 Task: Add Attachment from computer to Card Card0000000037 in Board Board0000000010 in Workspace WS0000000004 in Trello. Add Cover Green to Card Card0000000037 in Board Board0000000010 in Workspace WS0000000004 in Trello. Add "Move Card To …" Button titled Button0000000037 to "top" of the list "To Do" to Card Card0000000037 in Board Board0000000010 in Workspace WS0000000004 in Trello. Add Description DS0000000037 to Card Card0000000038 in Board Board0000000010 in Workspace WS0000000004 in Trello. Add Comment CM0000000037 to Card Card0000000038 in Board Board0000000010 in Workspace WS0000000004 in Trello
Action: Mouse moved to (529, 525)
Screenshot: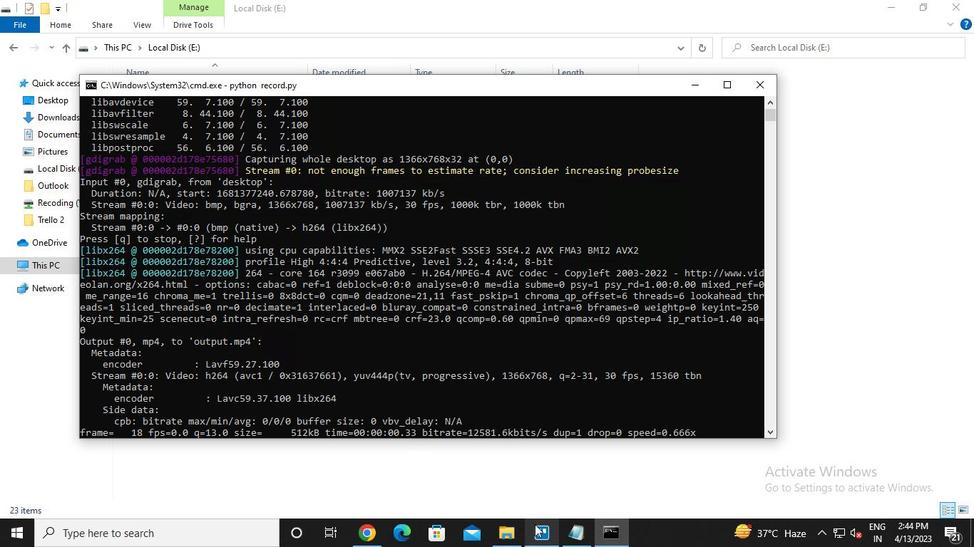 
Action: Mouse pressed left at (529, 525)
Screenshot: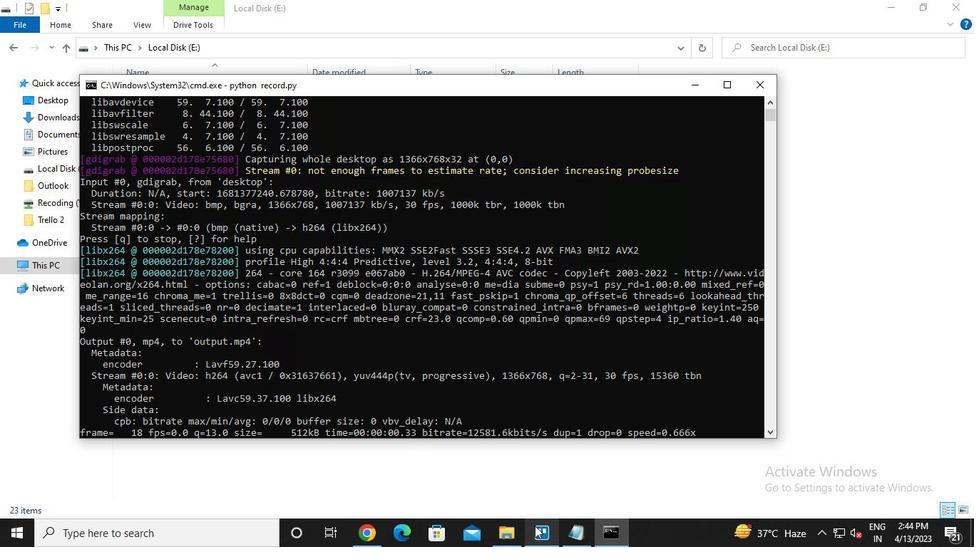 
Action: Mouse moved to (300, 139)
Screenshot: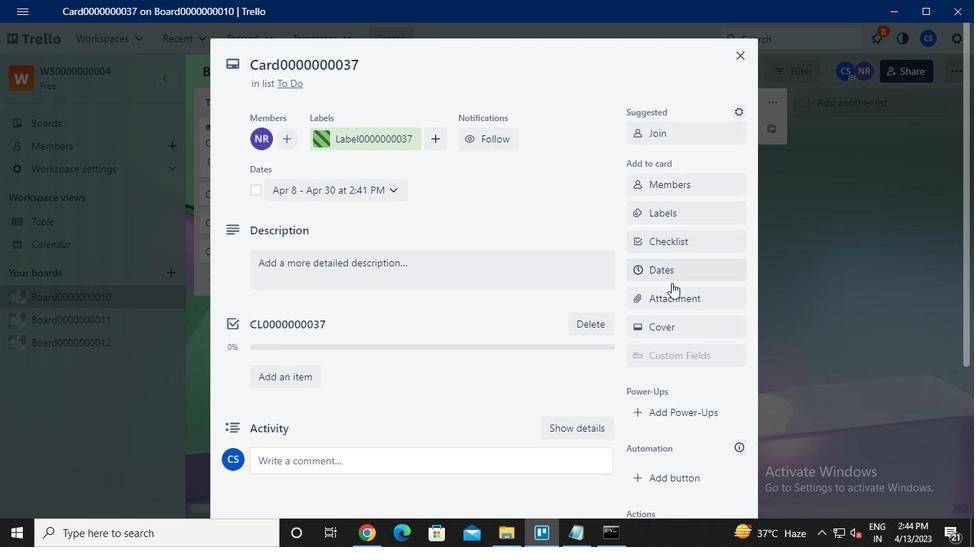 
Action: Mouse pressed left at (300, 139)
Screenshot: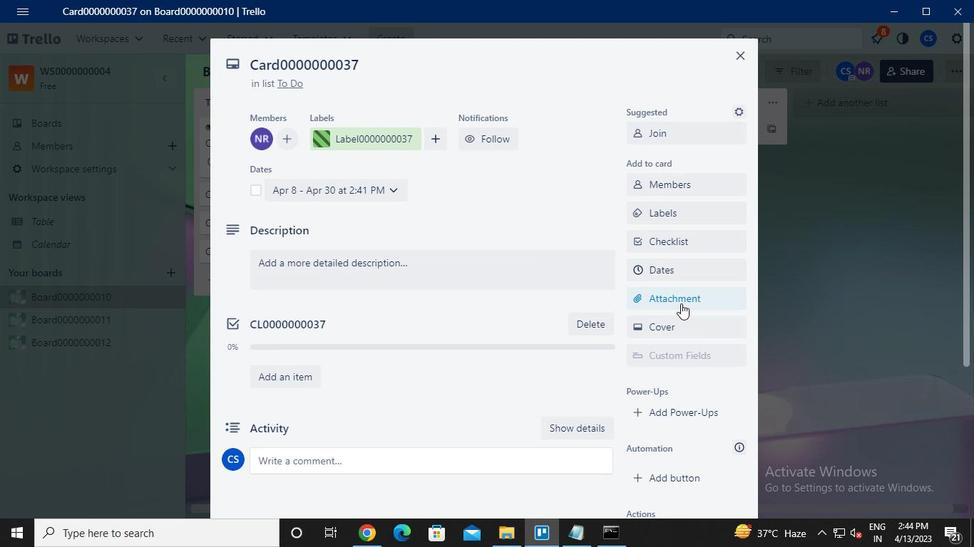 
Action: Mouse moved to (682, 231)
Screenshot: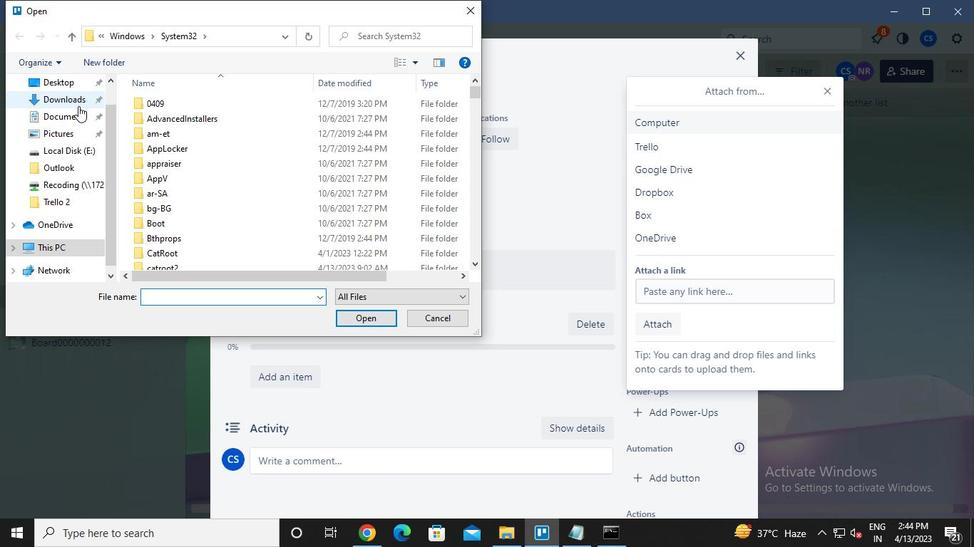 
Action: Mouse pressed left at (682, 231)
Screenshot: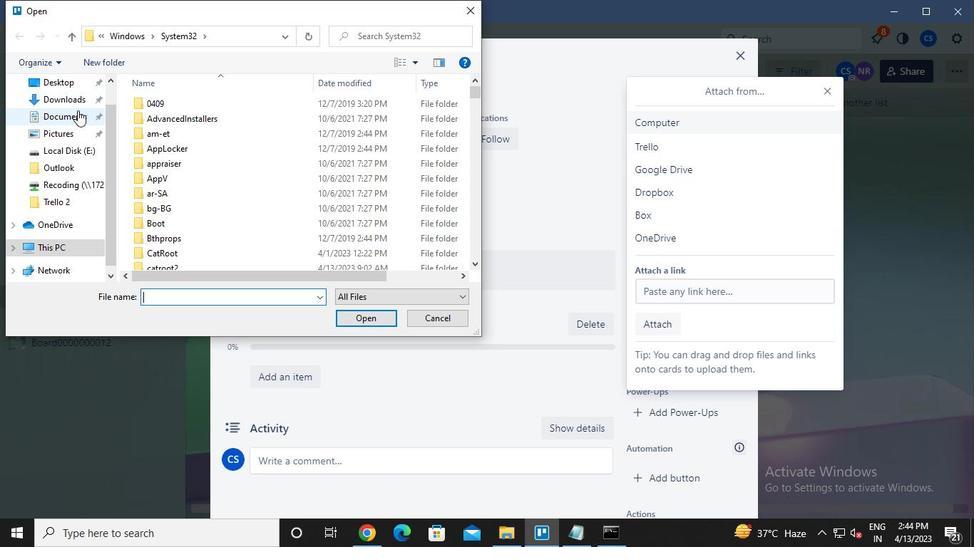 
Action: Mouse moved to (681, 170)
Screenshot: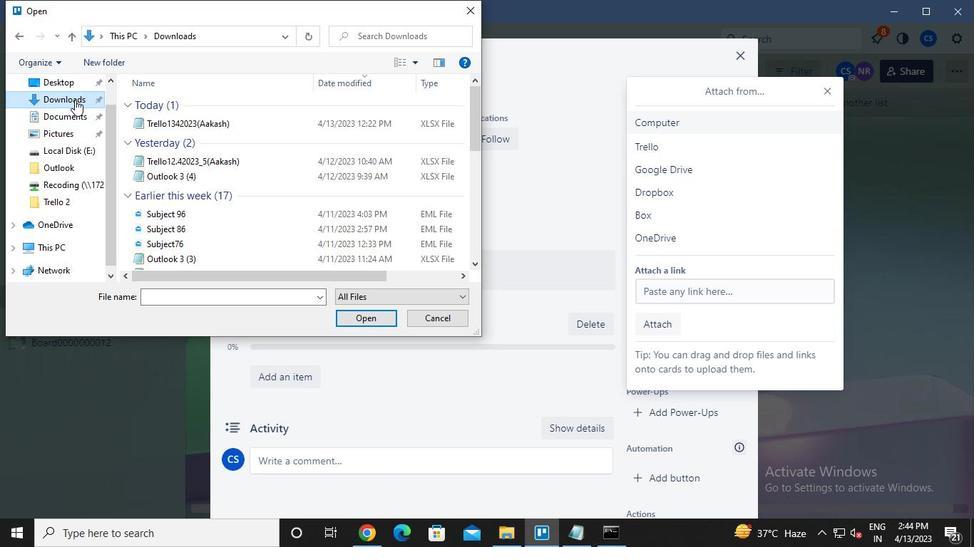 
Action: Mouse pressed left at (681, 170)
Screenshot: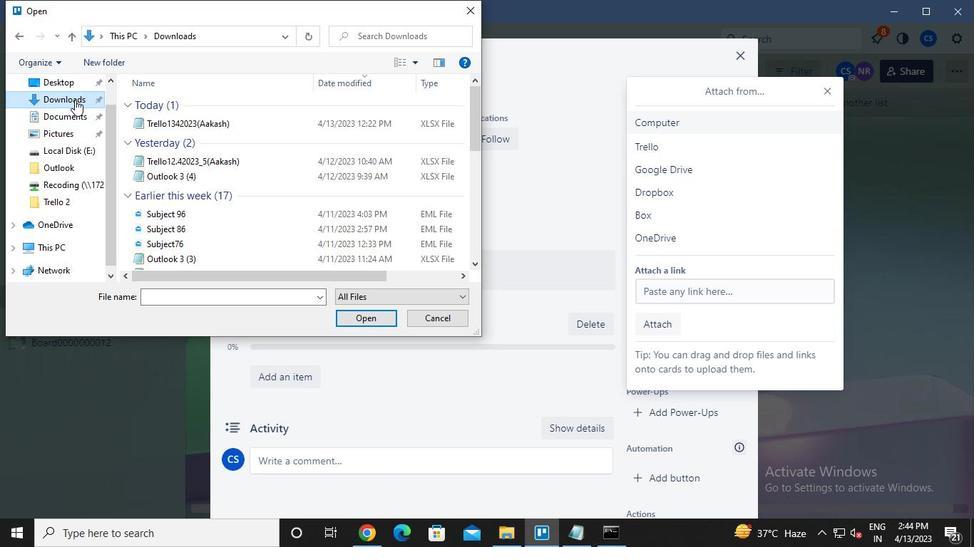 
Action: Mouse moved to (827, 55)
Screenshot: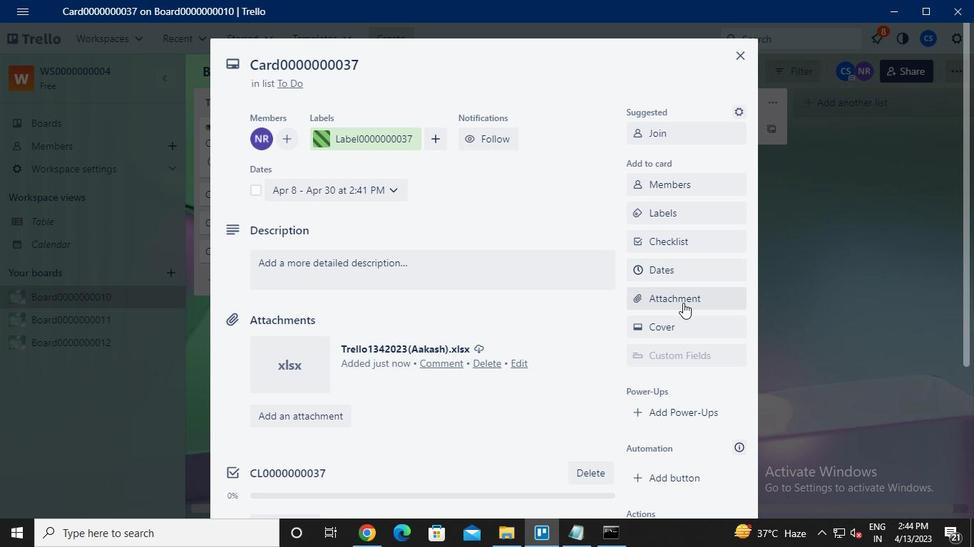 
Action: Mouse pressed left at (827, 55)
Screenshot: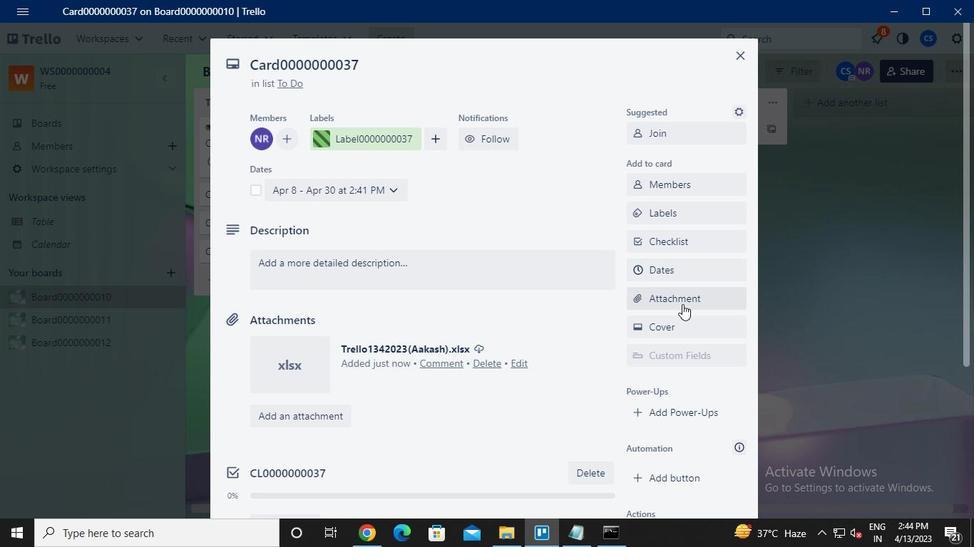 
Action: Mouse moved to (828, 90)
Screenshot: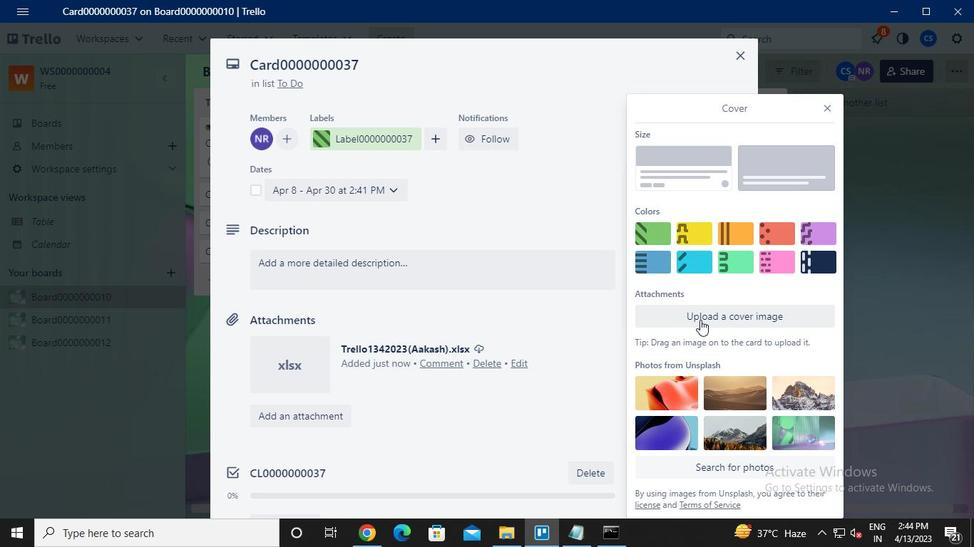 
Action: Mouse pressed left at (828, 90)
Screenshot: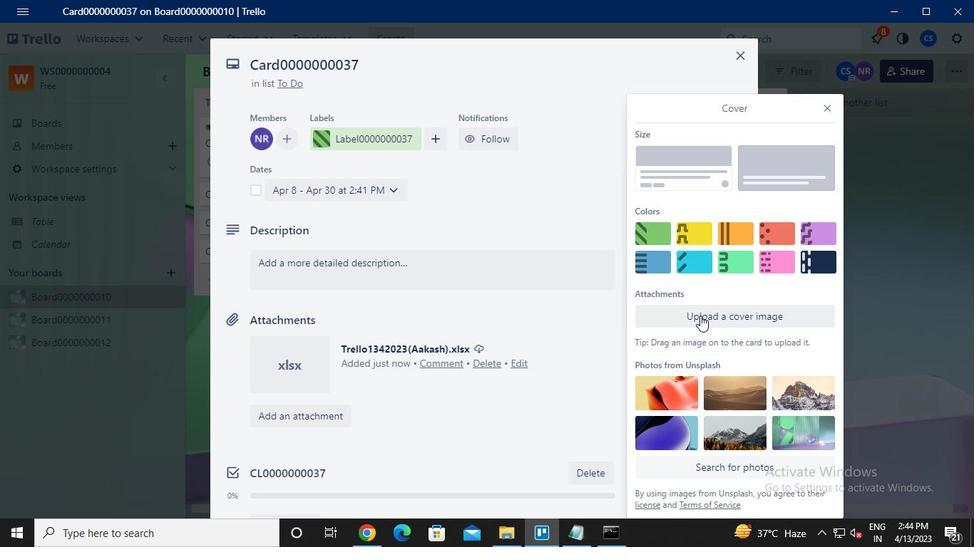
Action: Mouse moved to (741, 55)
Screenshot: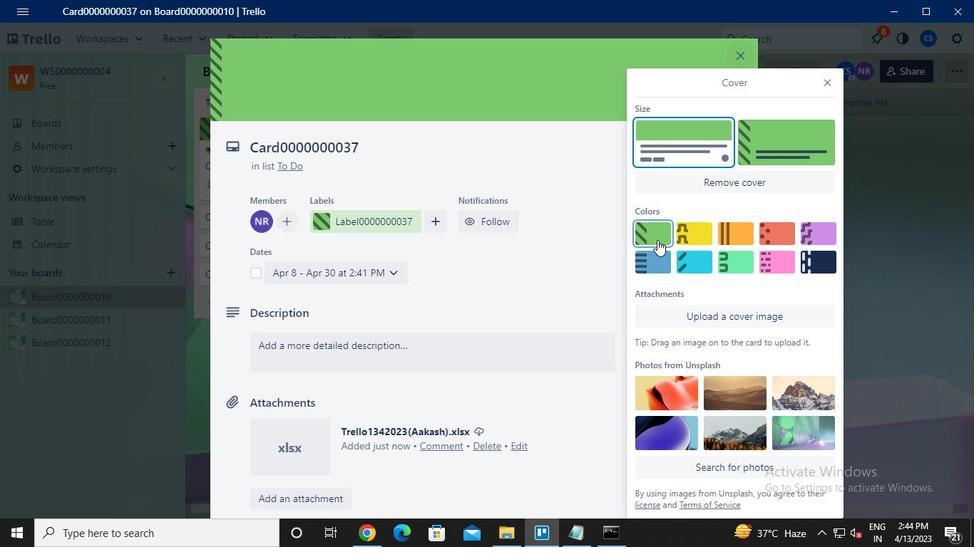 
Action: Mouse pressed left at (741, 55)
Screenshot: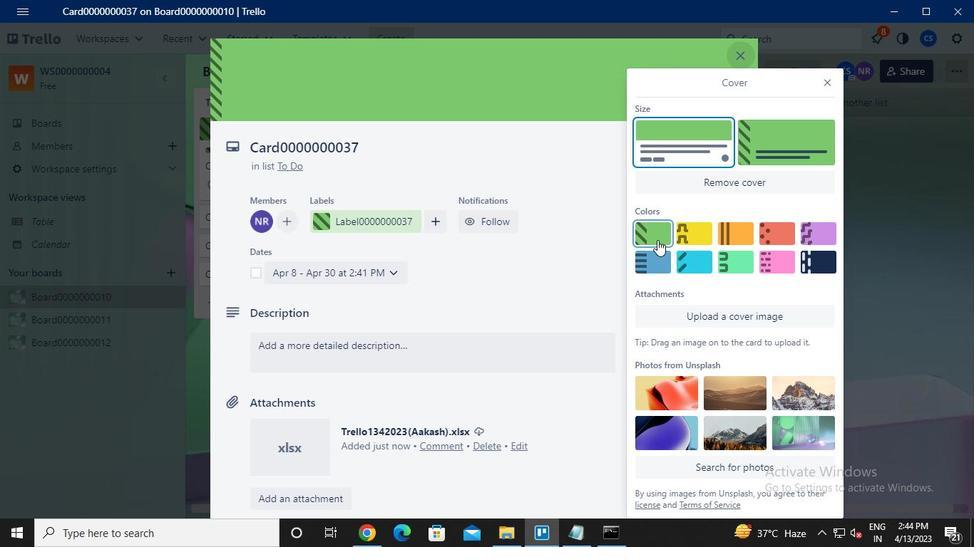 
Action: Mouse moved to (504, 529)
Screenshot: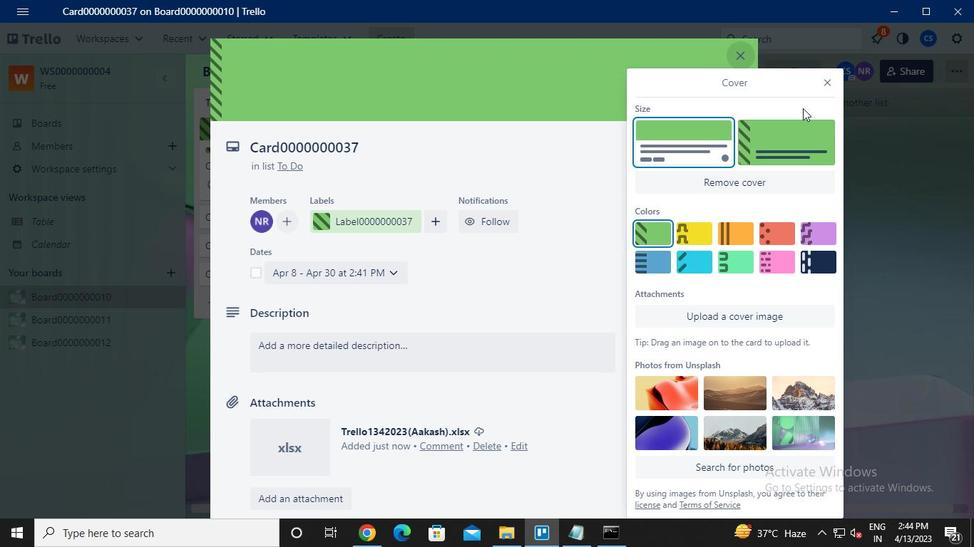
Action: Mouse pressed left at (504, 529)
Screenshot: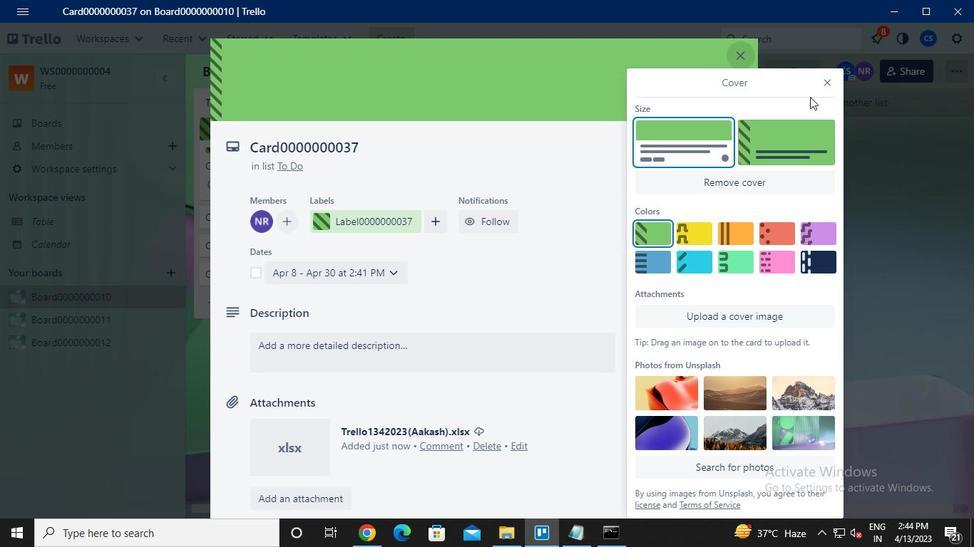 
Action: Mouse moved to (338, 49)
Screenshot: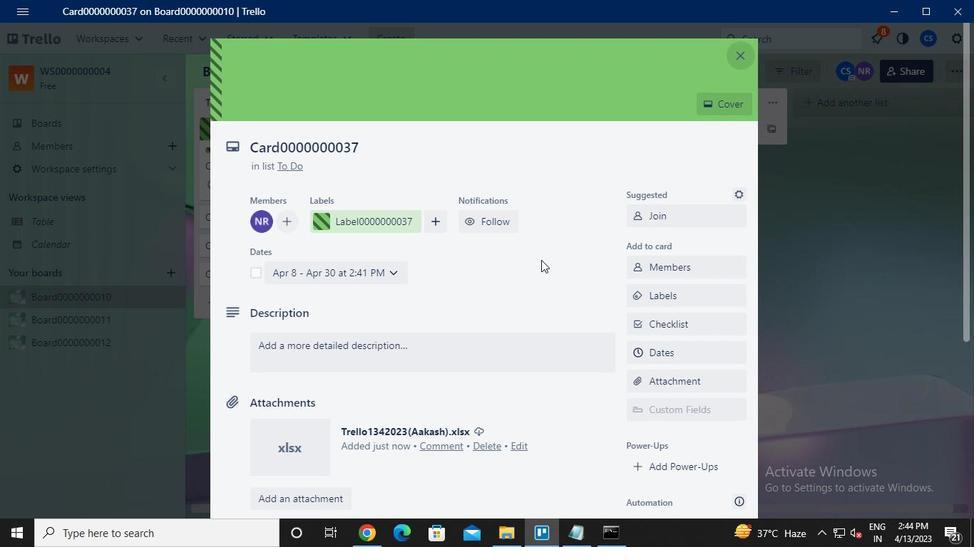 
Action: Mouse pressed left at (338, 49)
Screenshot: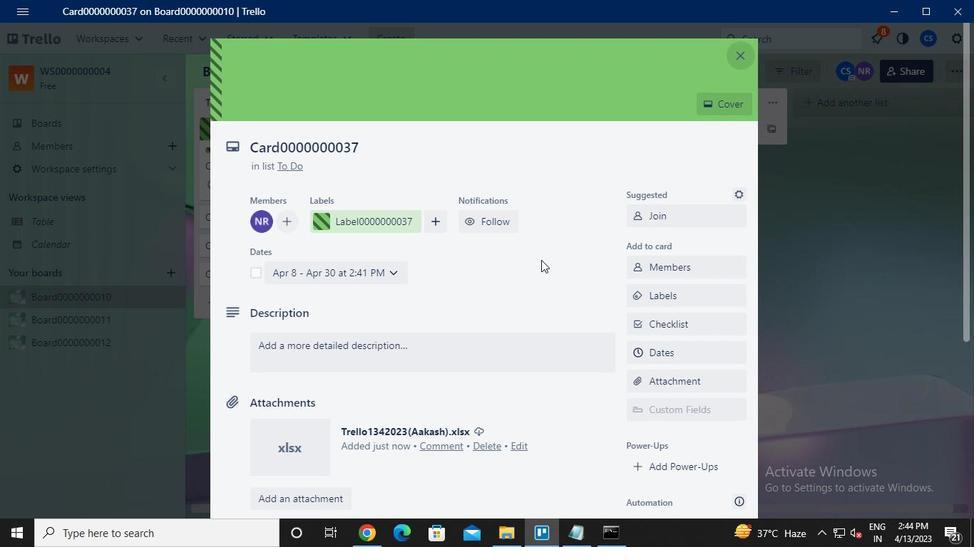 
Action: Keyboard v
Screenshot: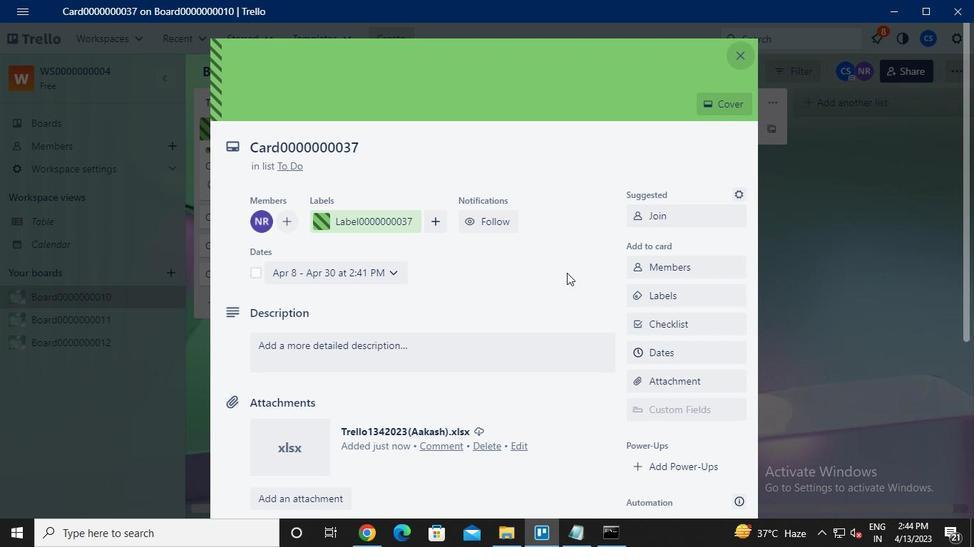 
Action: Keyboard Key.backspace
Screenshot: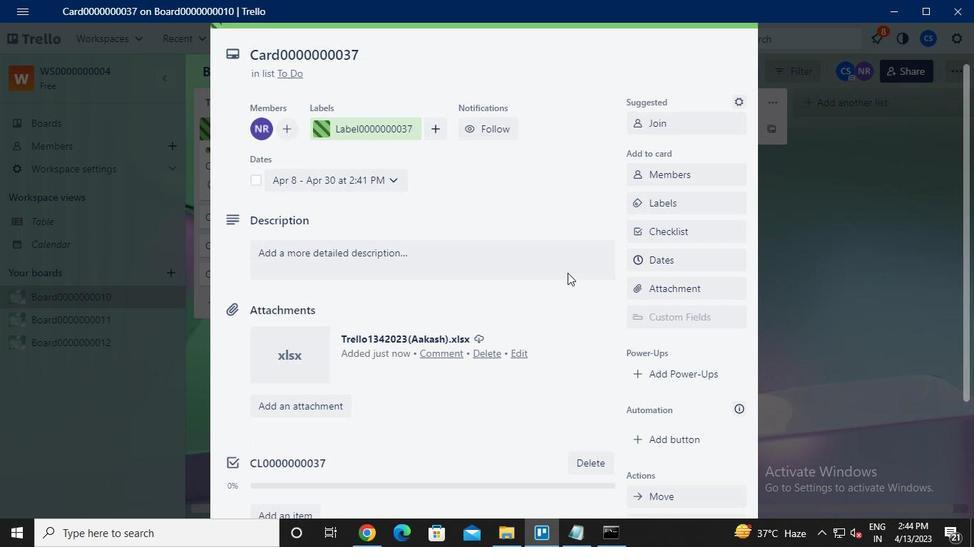 
Action: Keyboard c
Screenshot: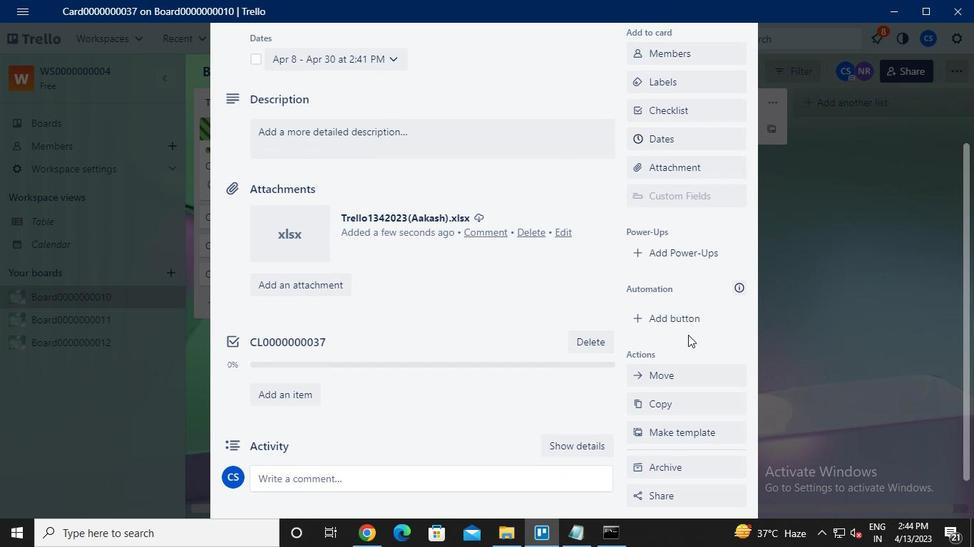 
Action: Keyboard m
Screenshot: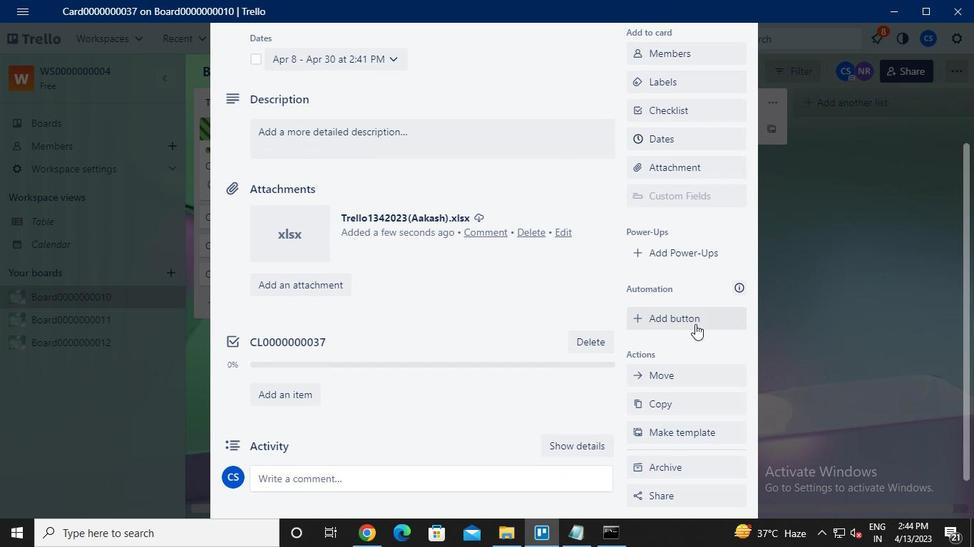 
Action: Keyboard d
Screenshot: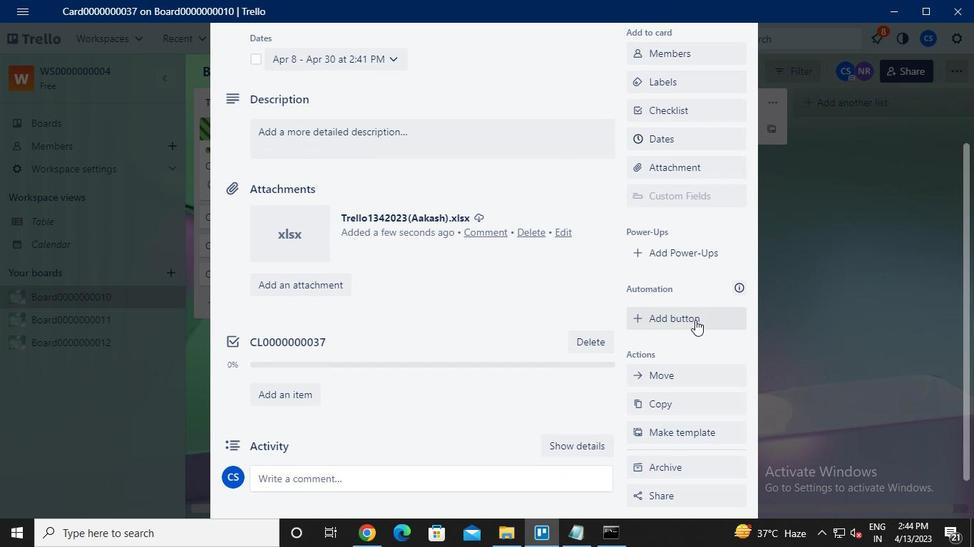 
Action: Keyboard Key.enter
Screenshot: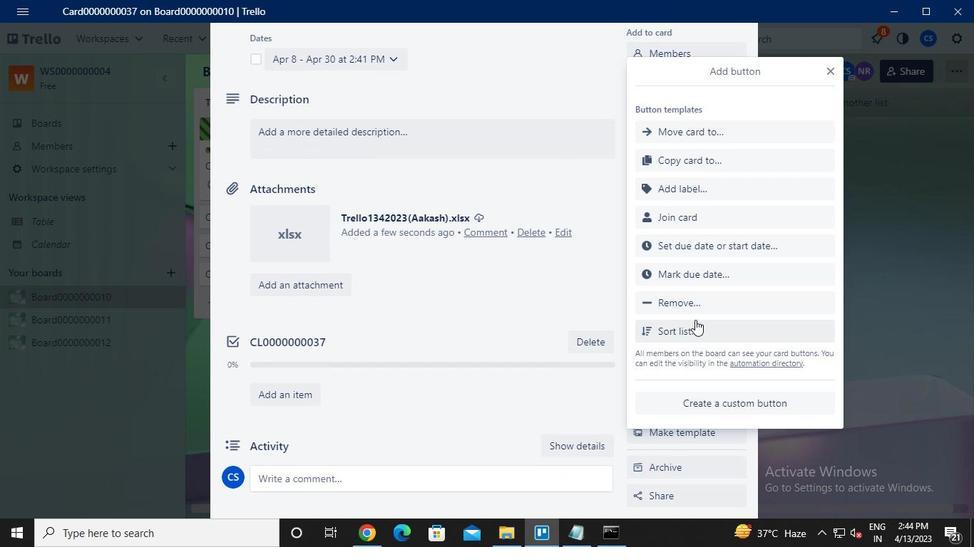 
Action: Keyboard Key.ctrl_l
Screenshot: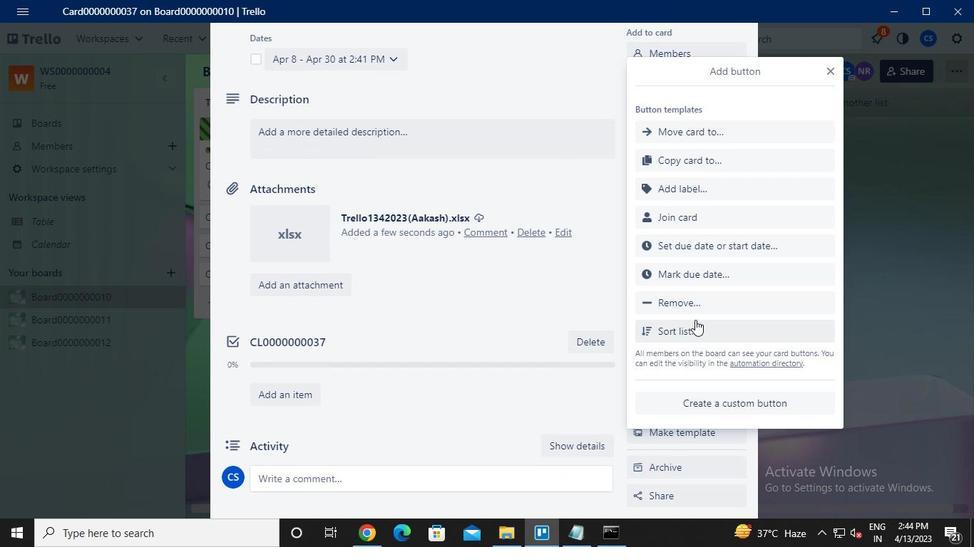 
Action: Keyboard Key.ctrl_l
Screenshot: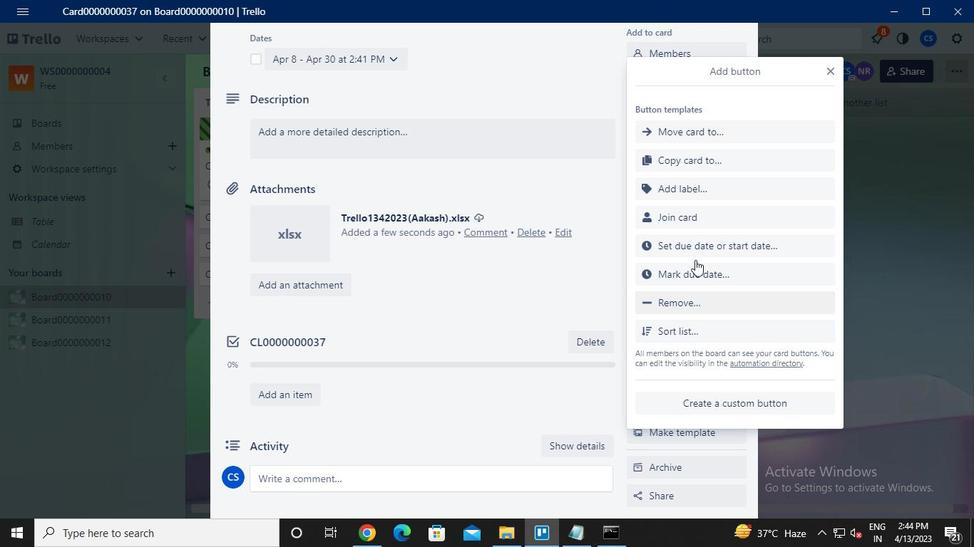 
Action: Keyboard Key.ctrl_l
Screenshot: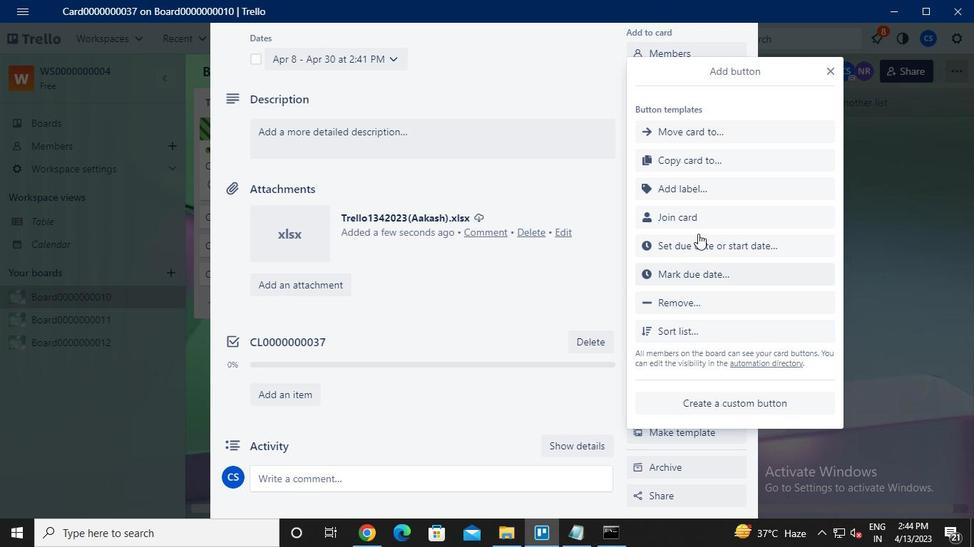 
Action: Keyboard Key.ctrl_l
Screenshot: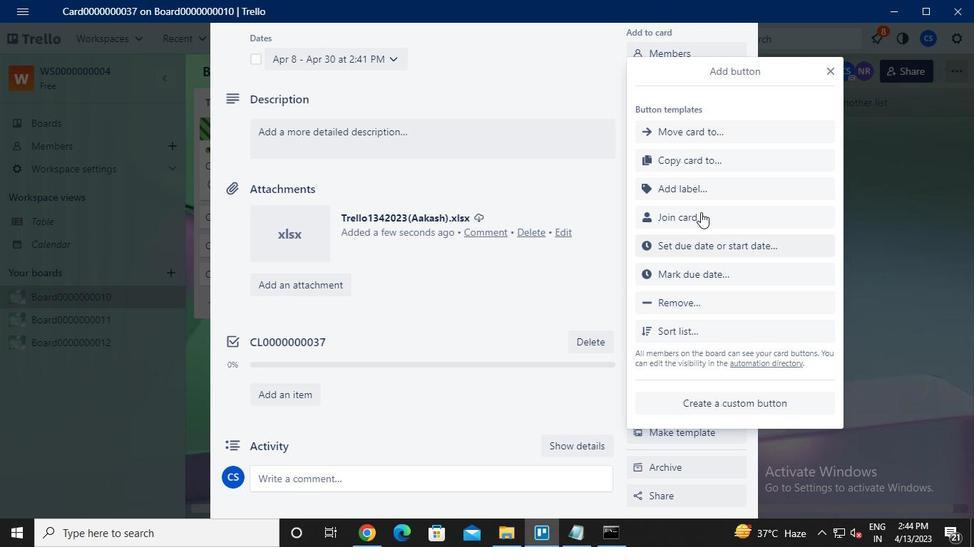 
Action: Keyboard Key.ctrl_l
Screenshot: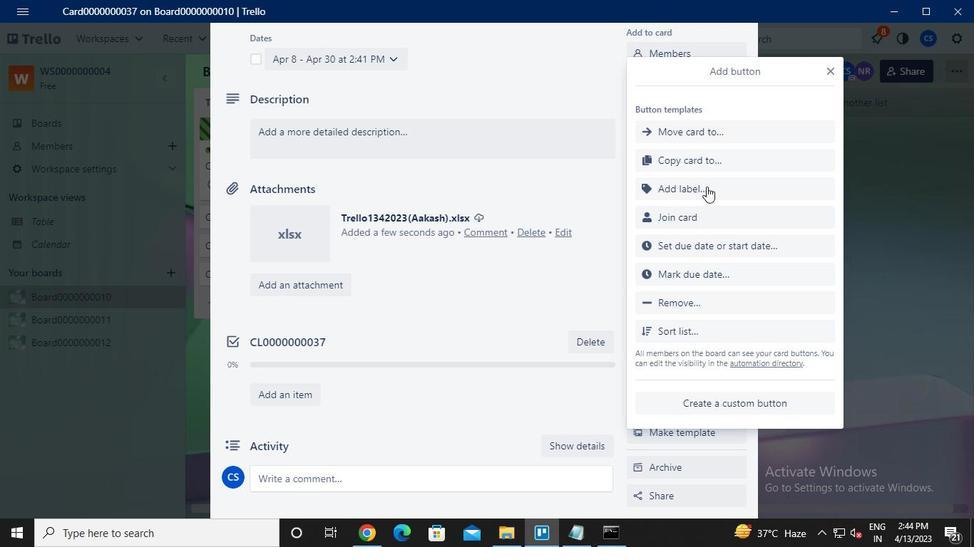 
Action: Keyboard Key.ctrl_l
Screenshot: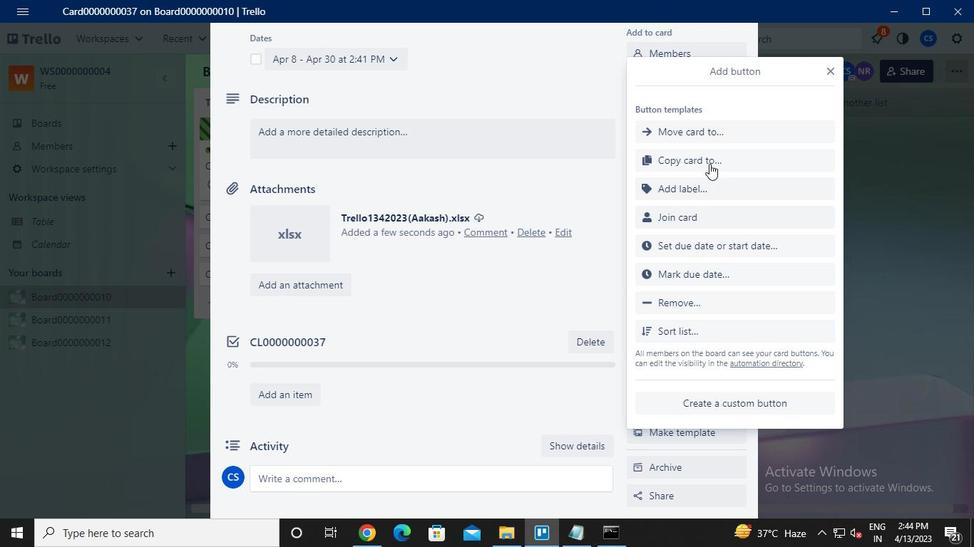 
Action: Keyboard Key.ctrl_l
Screenshot: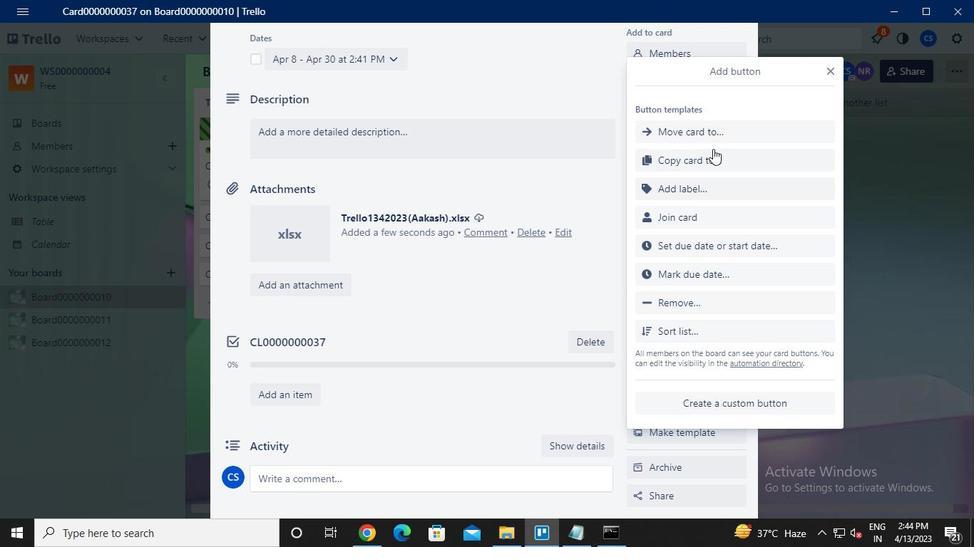 
Action: Keyboard Key.ctrl_l
Screenshot: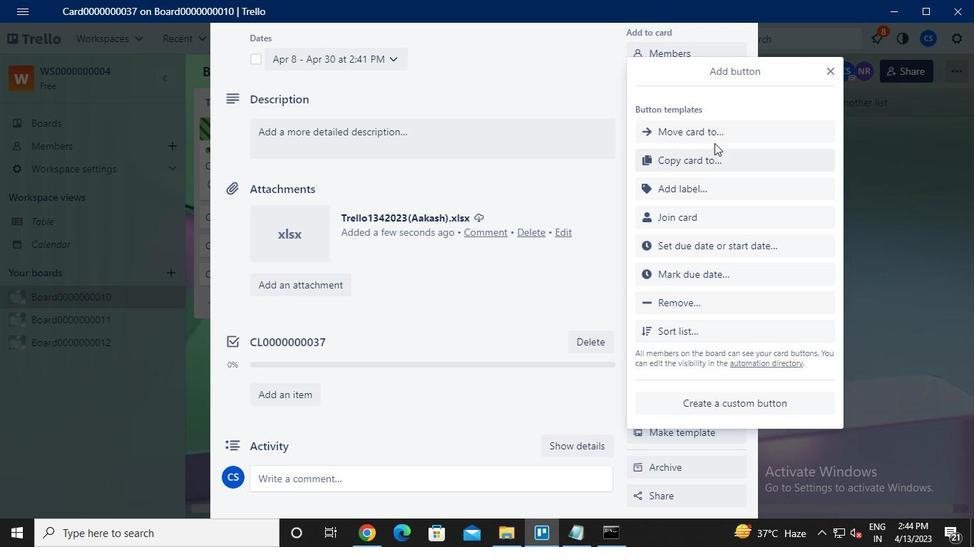 
Action: Keyboard Key.ctrl_l
Screenshot: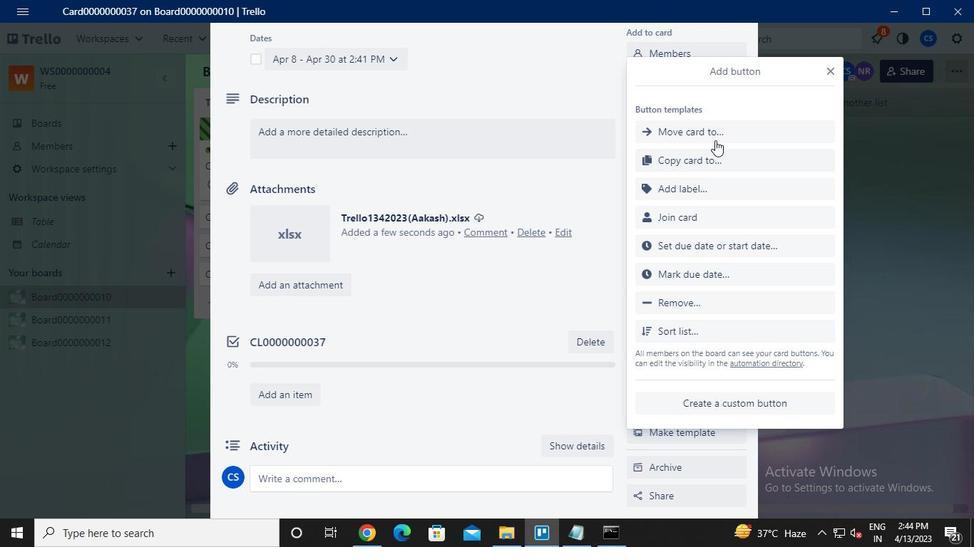 
Action: Keyboard Key.ctrl_l
Screenshot: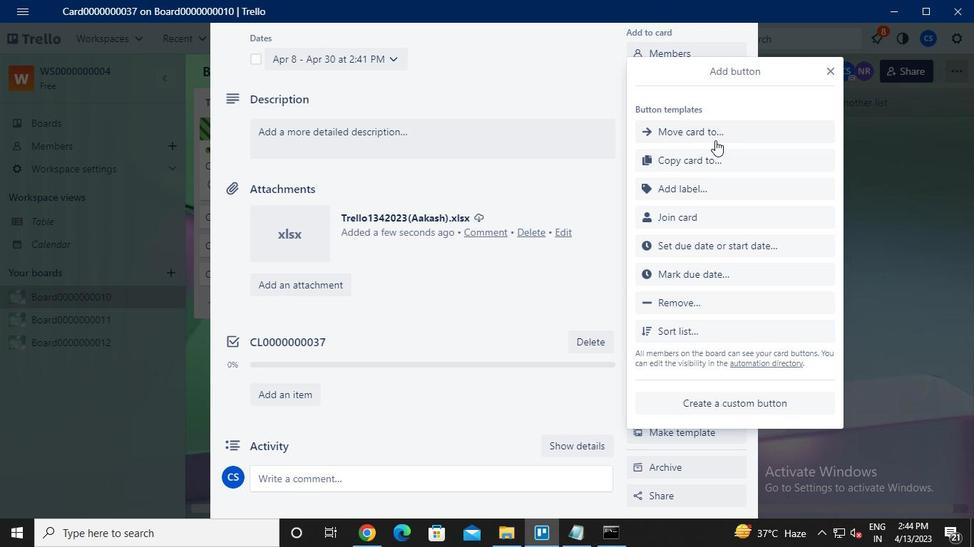 
Action: Keyboard Key.ctrl_l
Screenshot: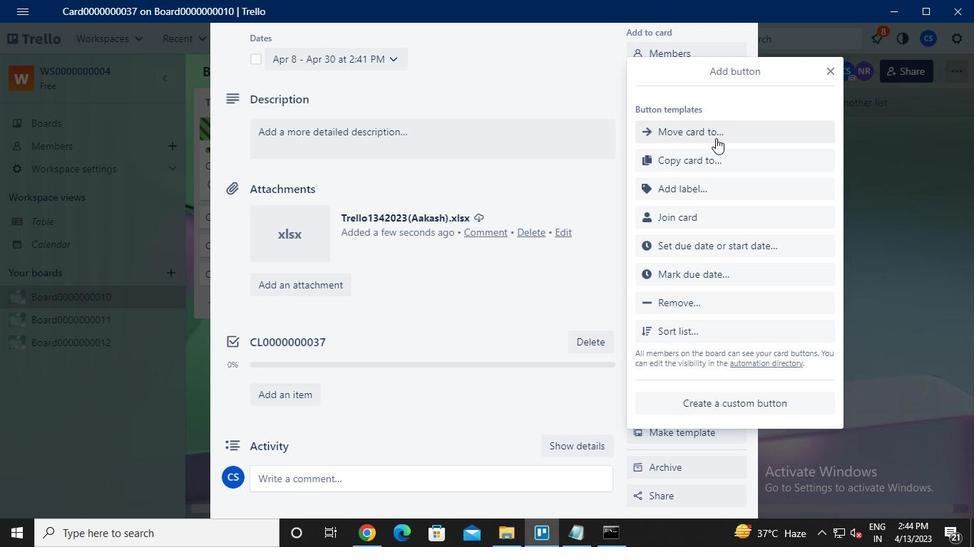 
Action: Keyboard Key.ctrl_l
Screenshot: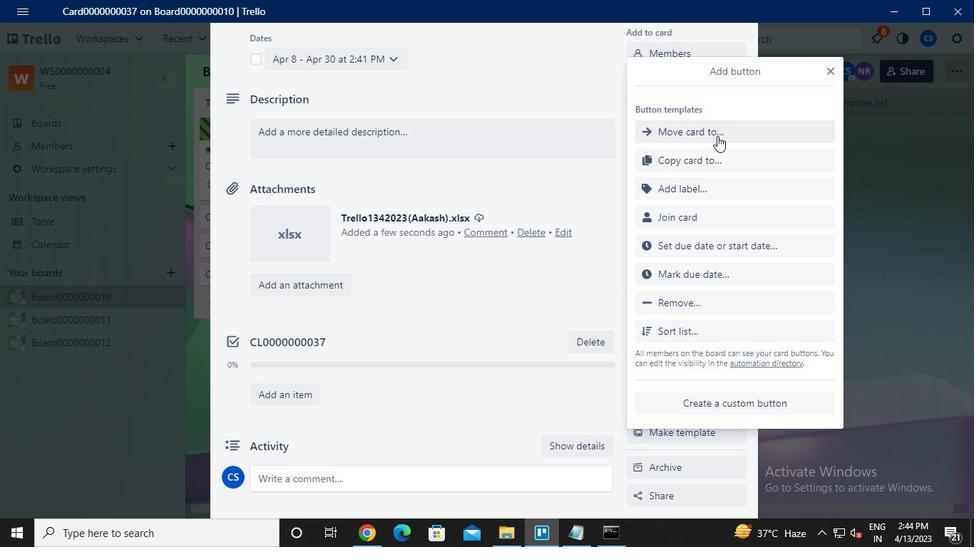 
Action: Keyboard Key.ctrl_l
Screenshot: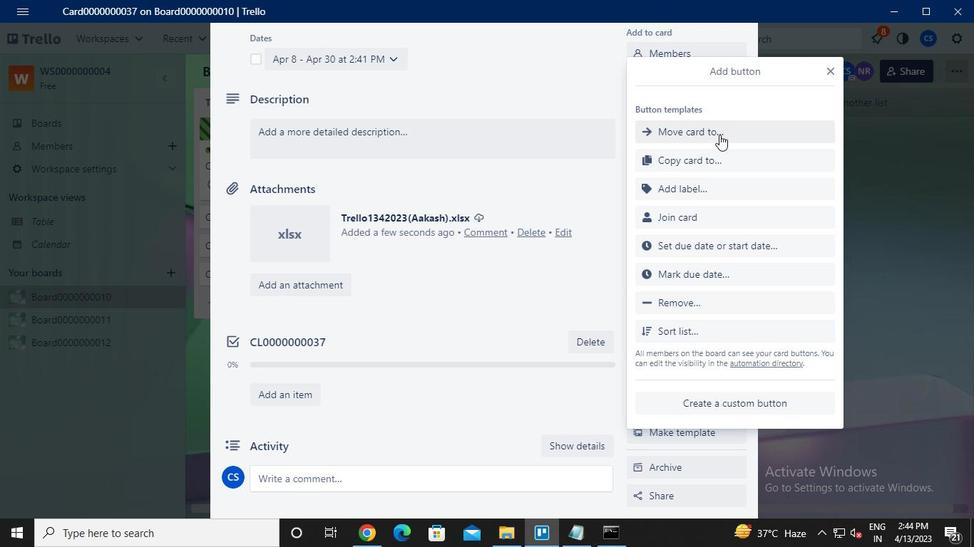 
Action: Keyboard Key.ctrl_l
Screenshot: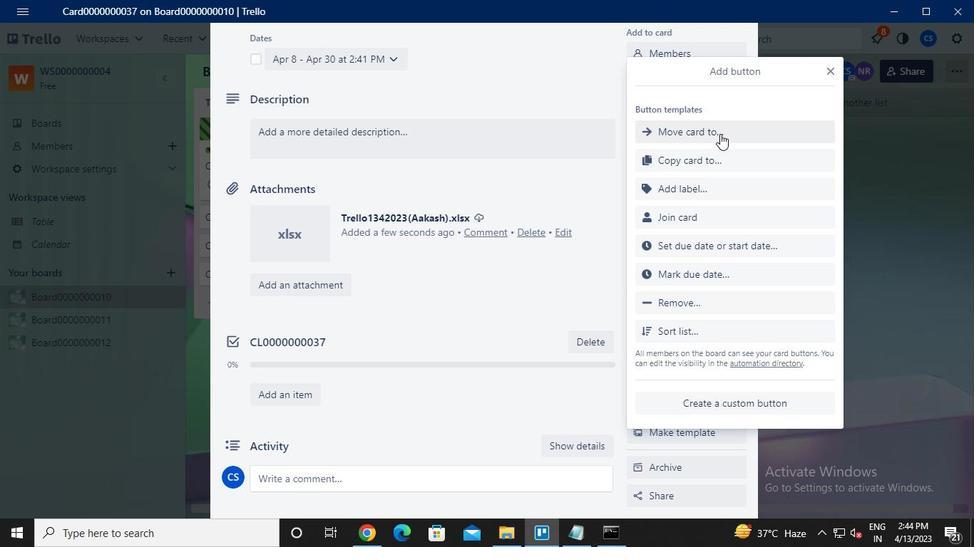 
Action: Keyboard Key.ctrl_l
Screenshot: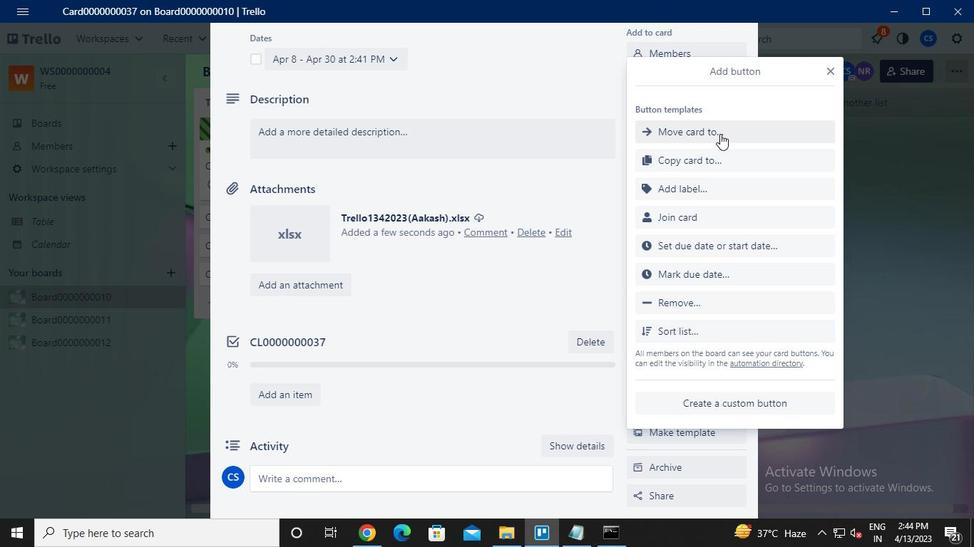 
Action: Keyboard Key.ctrl_l
Screenshot: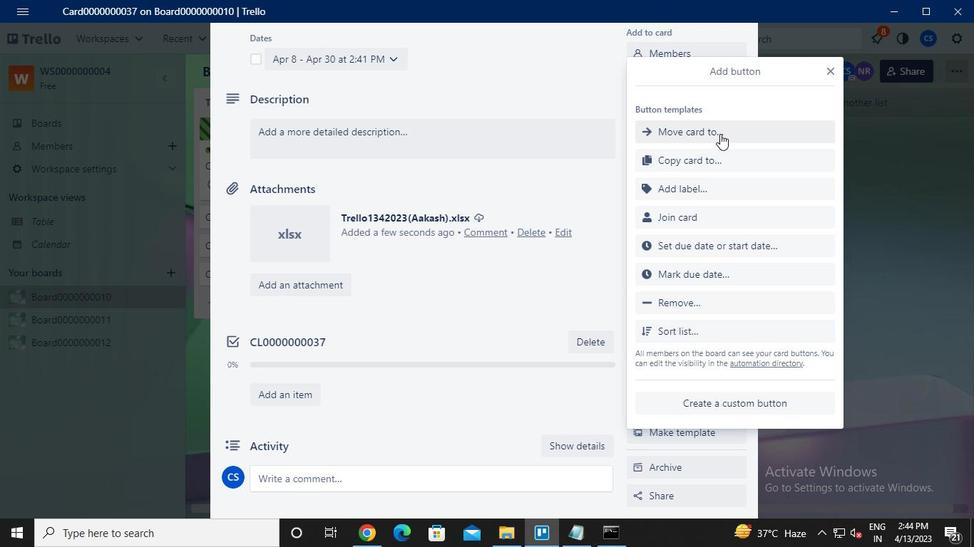 
Action: Keyboard Key.ctrl_l
Screenshot: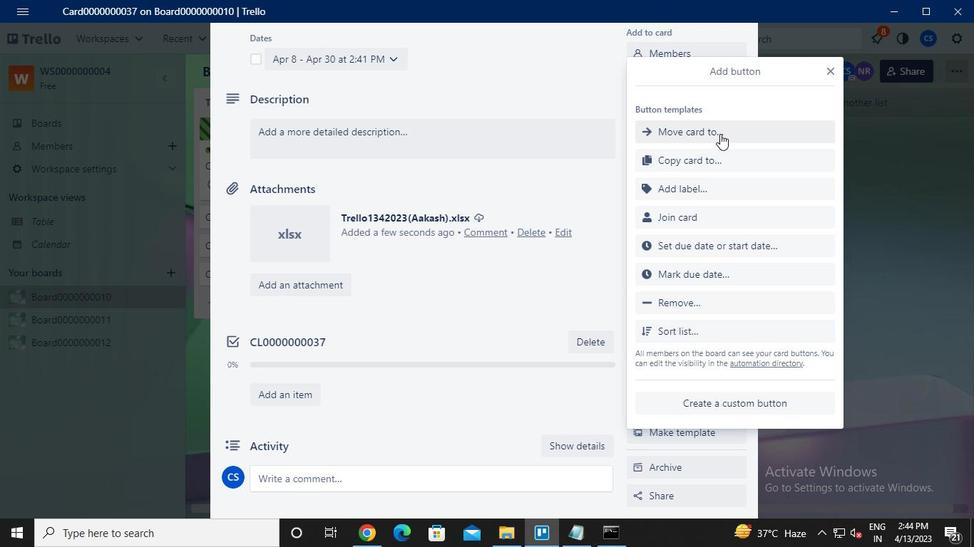 
Action: Keyboard Key.ctrl_l
Screenshot: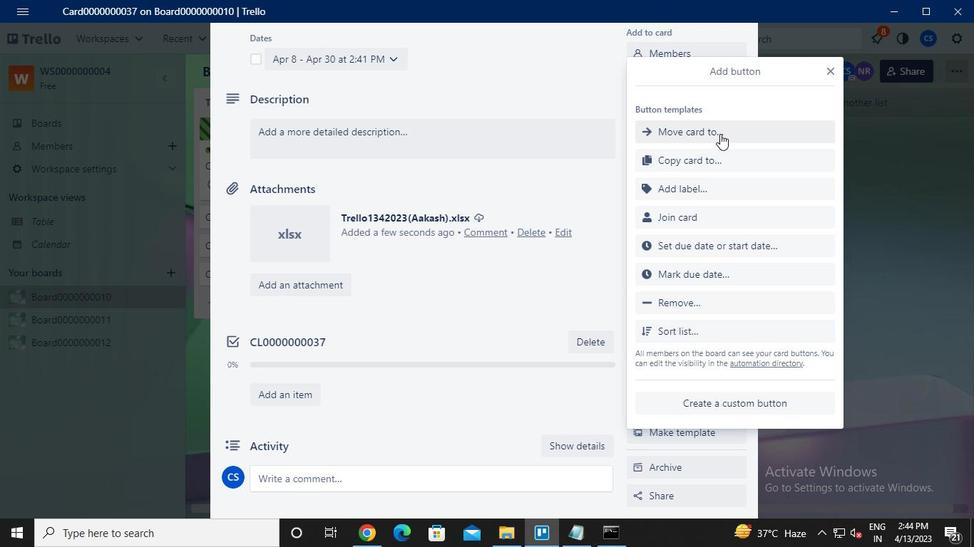 
Action: Keyboard Key.ctrl_l
Screenshot: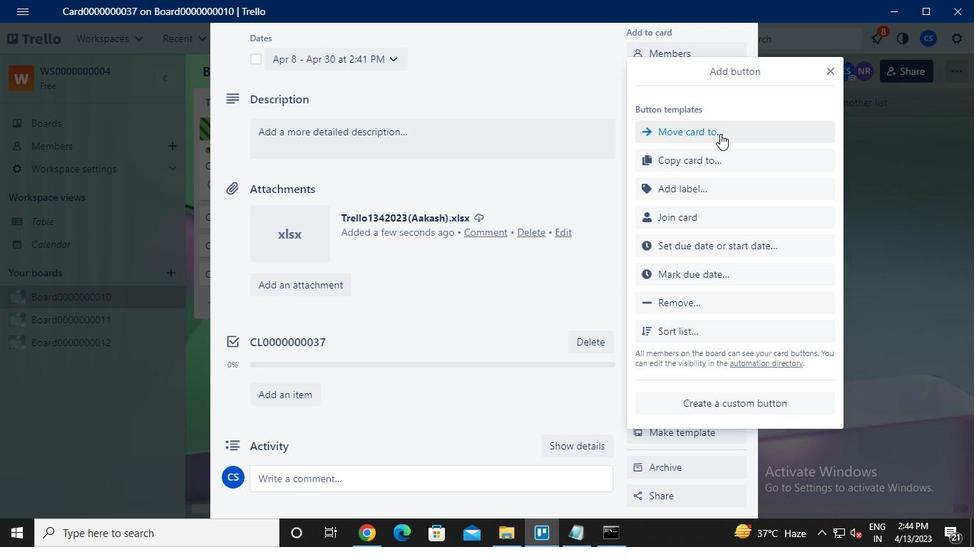 
Action: Keyboard Key.ctrl_l
Screenshot: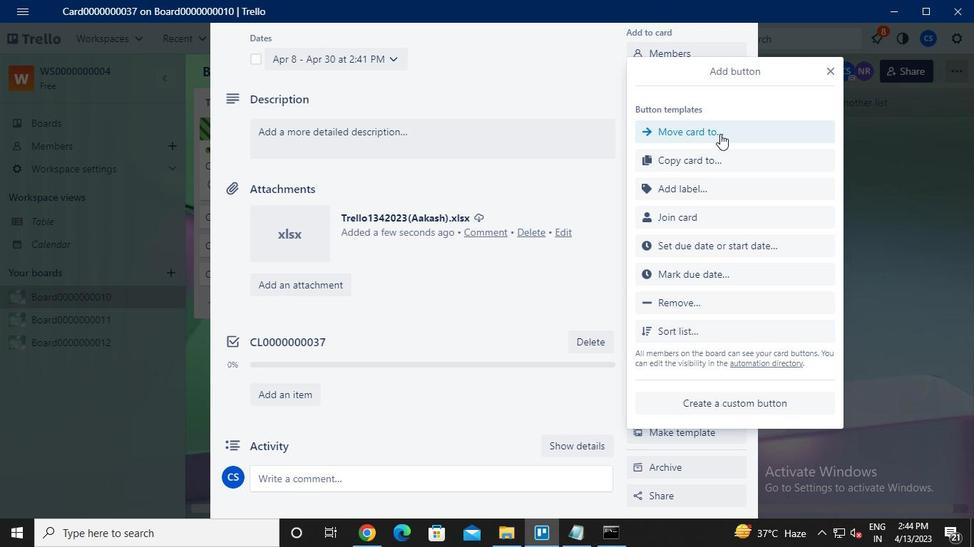 
Action: Keyboard Key.ctrl_l
Screenshot: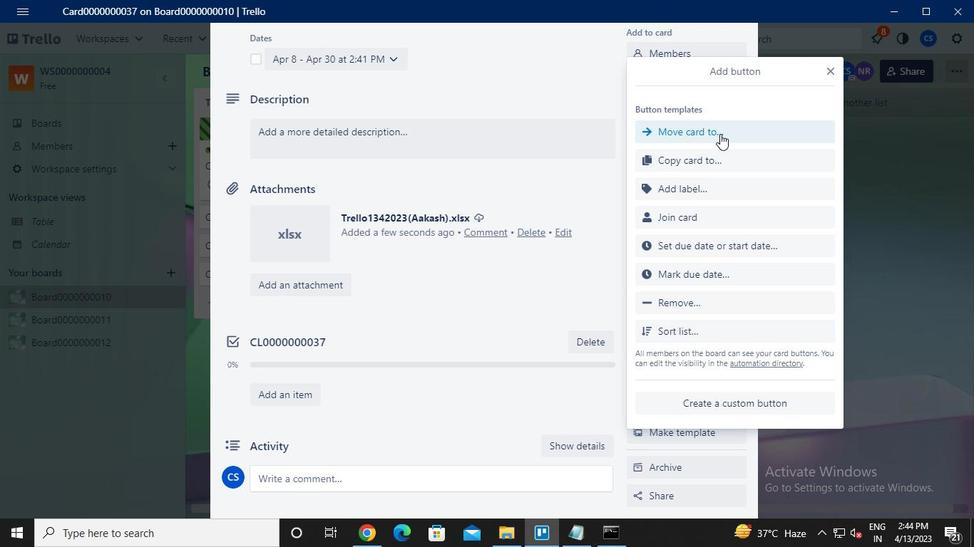 
Action: Keyboard Key.ctrl_l
Screenshot: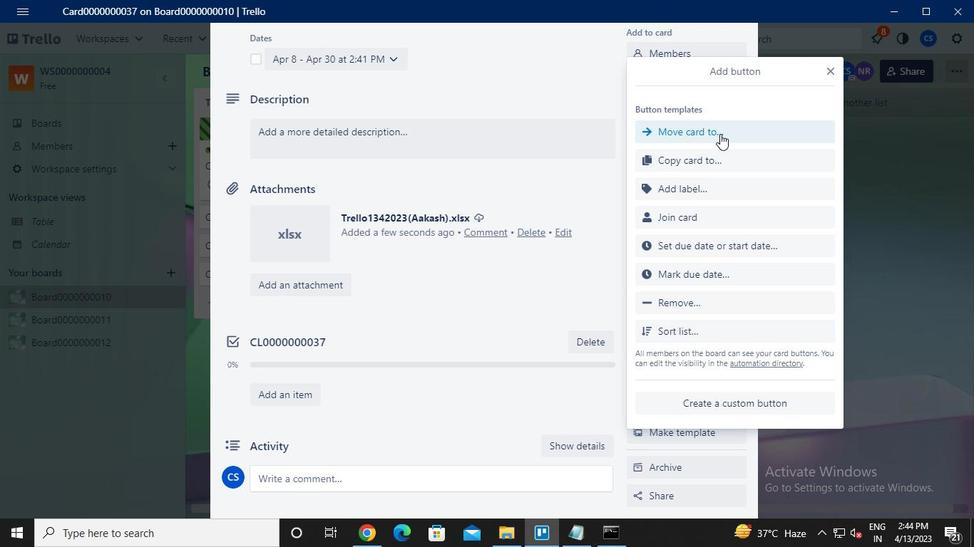 
Action: Keyboard \x16
Screenshot: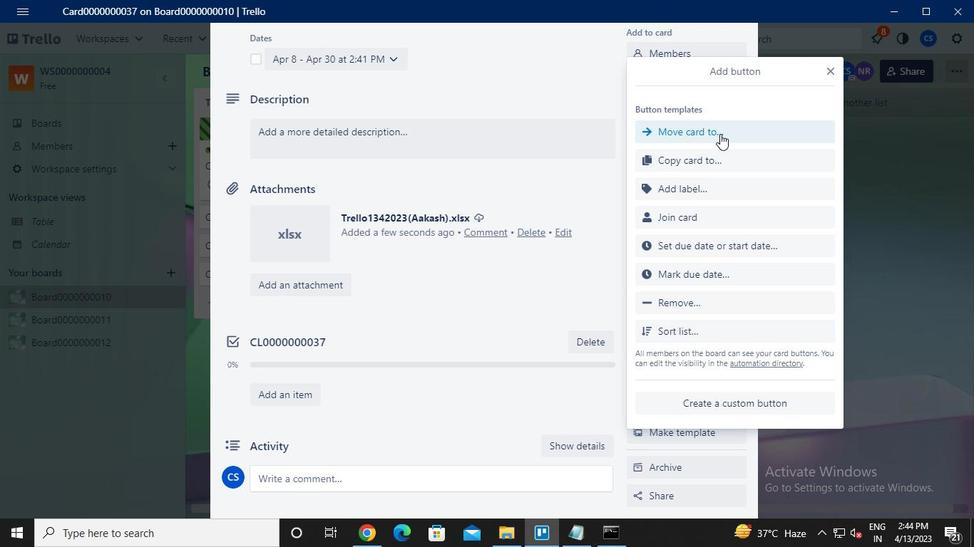 
Action: Keyboard Key.enter
Screenshot: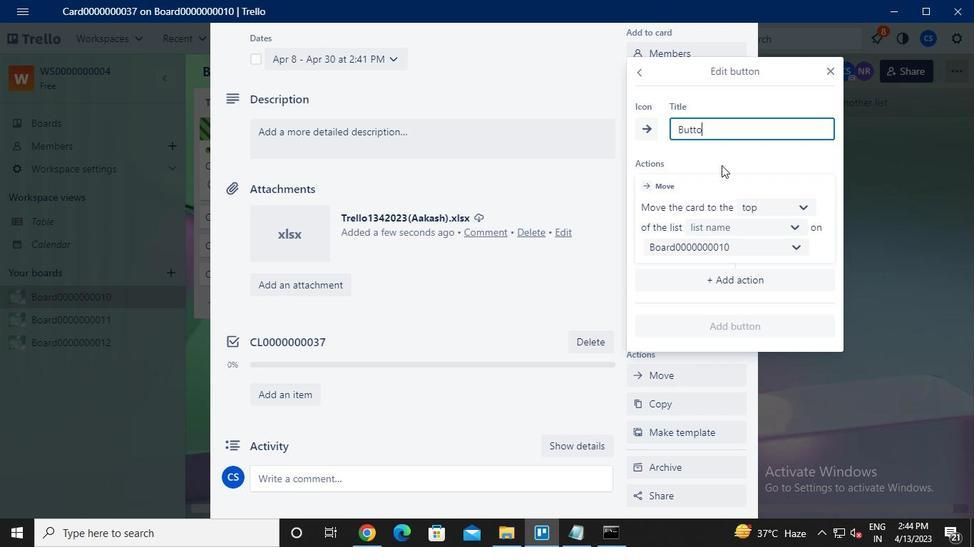 
Action: Mouse moved to (613, 536)
Screenshot: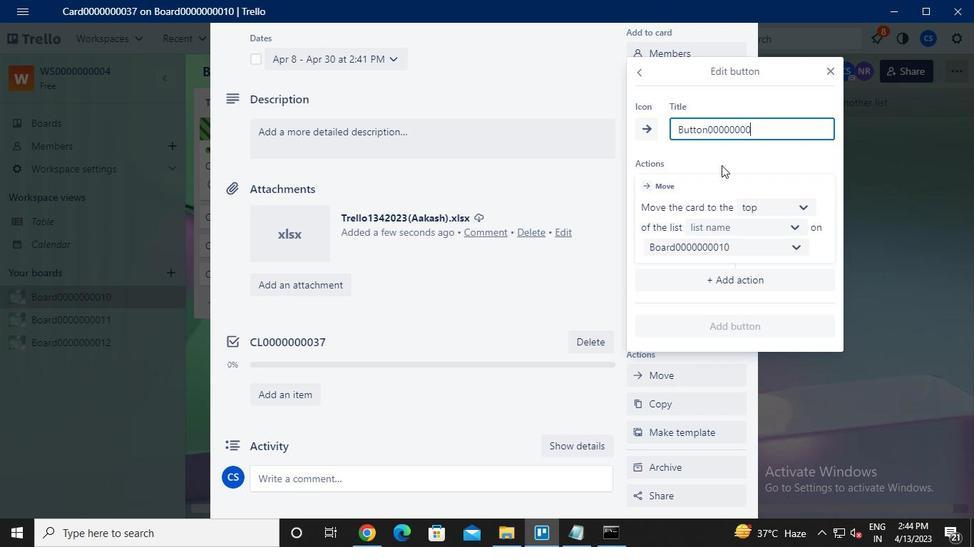 
Action: Mouse pressed left at (613, 536)
Screenshot: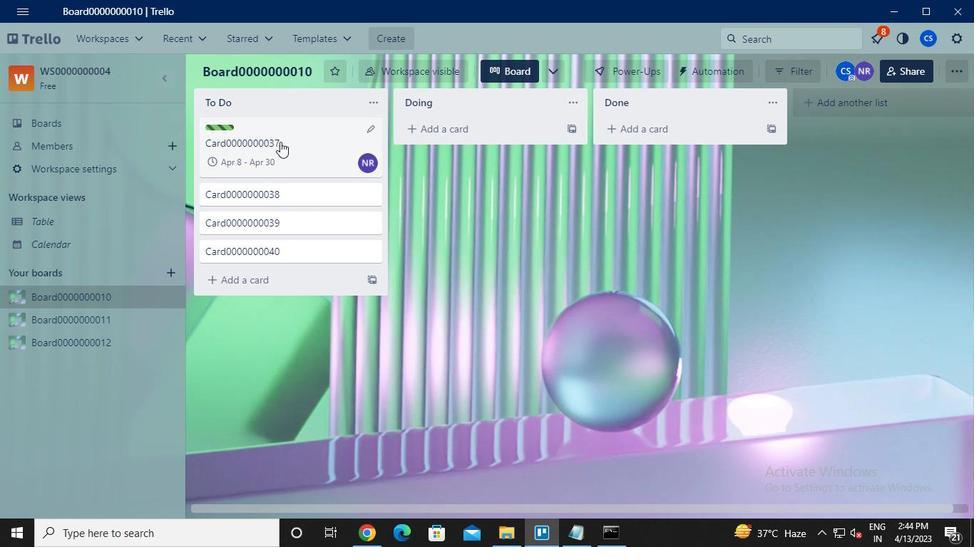 
Action: Mouse pressed left at (613, 536)
Screenshot: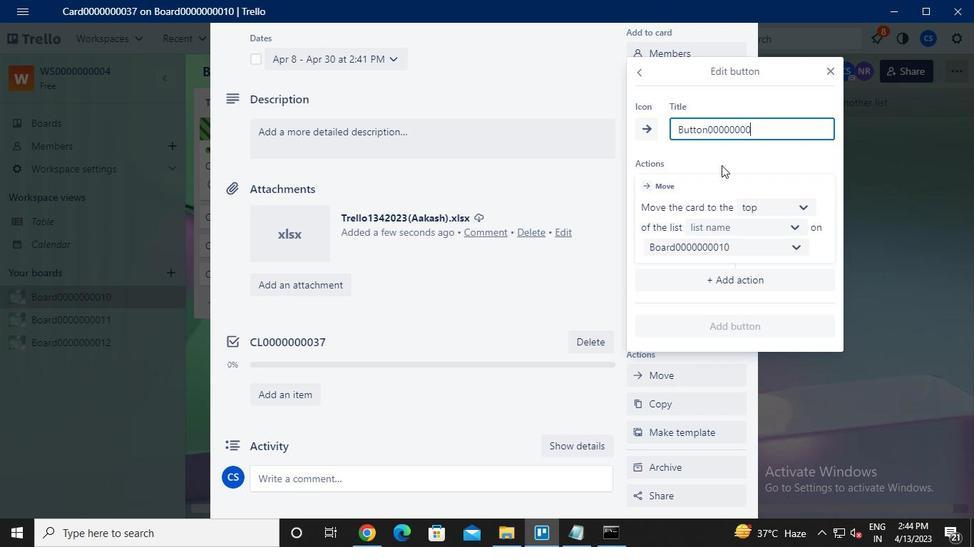 
Action: Mouse moved to (601, 430)
Screenshot: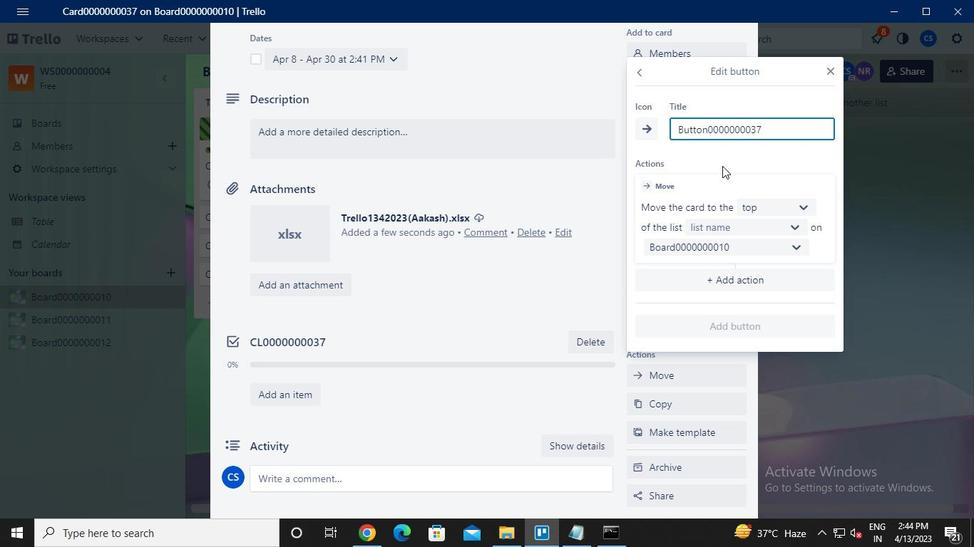 
Action: Mouse pressed left at (601, 430)
Screenshot: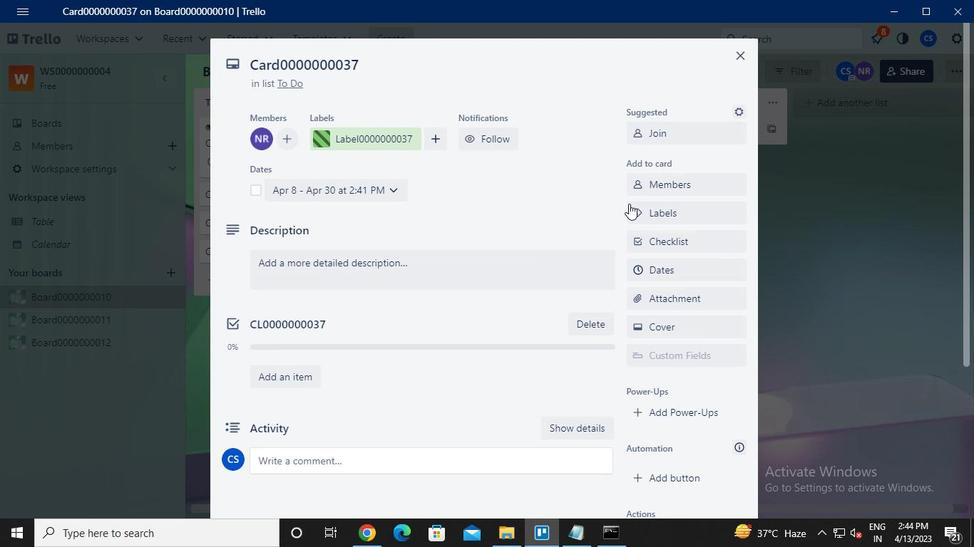 
Action: Mouse pressed left at (601, 430)
Screenshot: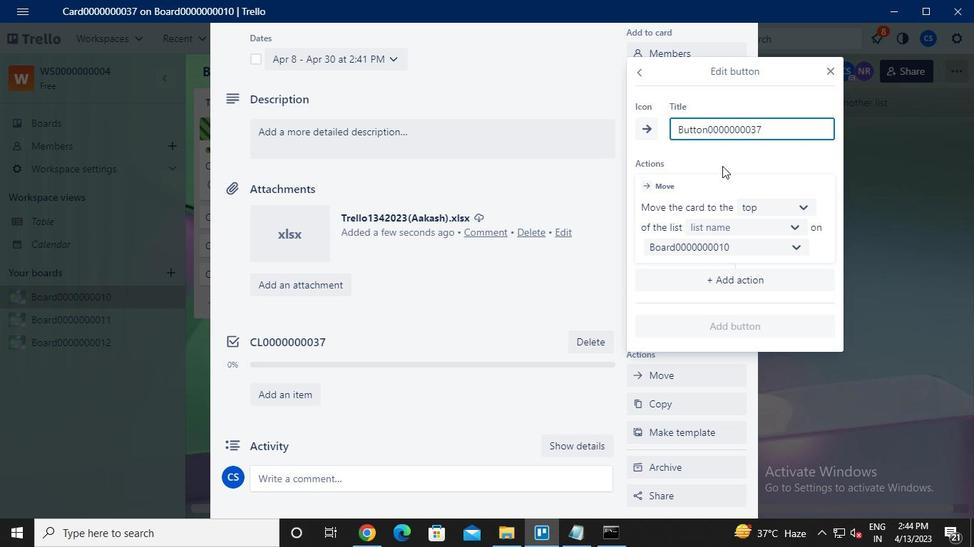 
Action: Mouse moved to (675, 430)
Screenshot: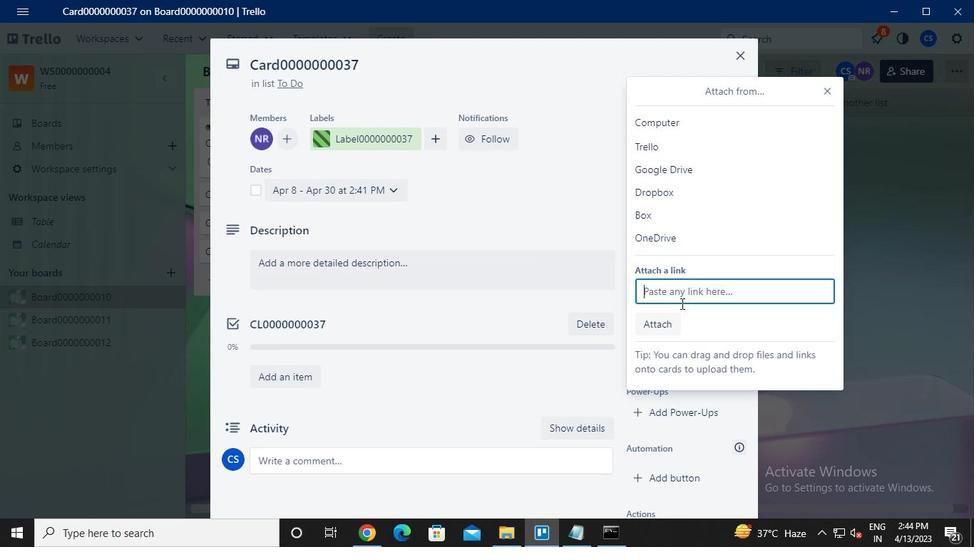 
Action: Mouse pressed left at (675, 430)
Screenshot: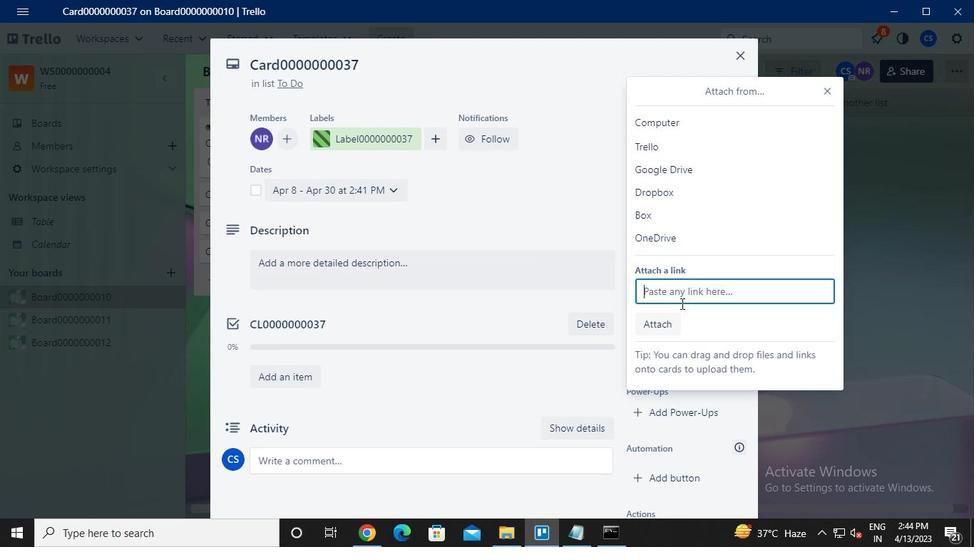 
Action: Mouse moved to (534, 531)
Screenshot: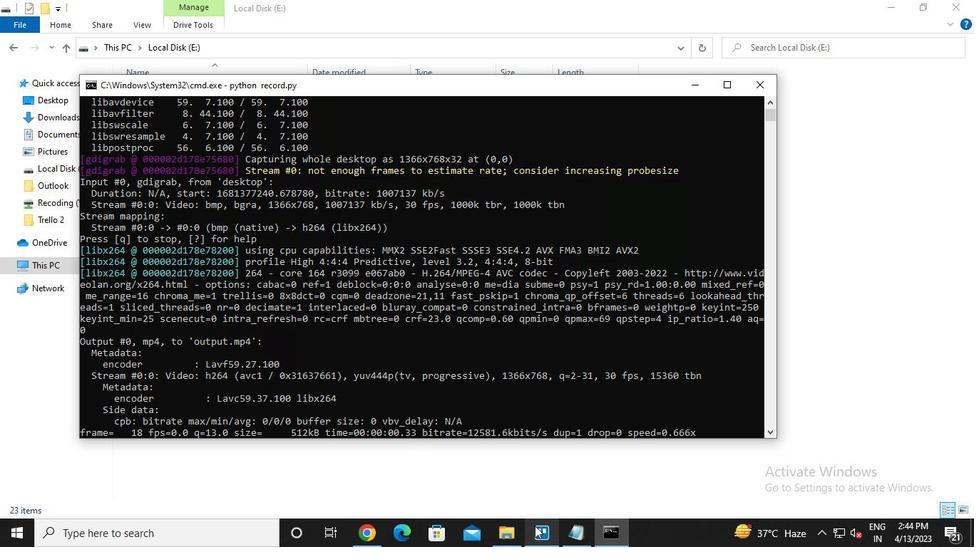 
Action: Mouse pressed left at (534, 531)
Screenshot: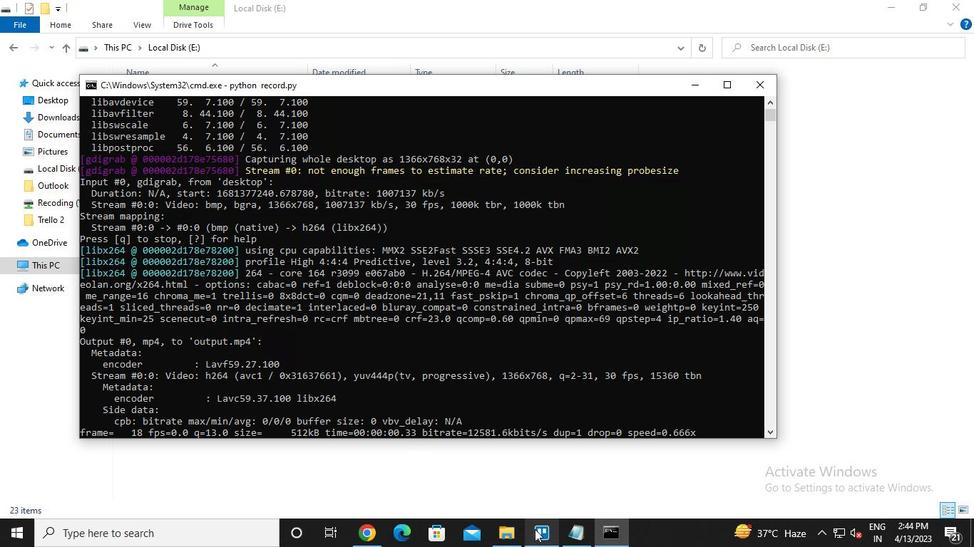 
Action: Mouse moved to (280, 141)
Screenshot: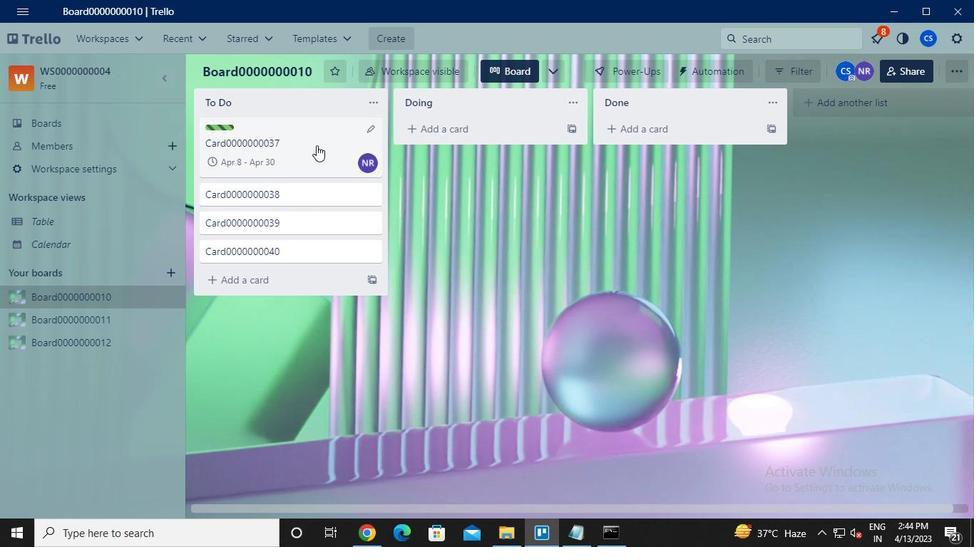 
Action: Mouse pressed left at (280, 141)
Screenshot: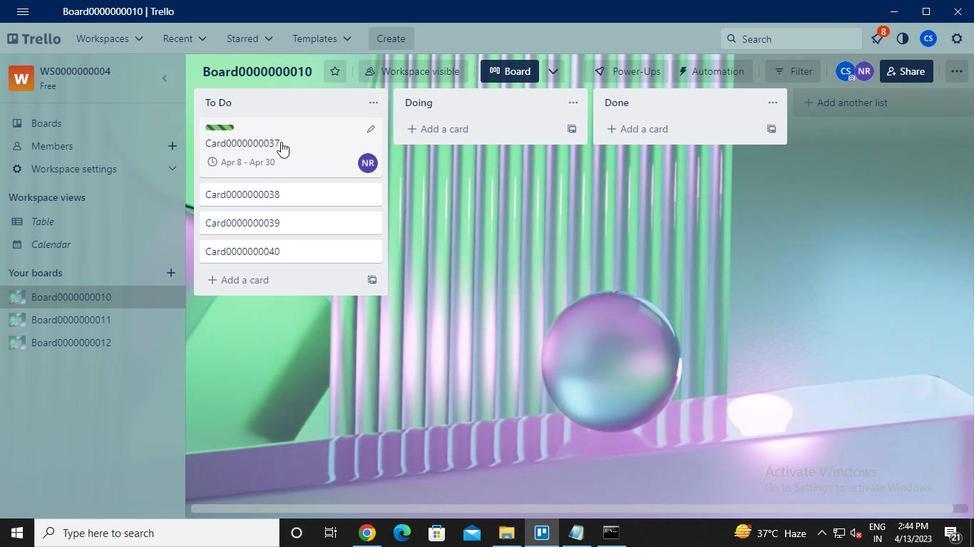 
Action: Mouse moved to (681, 303)
Screenshot: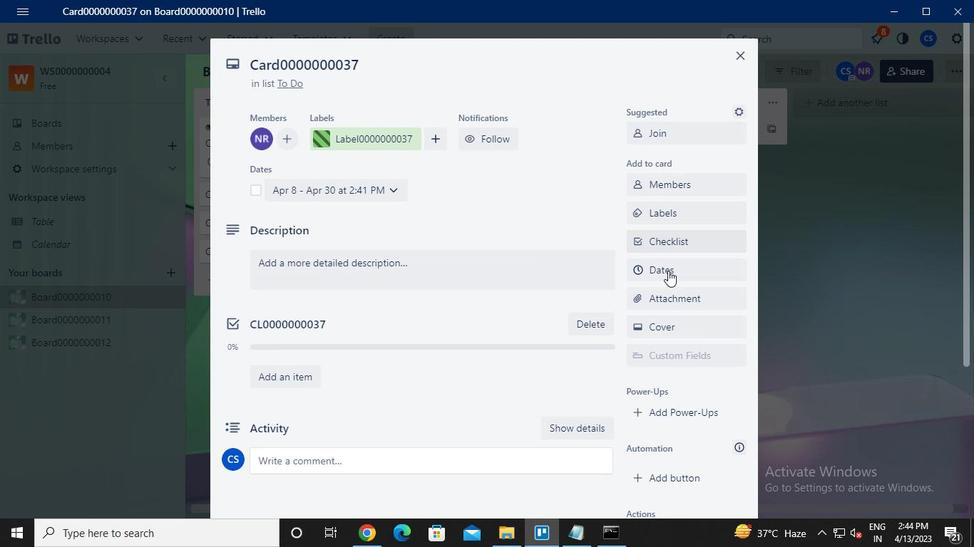 
Action: Mouse pressed left at (681, 303)
Screenshot: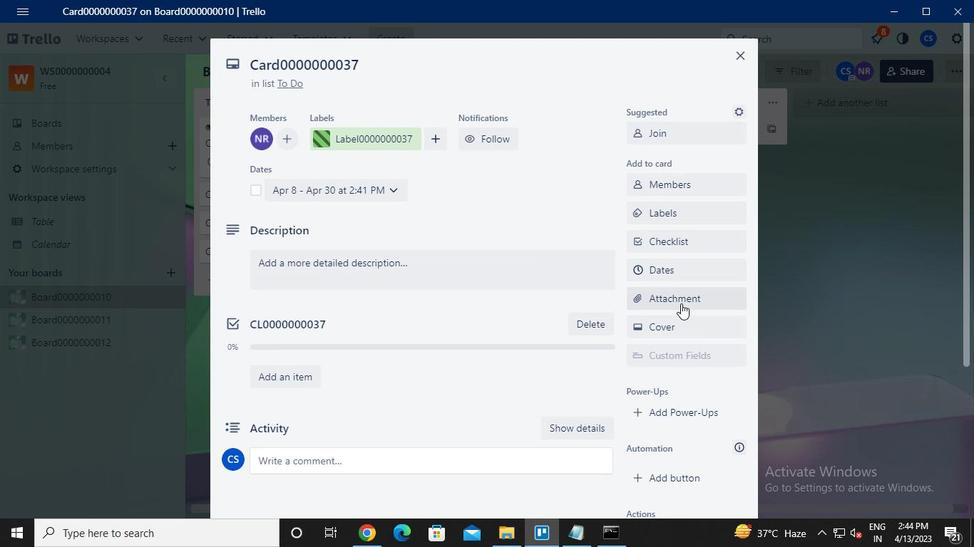 
Action: Mouse moved to (666, 121)
Screenshot: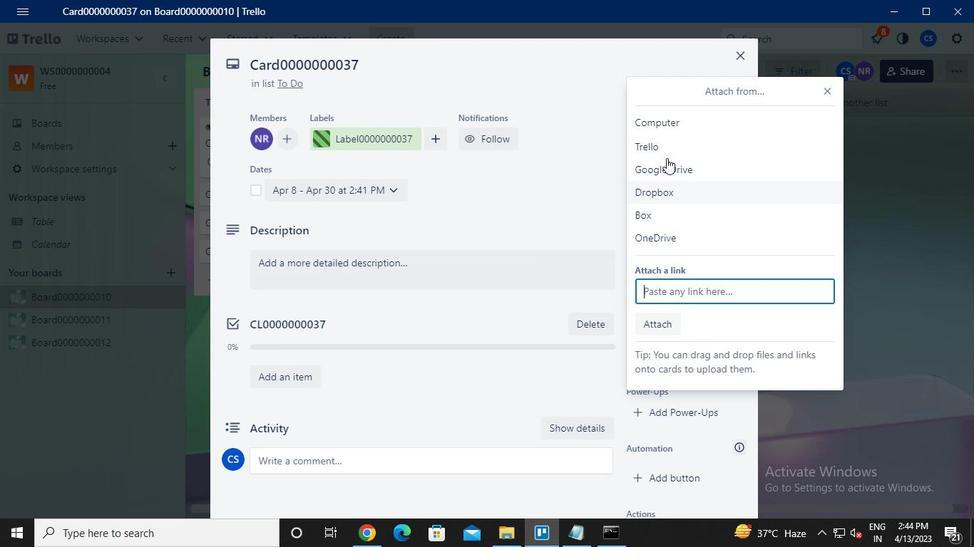 
Action: Mouse pressed left at (666, 121)
Screenshot: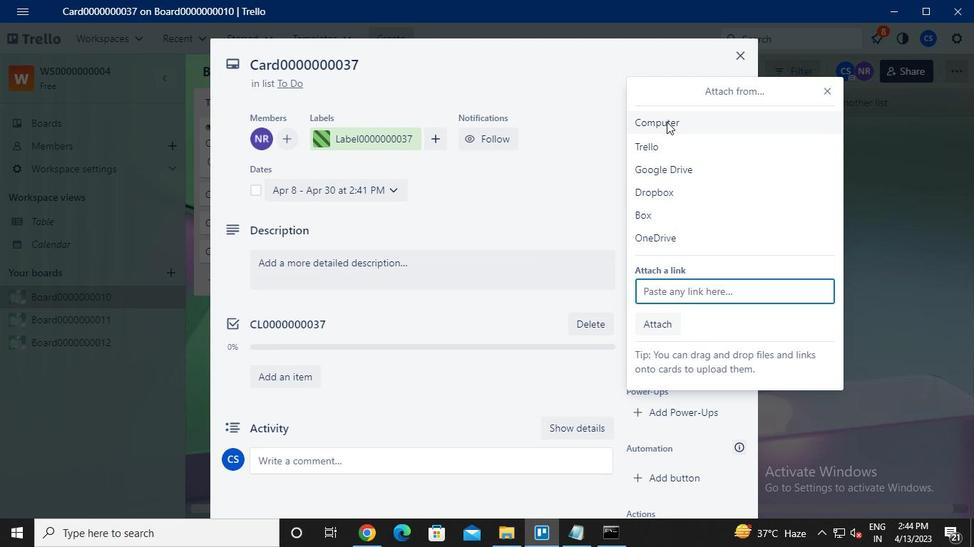 
Action: Mouse moved to (77, 117)
Screenshot: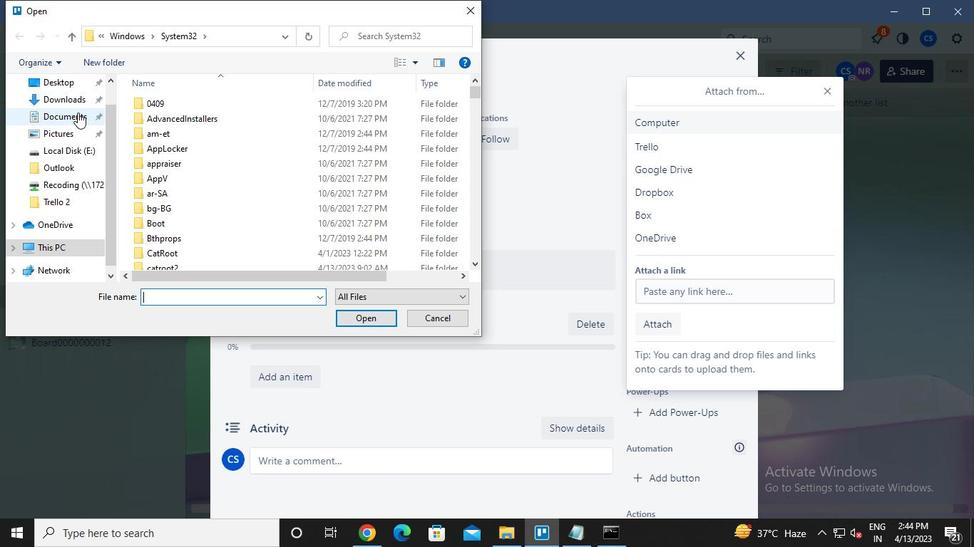 
Action: Mouse pressed left at (77, 117)
Screenshot: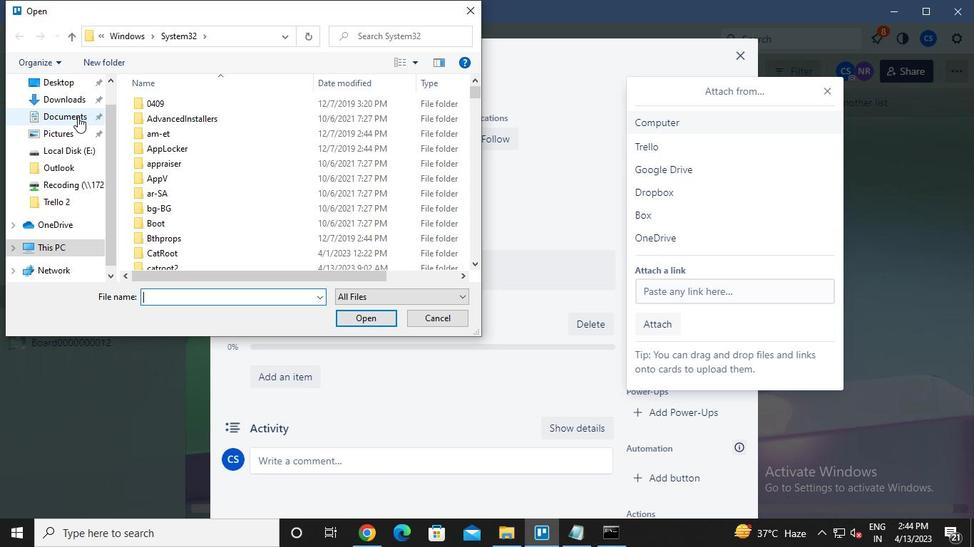 
Action: Mouse moved to (74, 99)
Screenshot: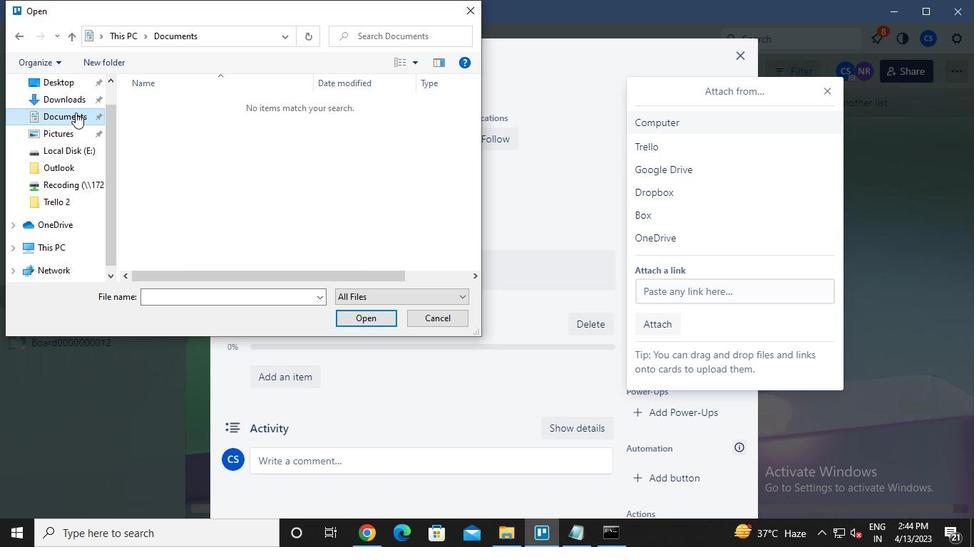 
Action: Mouse pressed left at (74, 99)
Screenshot: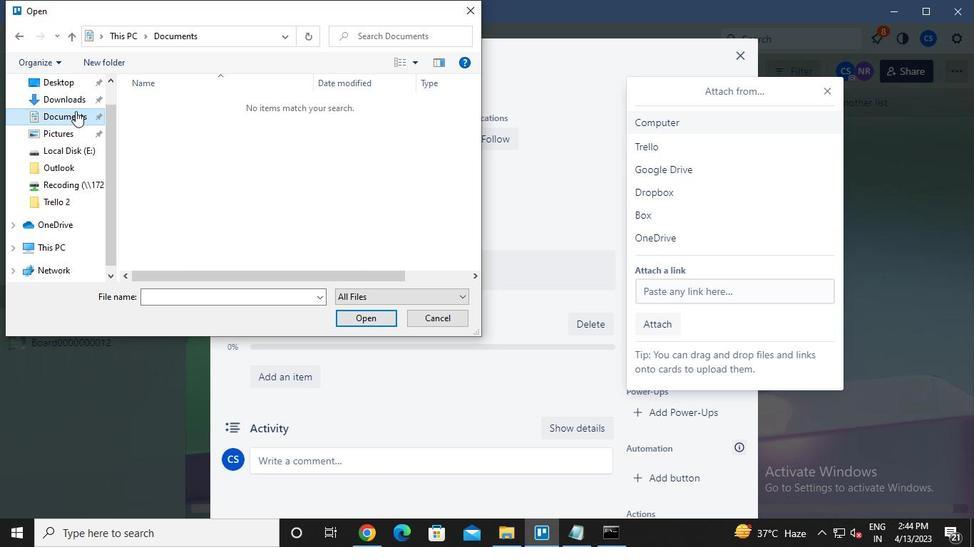 
Action: Mouse moved to (171, 121)
Screenshot: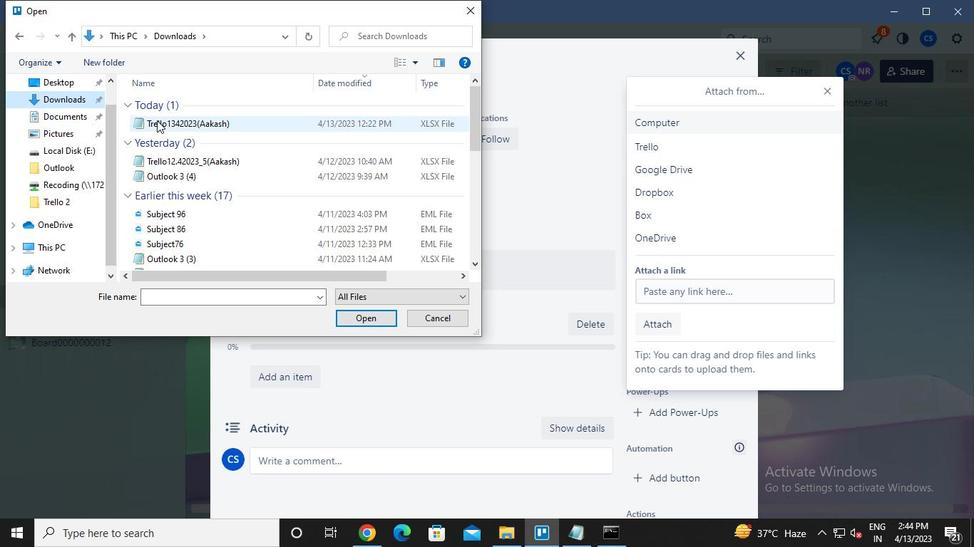 
Action: Mouse pressed left at (171, 121)
Screenshot: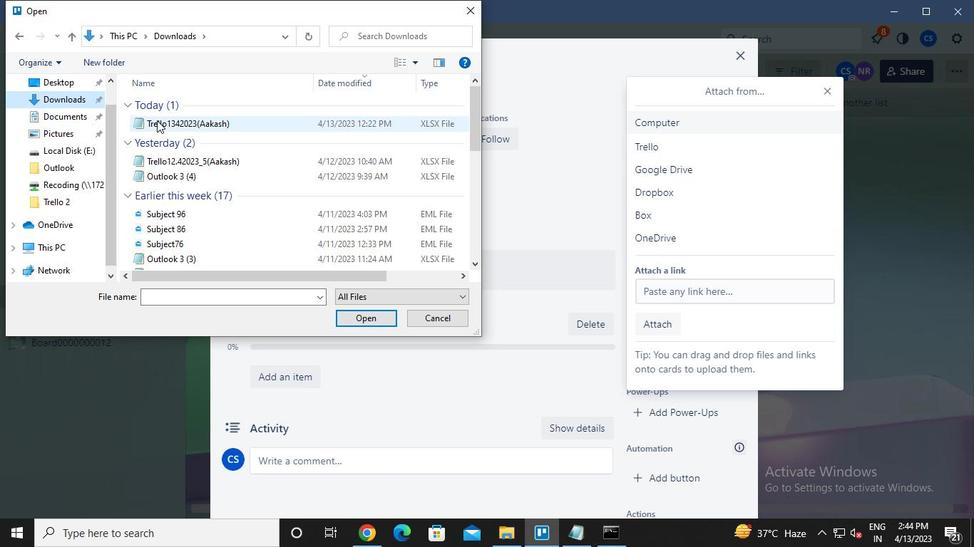 
Action: Mouse pressed left at (171, 121)
Screenshot: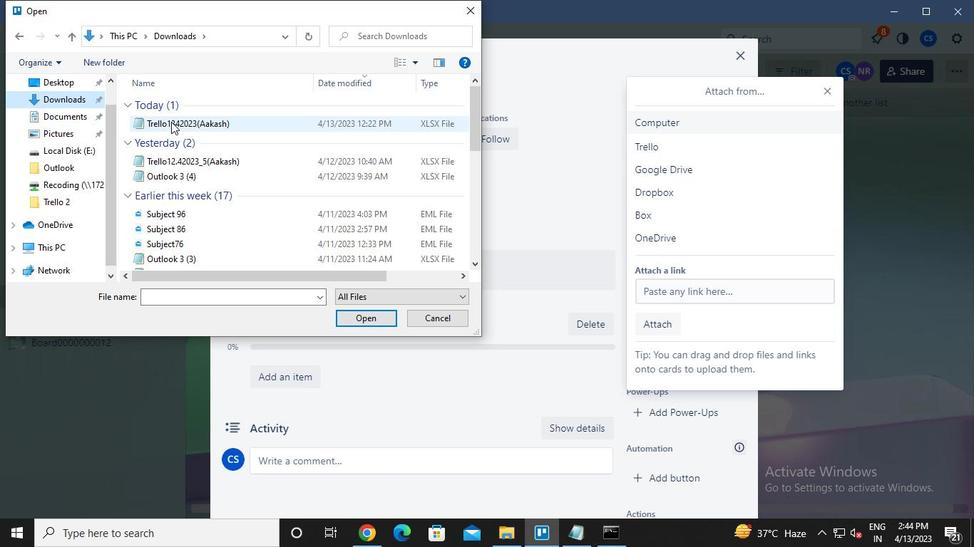 
Action: Mouse moved to (678, 322)
Screenshot: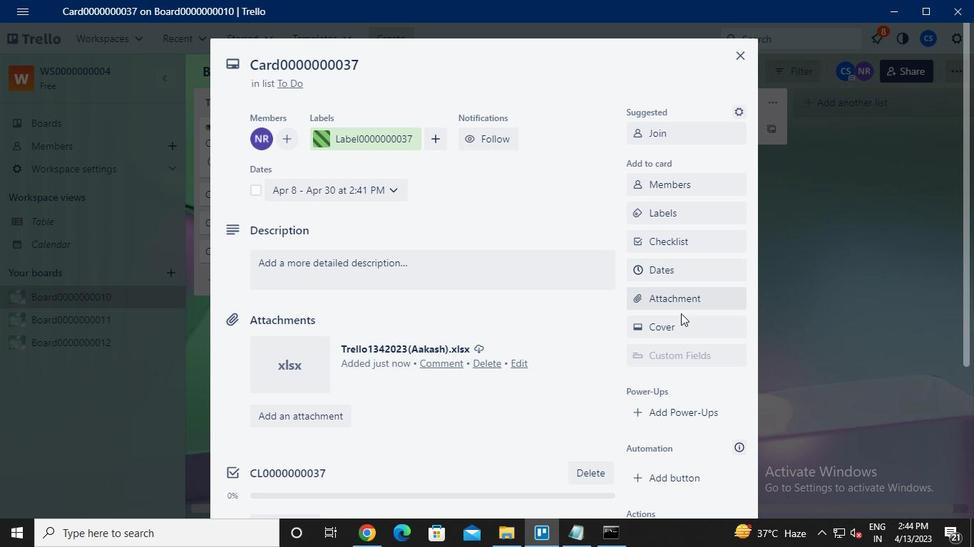 
Action: Mouse pressed left at (678, 322)
Screenshot: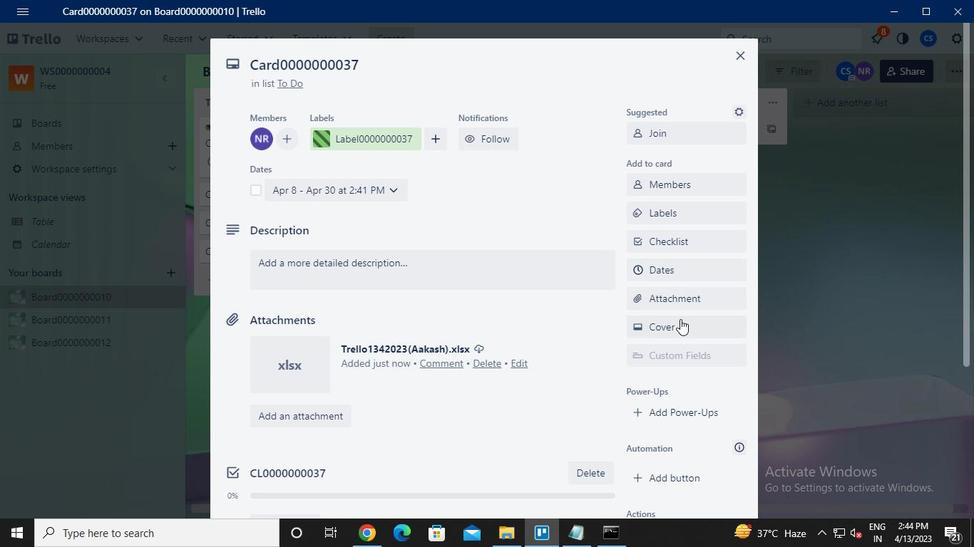 
Action: Mouse moved to (657, 240)
Screenshot: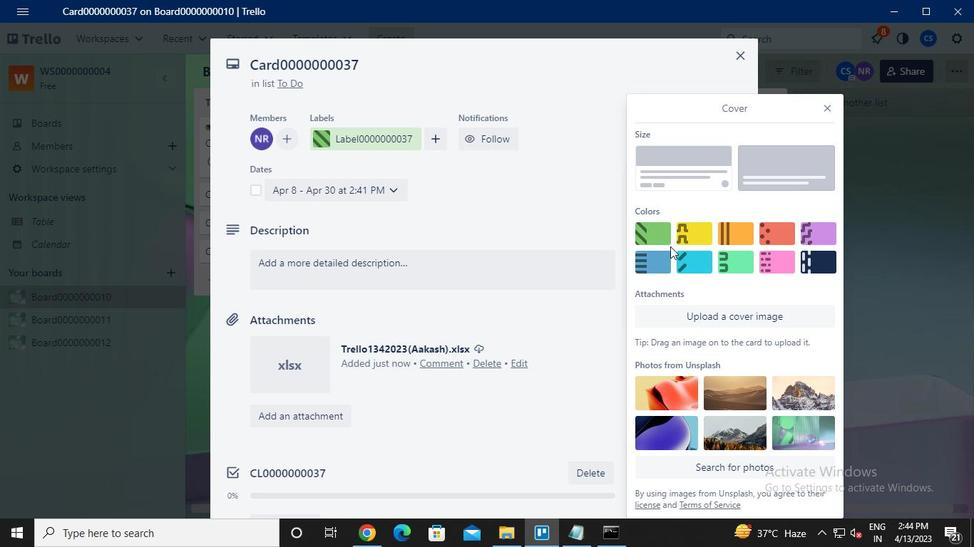 
Action: Mouse pressed left at (657, 240)
Screenshot: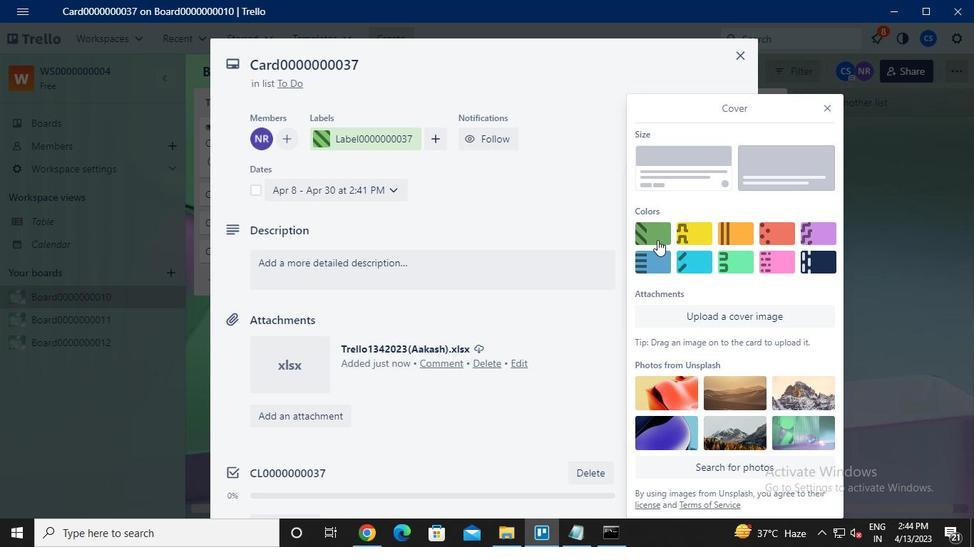
Action: Mouse moved to (828, 83)
Screenshot: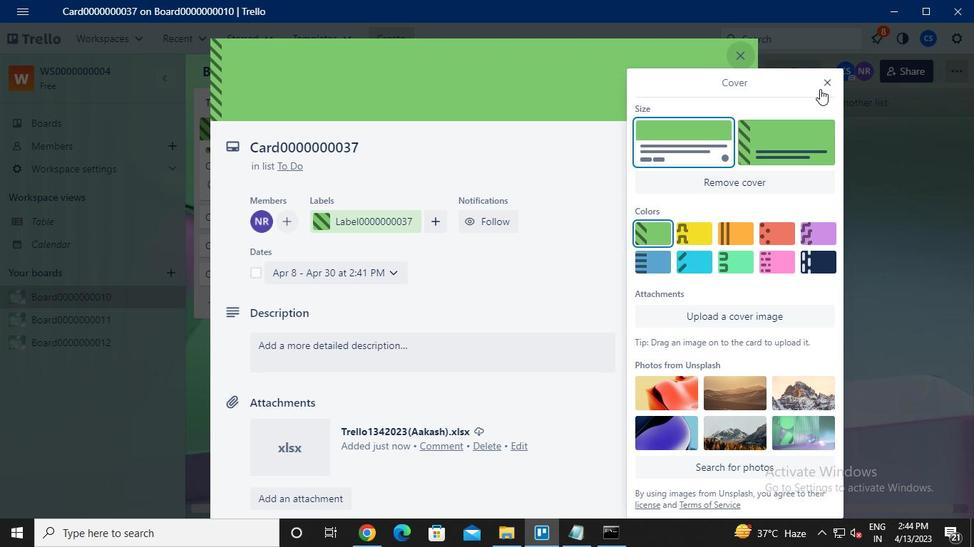 
Action: Mouse pressed left at (828, 83)
Screenshot: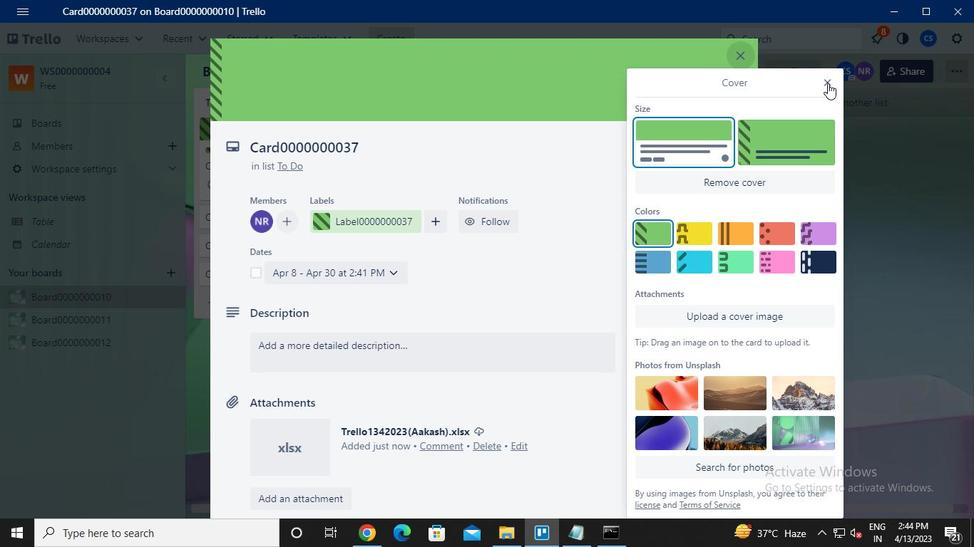 
Action: Mouse moved to (695, 320)
Screenshot: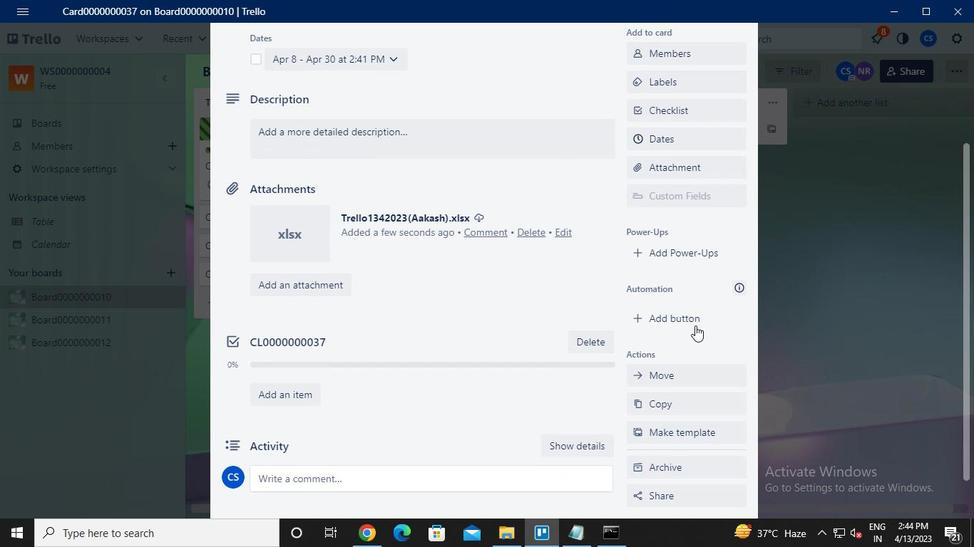 
Action: Mouse pressed left at (695, 320)
Screenshot: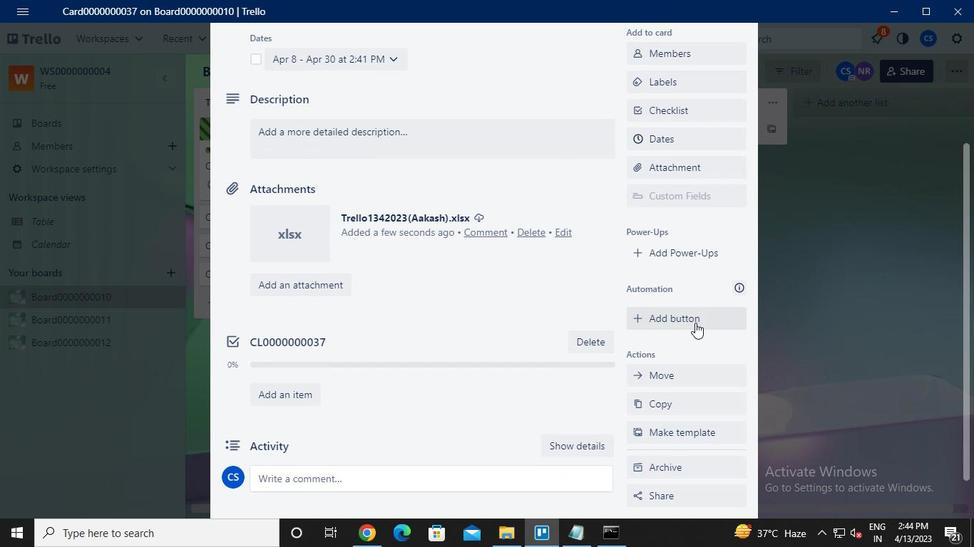 
Action: Mouse moved to (720, 134)
Screenshot: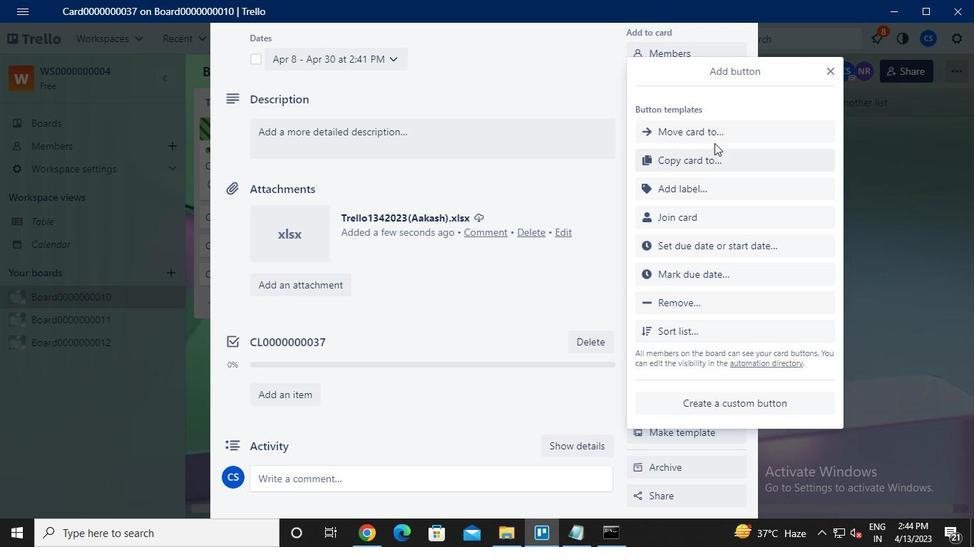 
Action: Mouse pressed left at (720, 134)
Screenshot: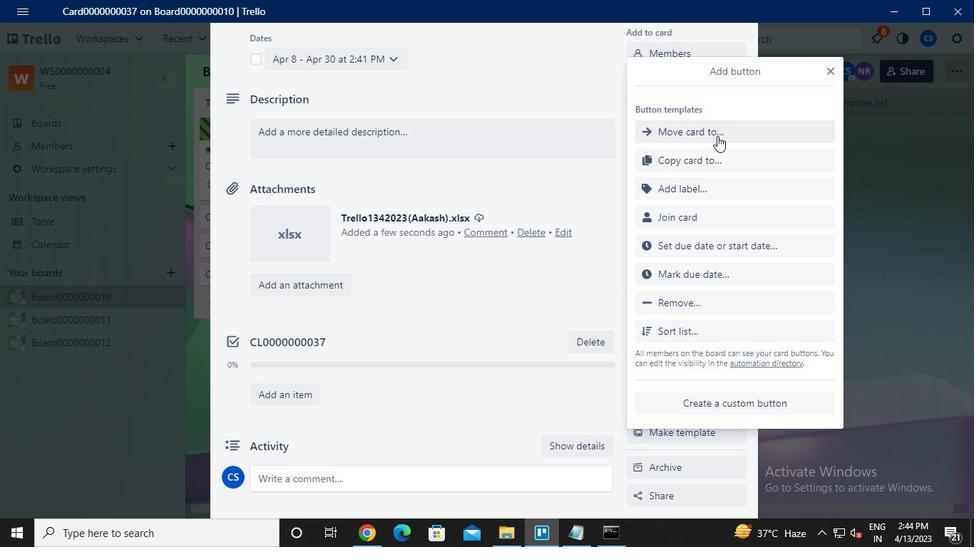 
Action: Mouse moved to (721, 165)
Screenshot: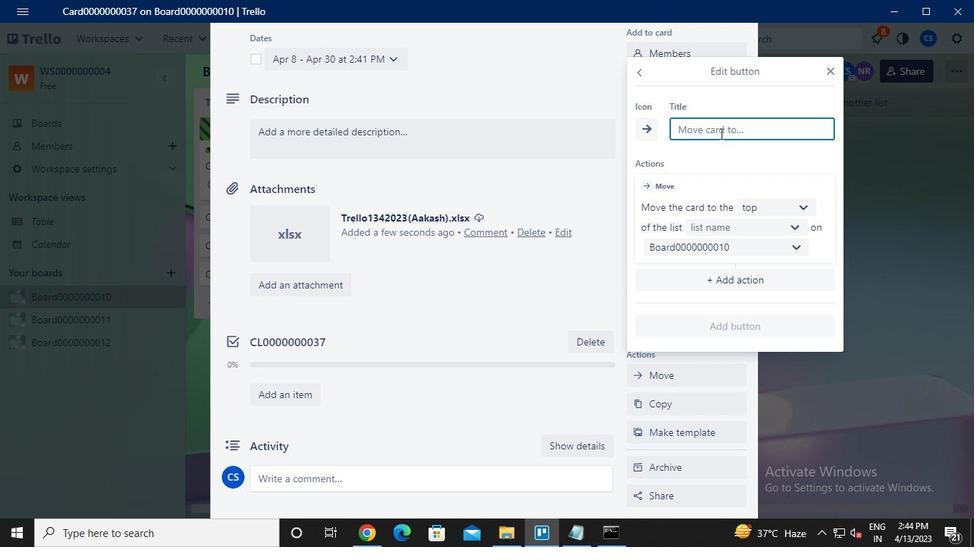 
Action: Keyboard Key.caps_lock
Screenshot: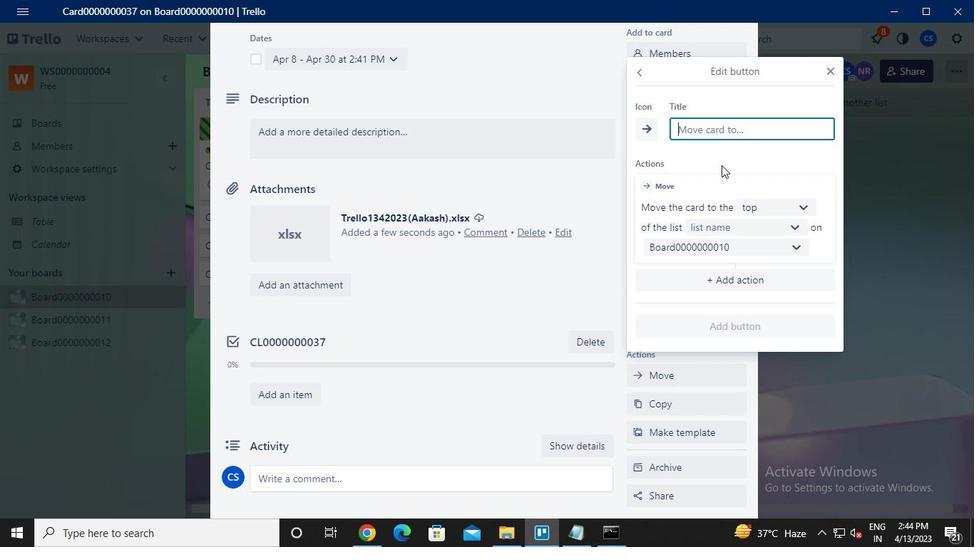 
Action: Keyboard b
Screenshot: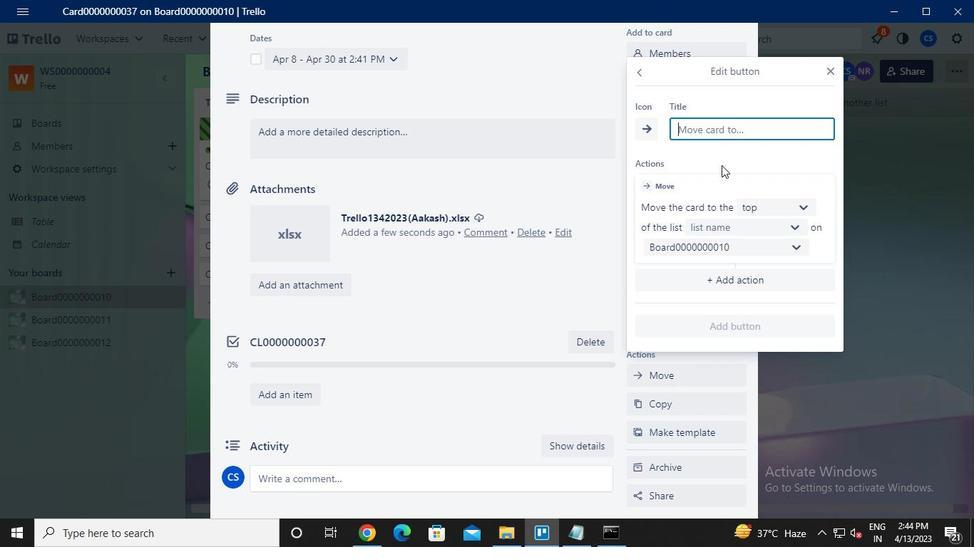 
Action: Keyboard Key.caps_lock
Screenshot: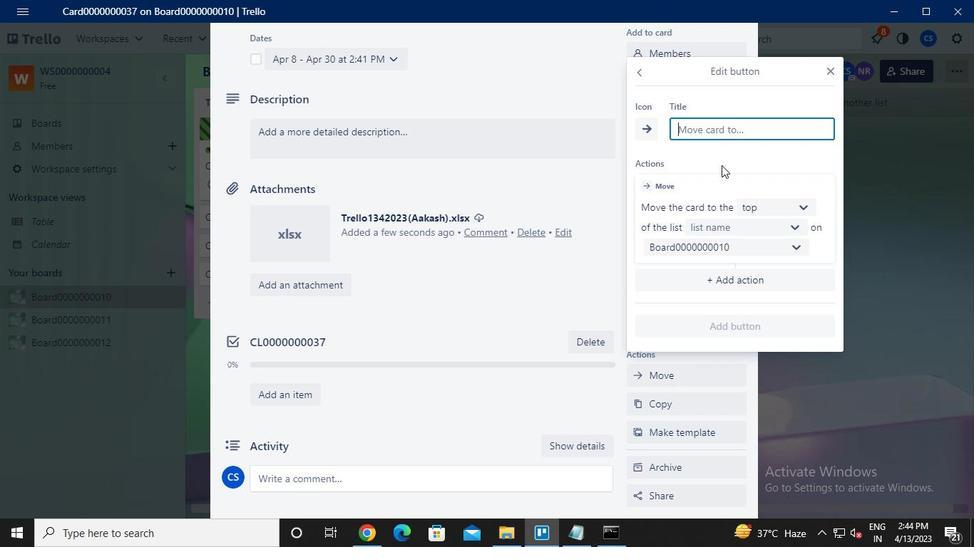 
Action: Keyboard u
Screenshot: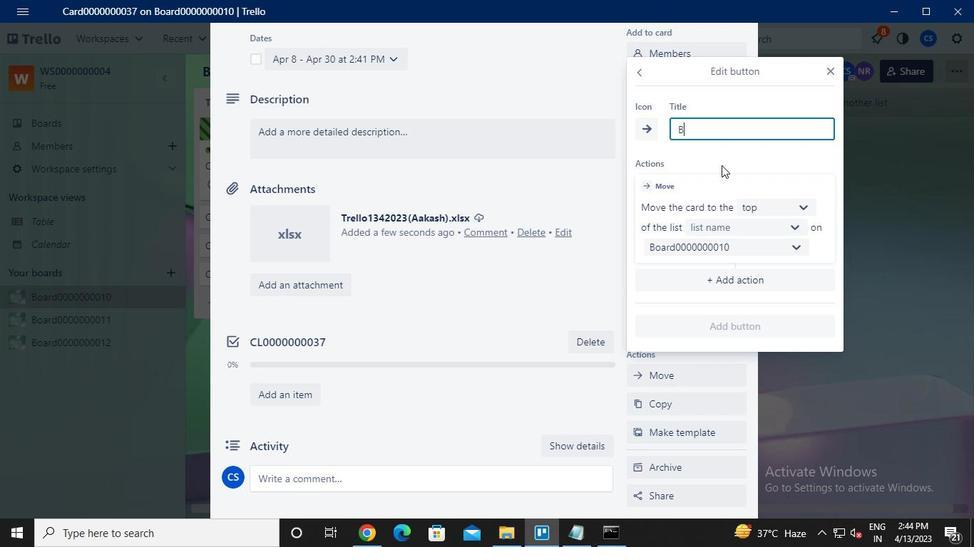 
Action: Keyboard t
Screenshot: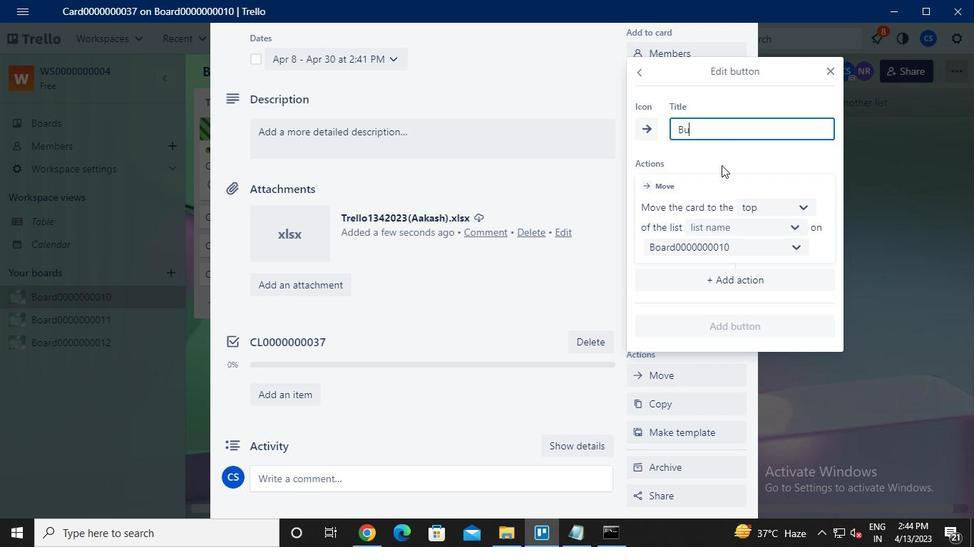 
Action: Keyboard t
Screenshot: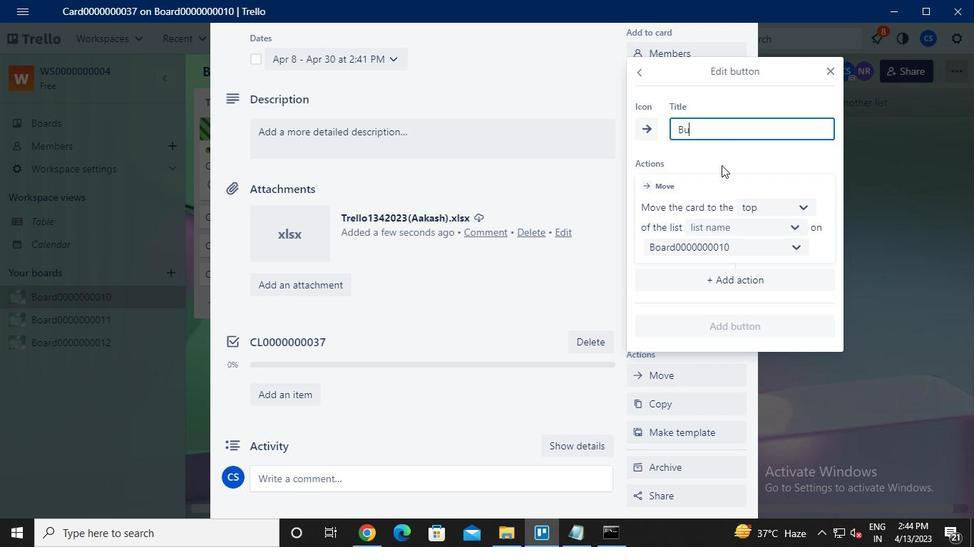 
Action: Keyboard o
Screenshot: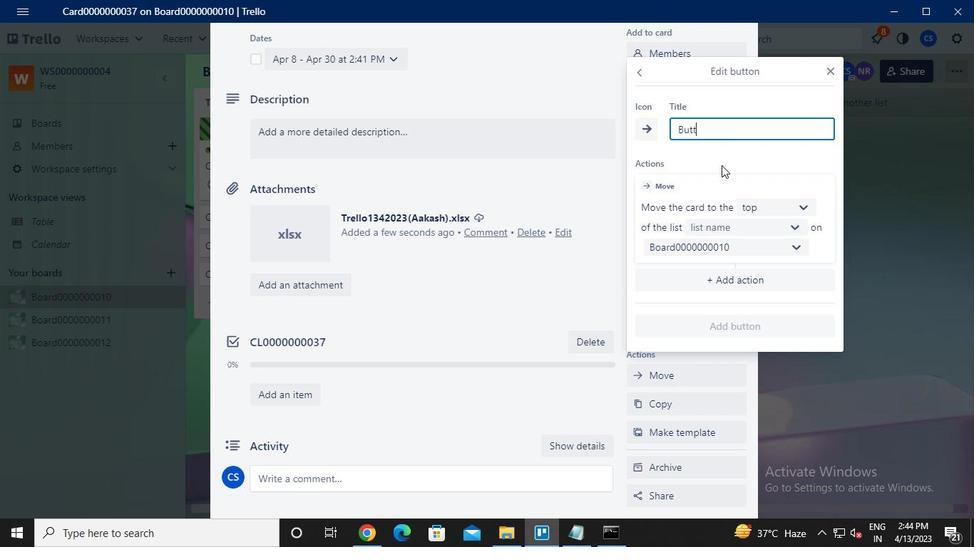 
Action: Keyboard n
Screenshot: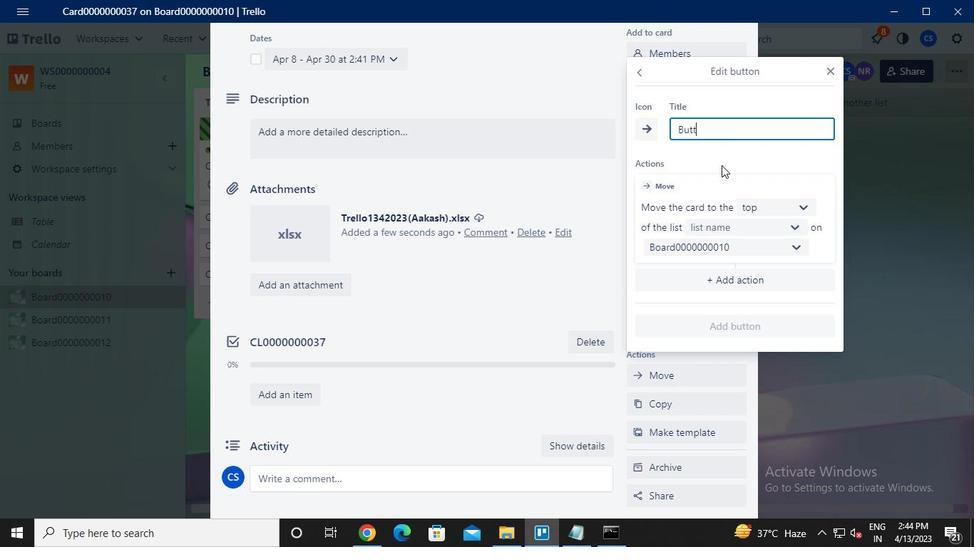 
Action: Keyboard <96>
Screenshot: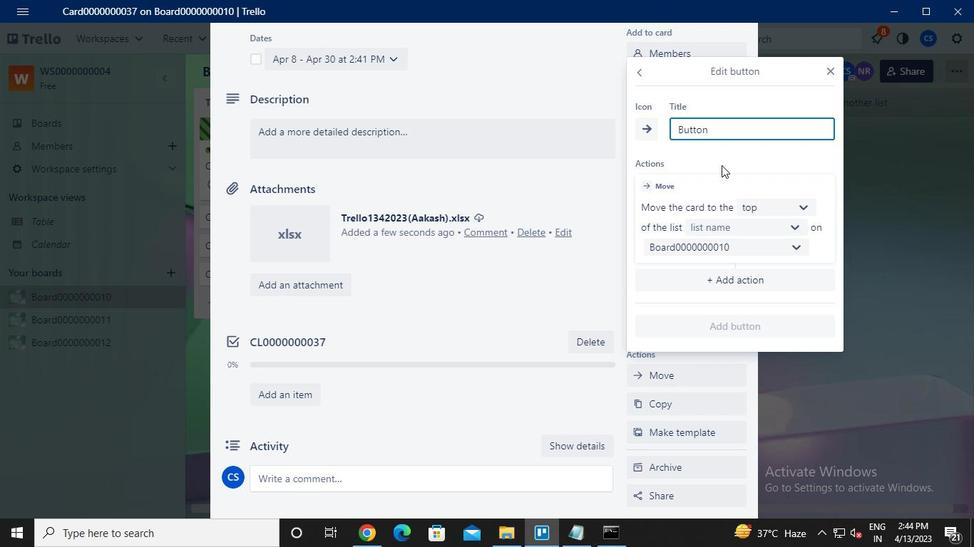 
Action: Keyboard <96>
Screenshot: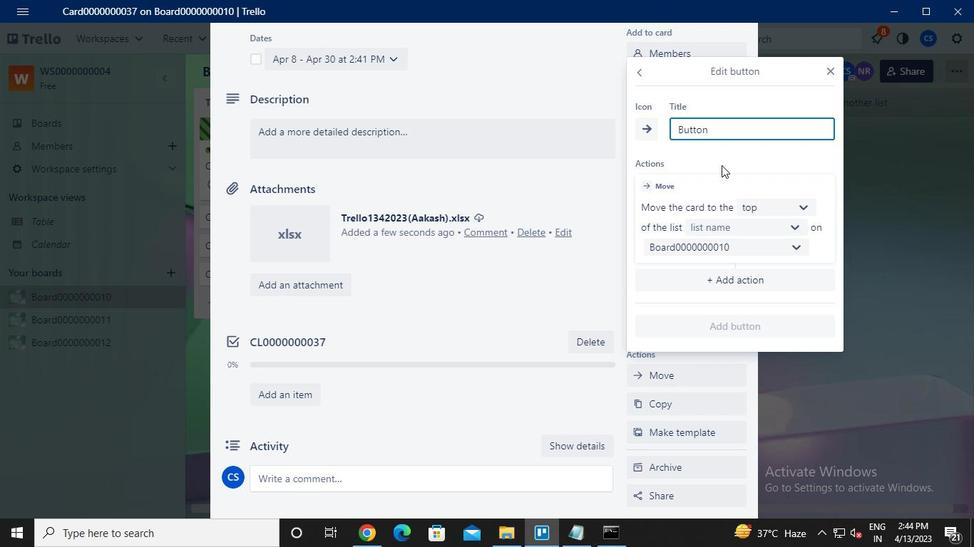 
Action: Keyboard <96>
Screenshot: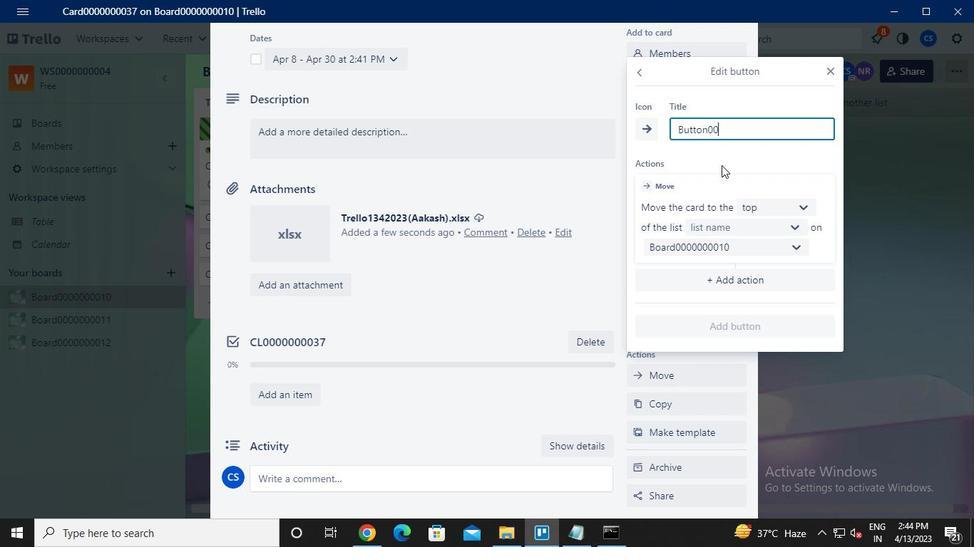 
Action: Keyboard <96>
Screenshot: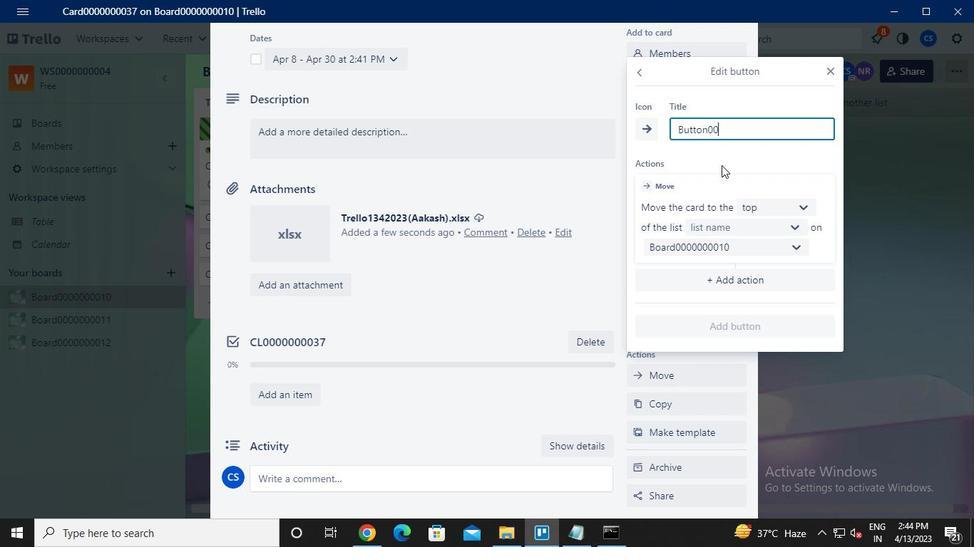 
Action: Keyboard <96>
Screenshot: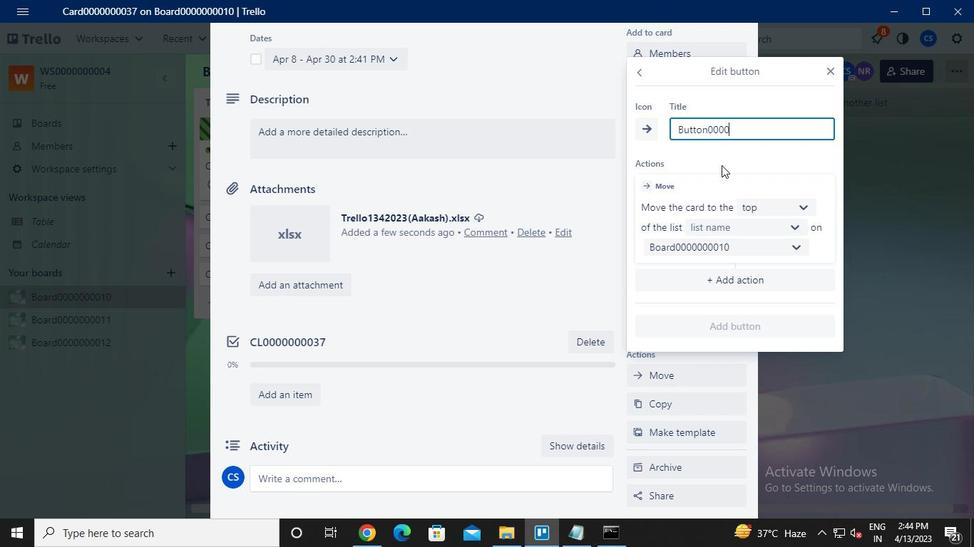 
Action: Keyboard <96>
Screenshot: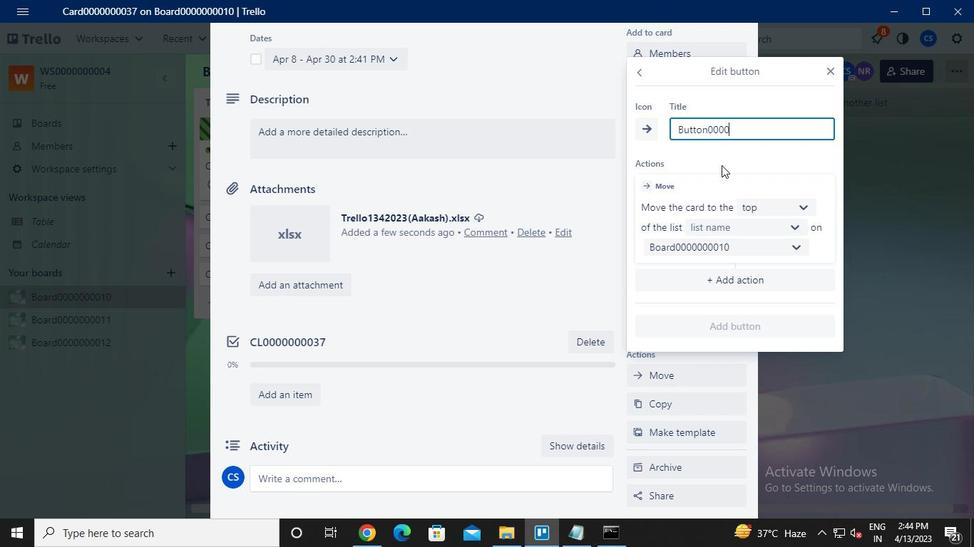 
Action: Keyboard <96>
Screenshot: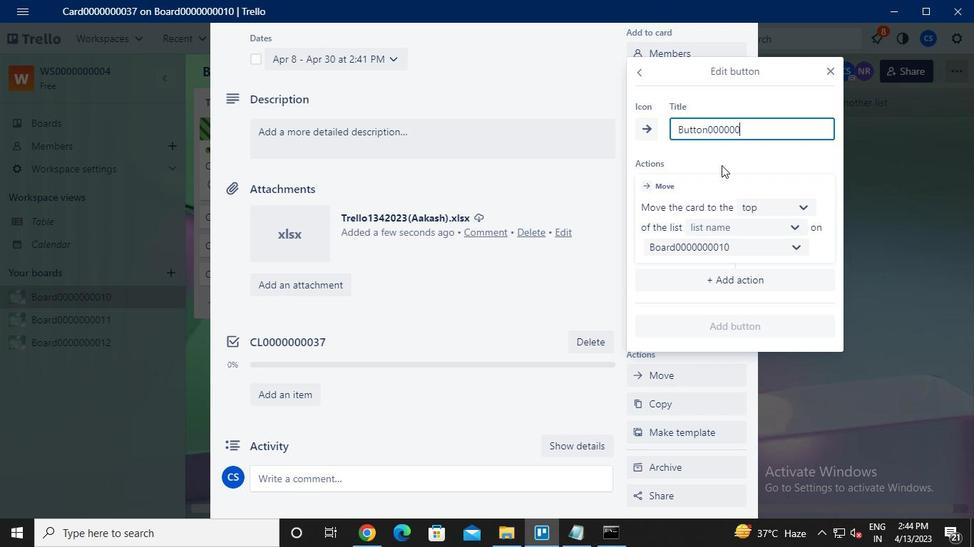 
Action: Keyboard <96>
Screenshot: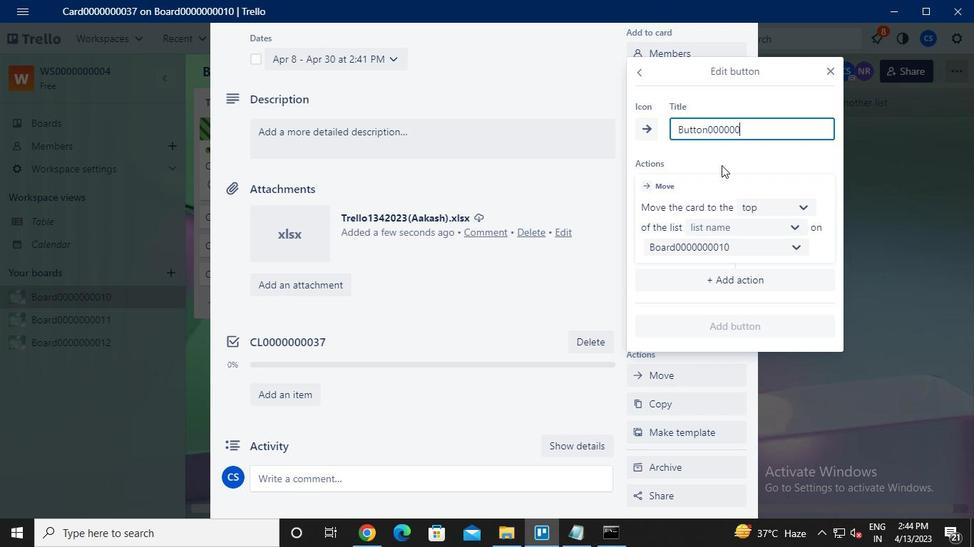 
Action: Keyboard <99>
Screenshot: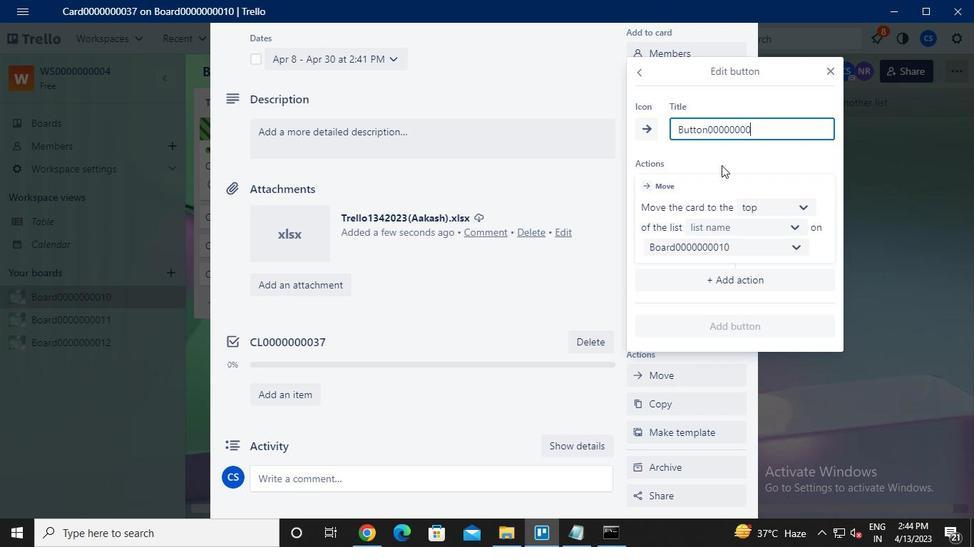 
Action: Keyboard <103>
Screenshot: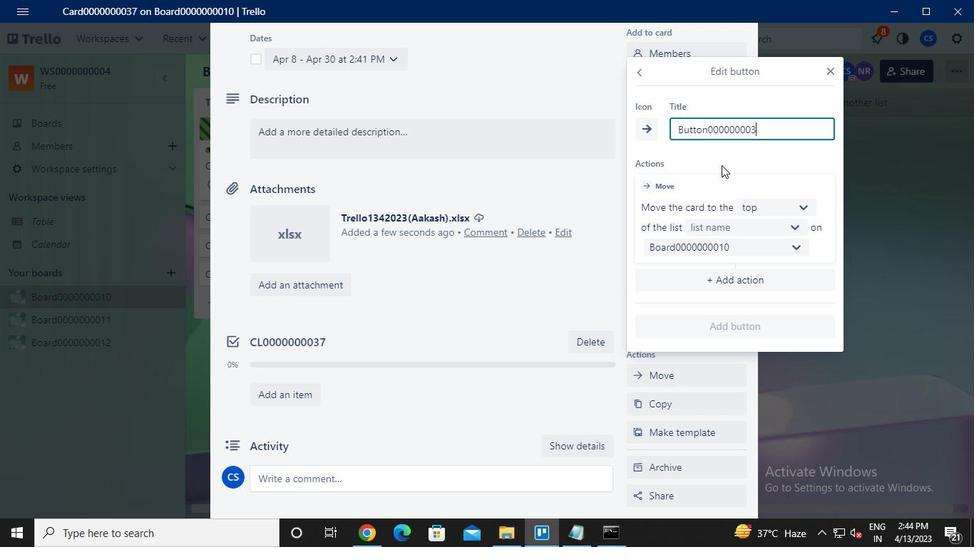 
Action: Mouse moved to (736, 223)
Screenshot: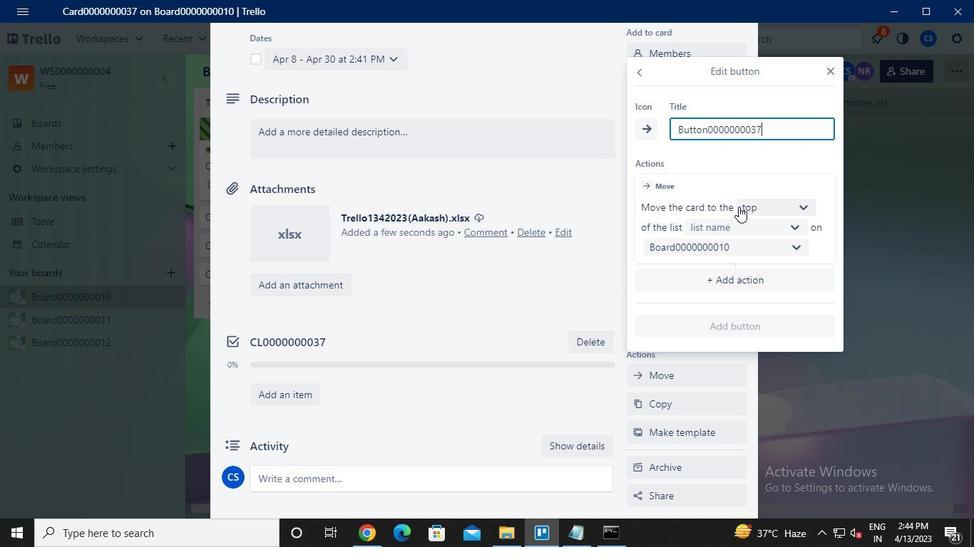 
Action: Mouse pressed left at (736, 223)
Screenshot: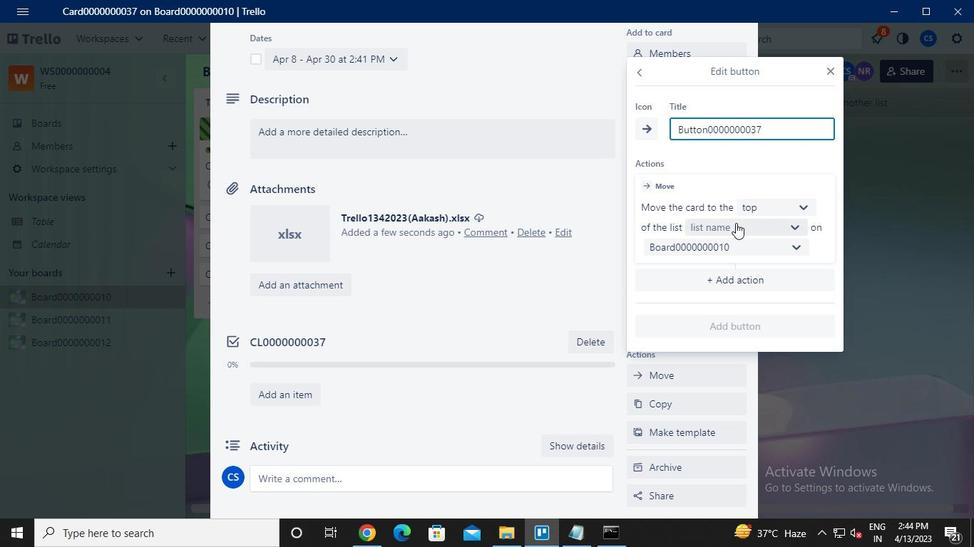 
Action: Mouse moved to (728, 251)
Screenshot: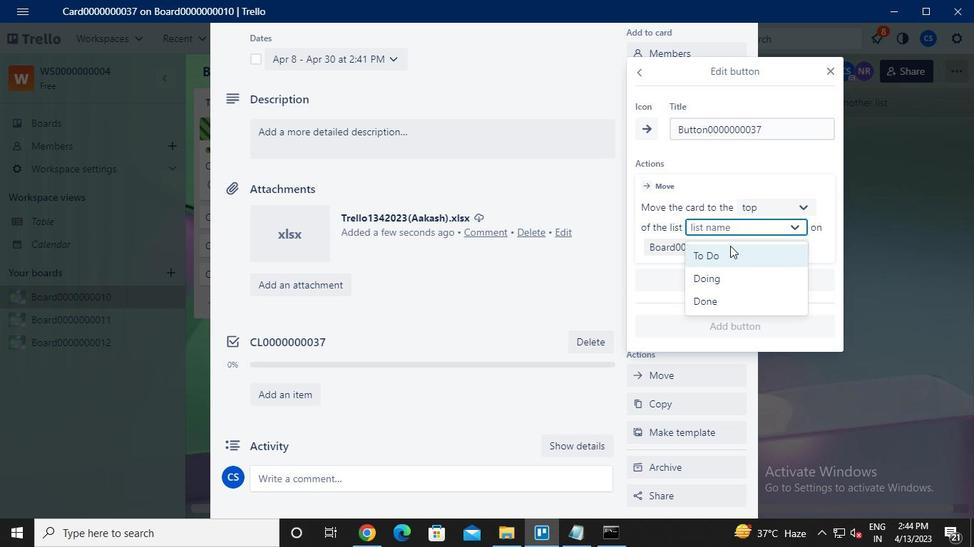 
Action: Mouse pressed left at (728, 251)
Screenshot: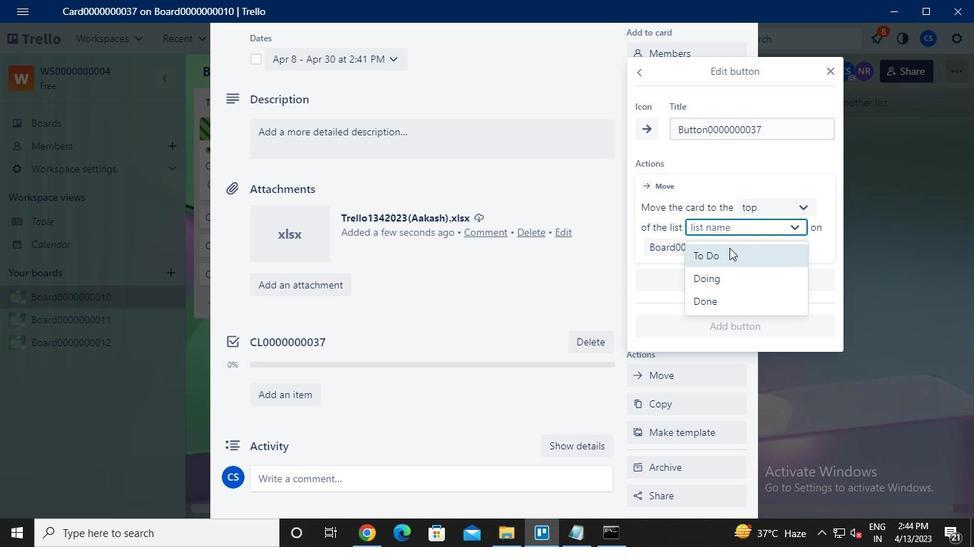 
Action: Mouse moved to (736, 327)
Screenshot: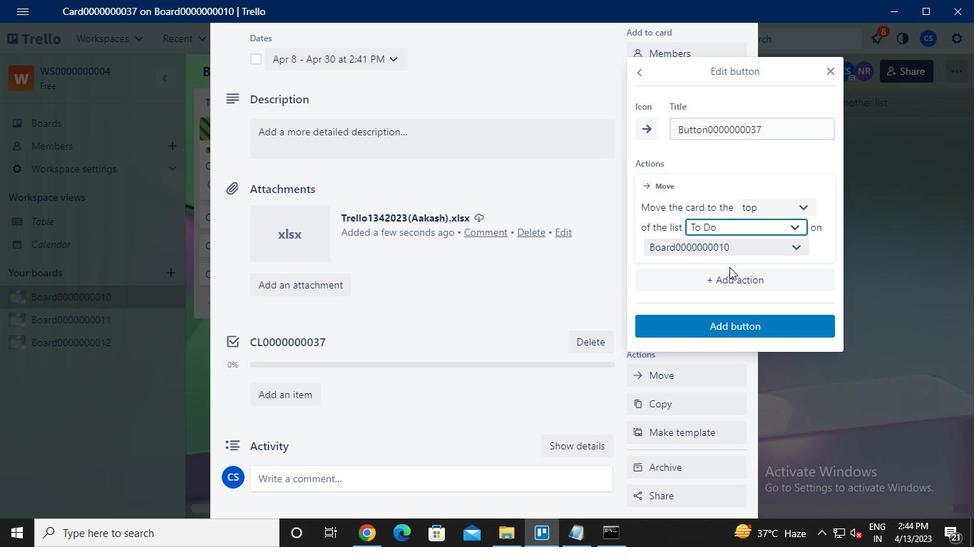 
Action: Mouse pressed left at (736, 327)
Screenshot: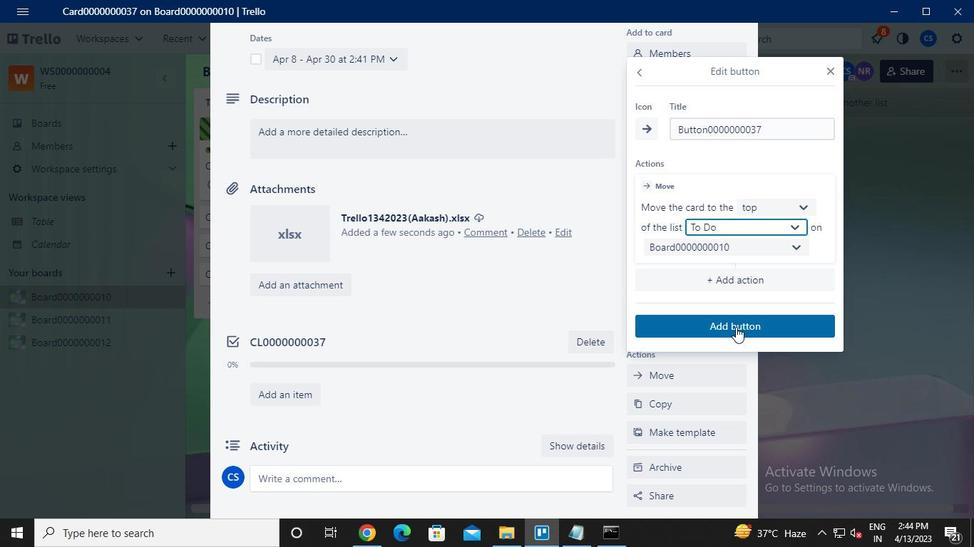 
Action: Mouse moved to (363, 279)
Screenshot: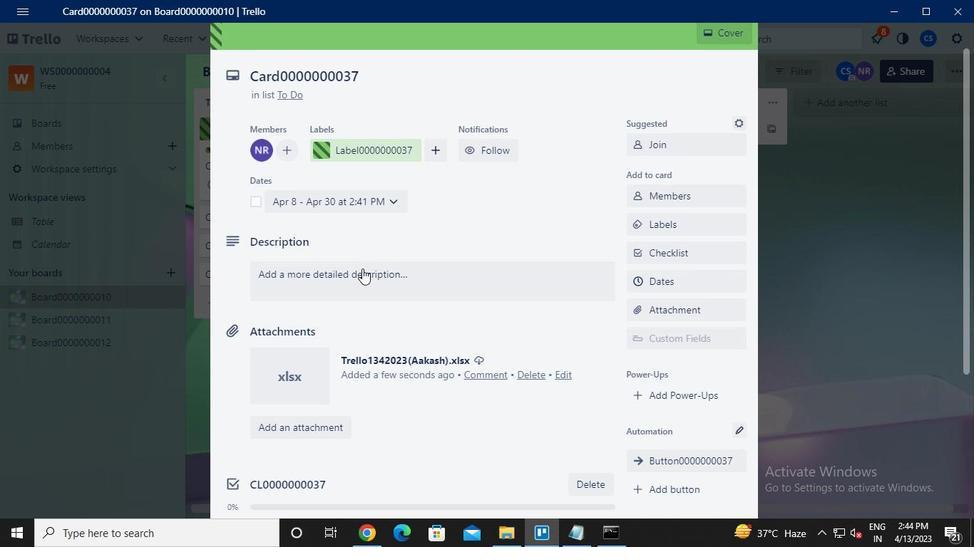 
Action: Mouse pressed left at (363, 279)
Screenshot: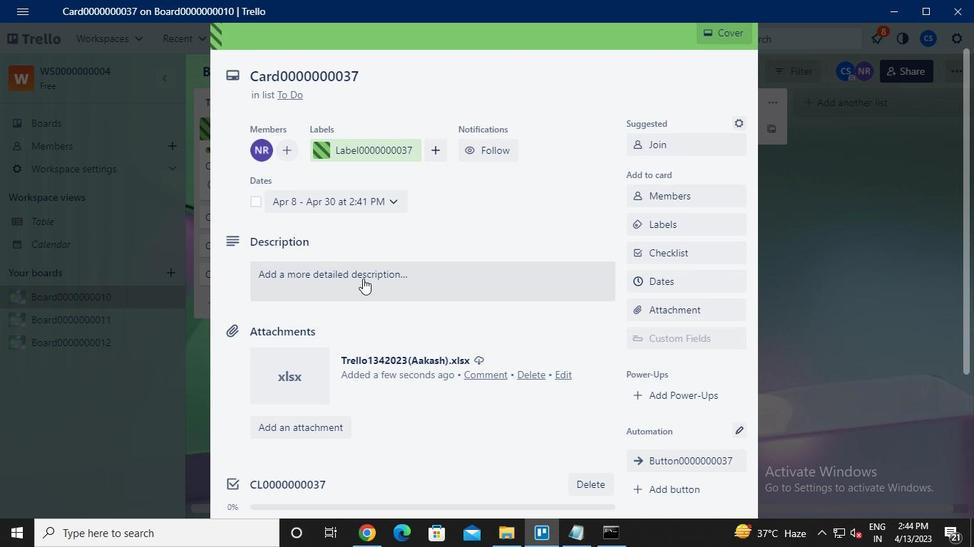 
Action: Keyboard Key.caps_lock
Screenshot: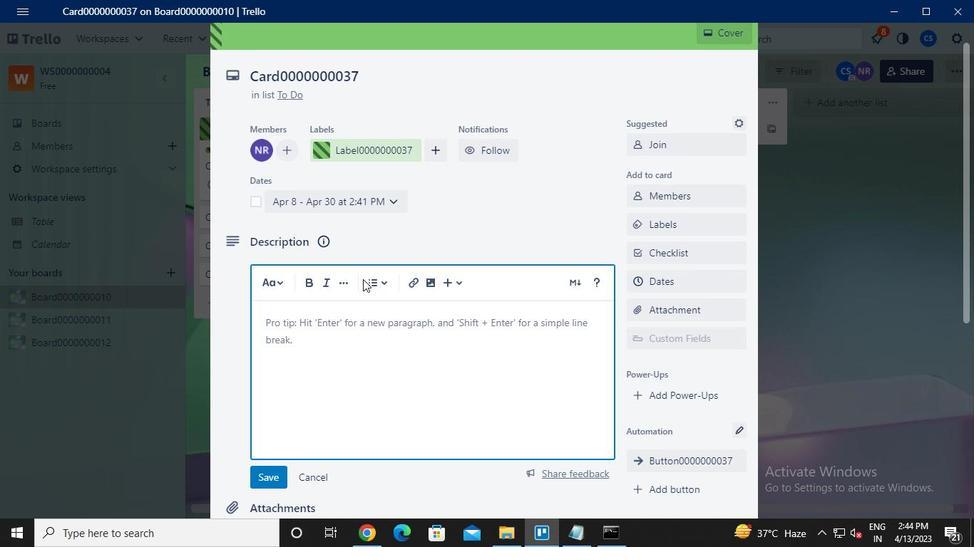 
Action: Keyboard d
Screenshot: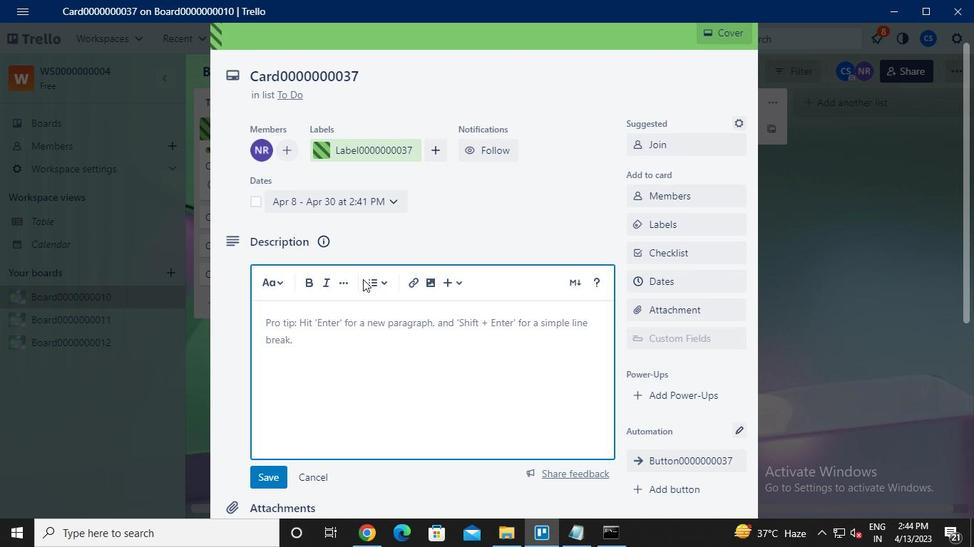 
Action: Keyboard s
Screenshot: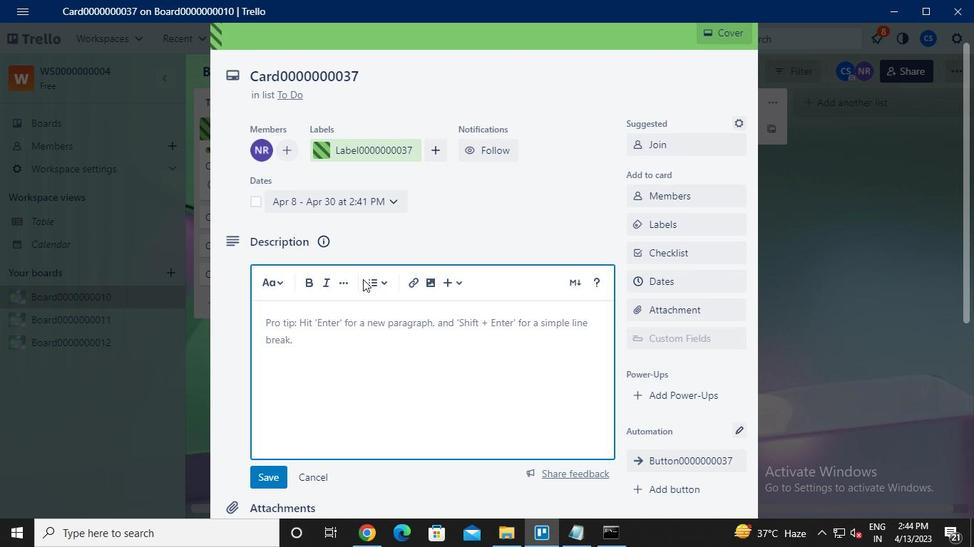 
Action: Keyboard <96>
Screenshot: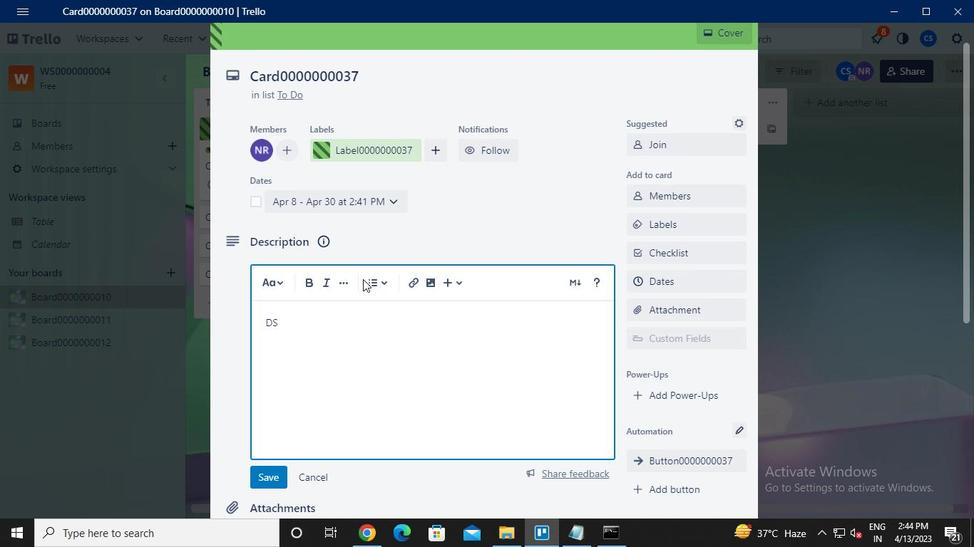 
Action: Keyboard <96>
Screenshot: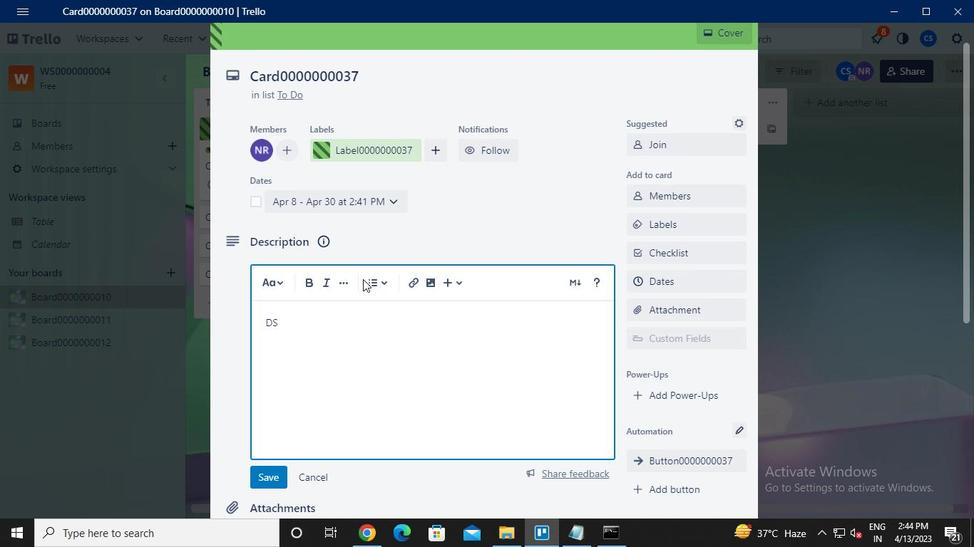 
Action: Keyboard <96>
Screenshot: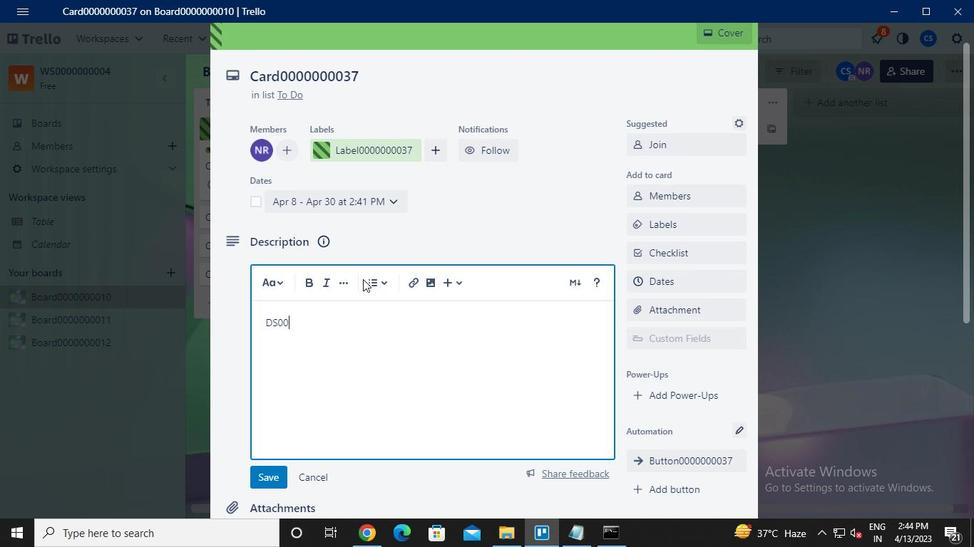 
Action: Keyboard <96>
Screenshot: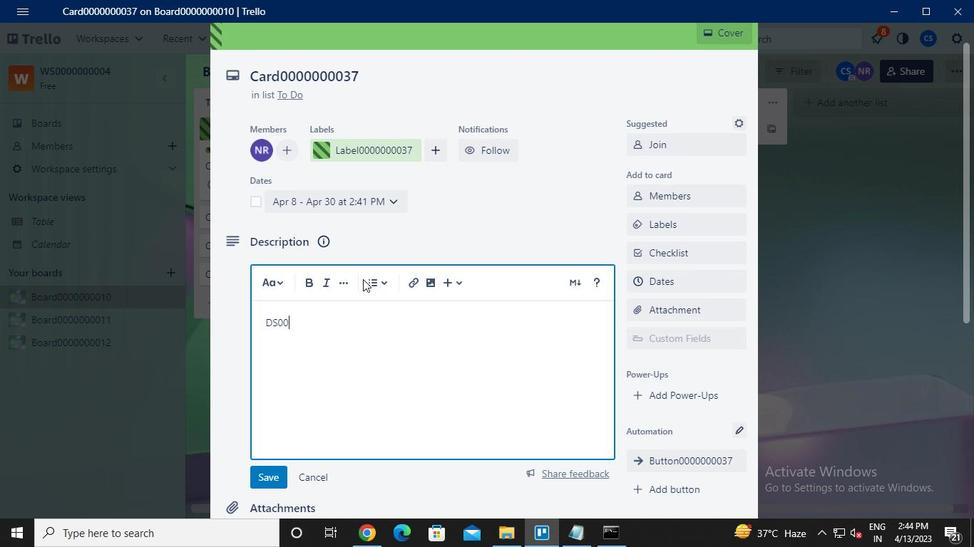 
Action: Keyboard <96>
Screenshot: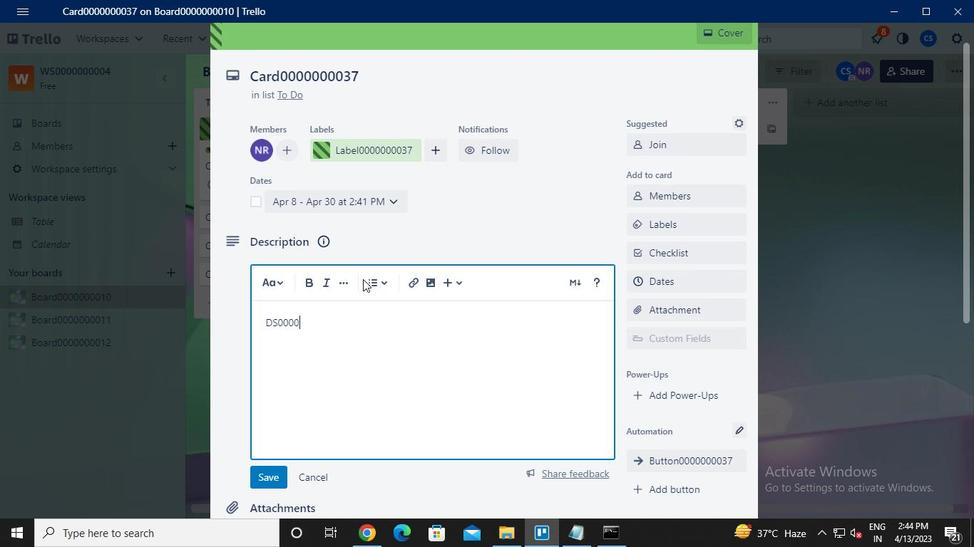 
Action: Keyboard <96>
Screenshot: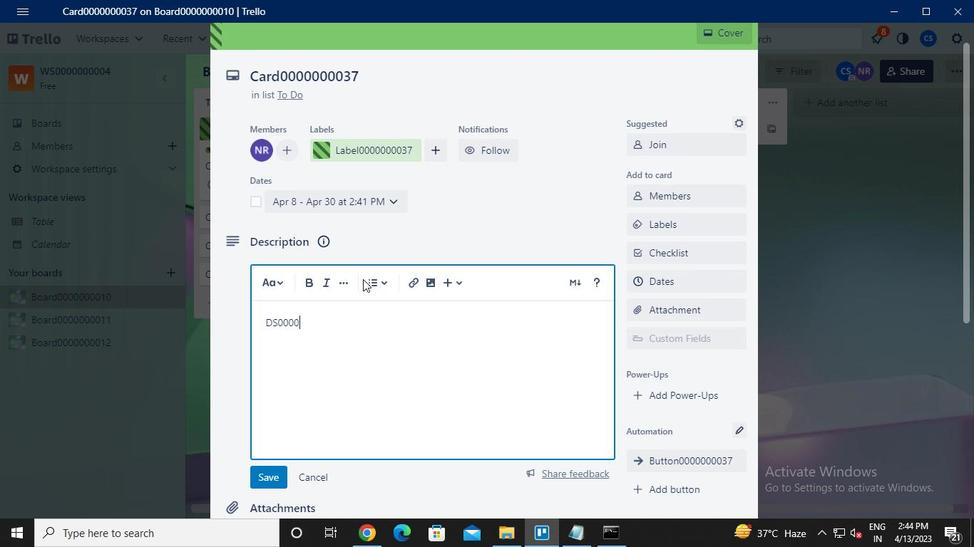 
Action: Keyboard <96>
Screenshot: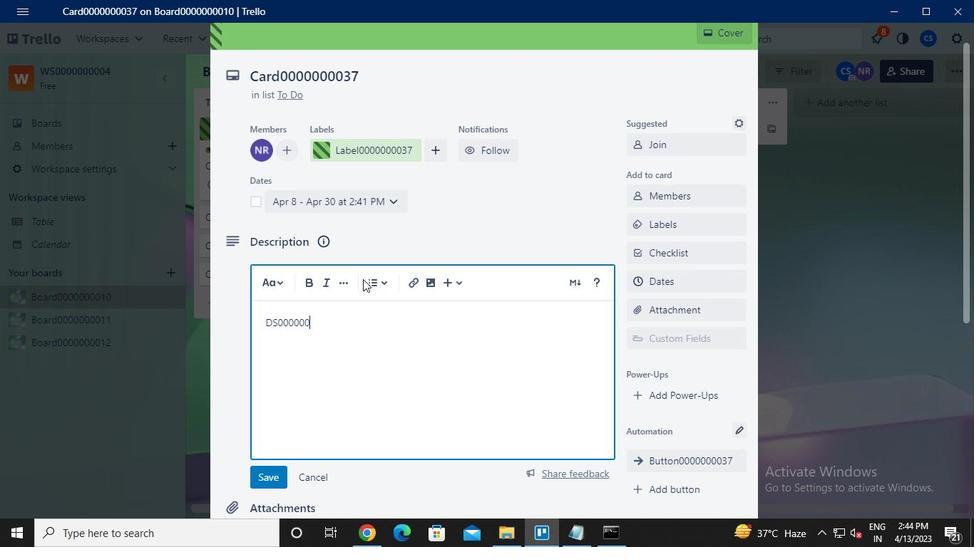 
Action: Keyboard <96>
Screenshot: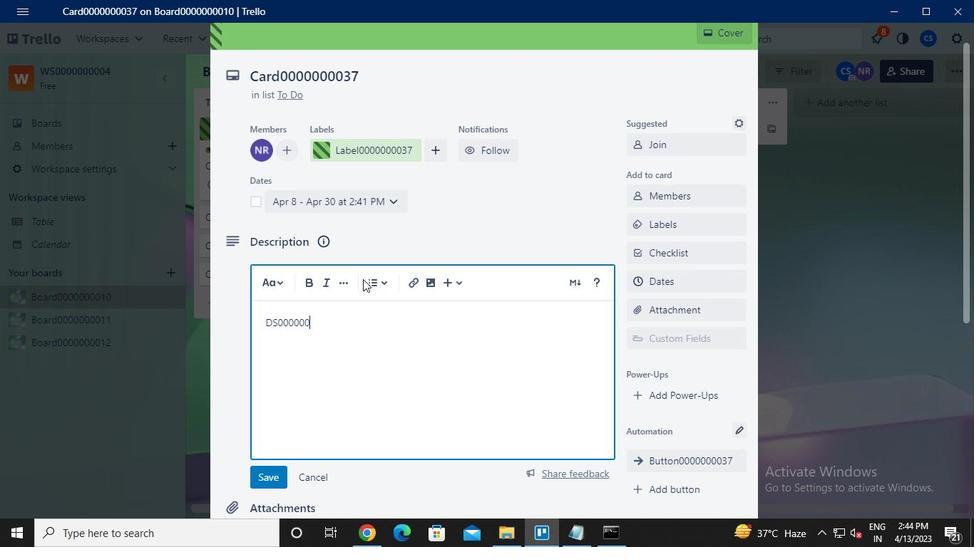 
Action: Keyboard <99>
Screenshot: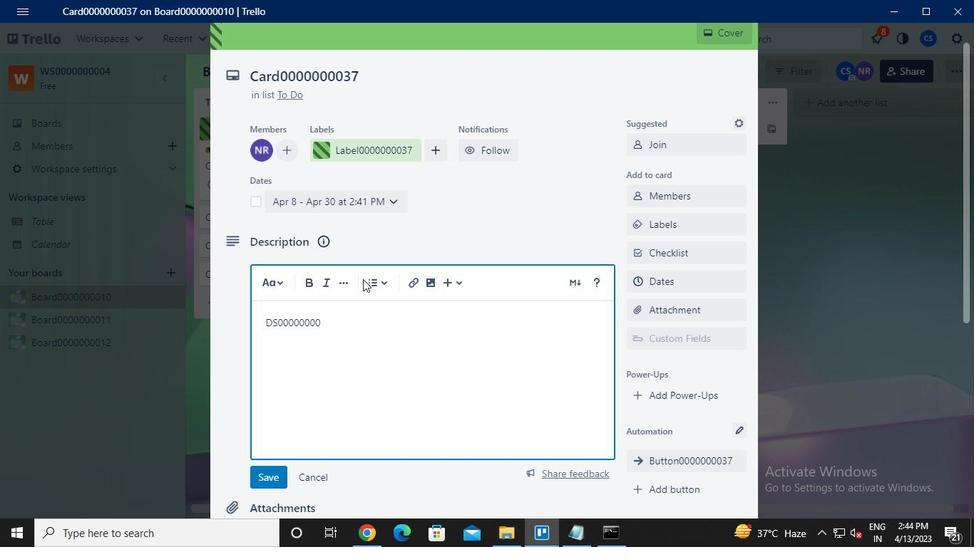 
Action: Keyboard <103>
Screenshot: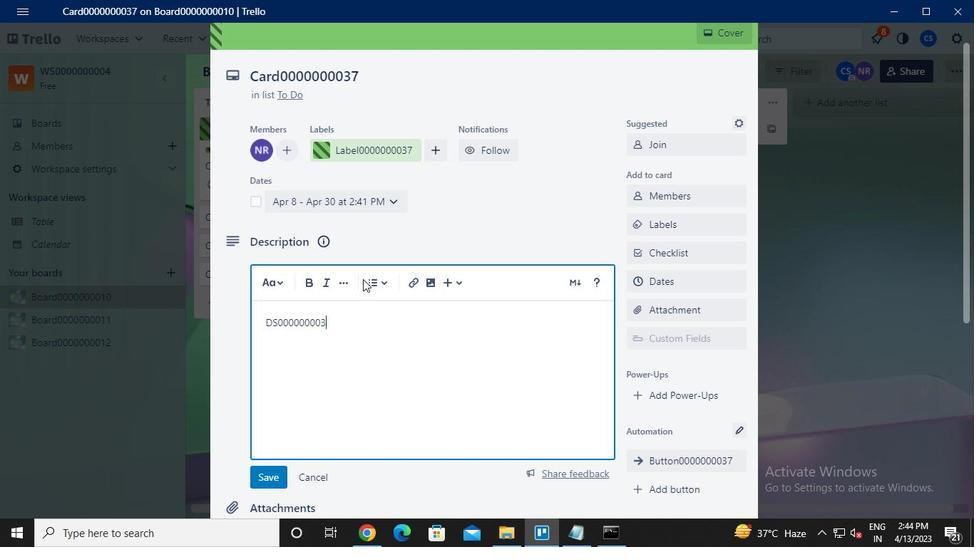 
Action: Mouse moved to (275, 471)
Screenshot: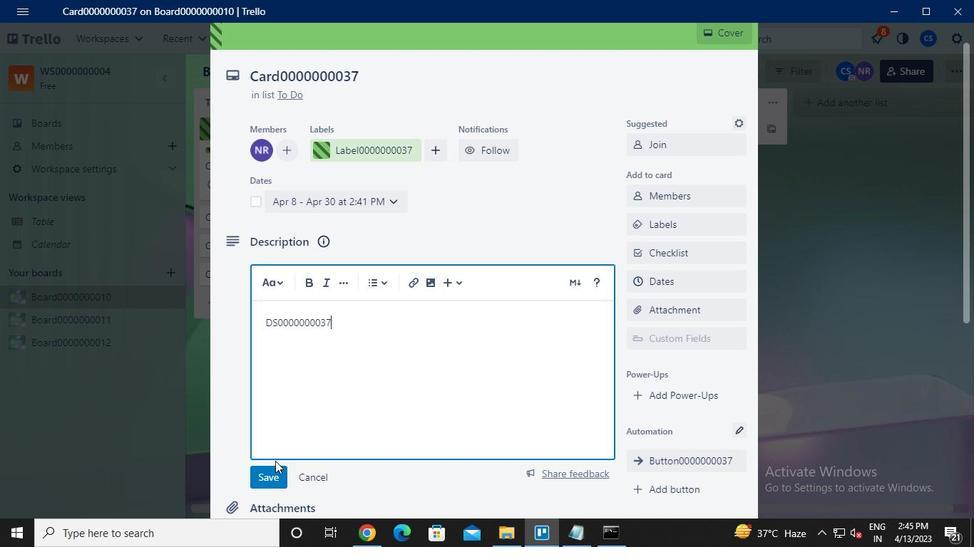 
Action: Mouse pressed left at (275, 471)
Screenshot: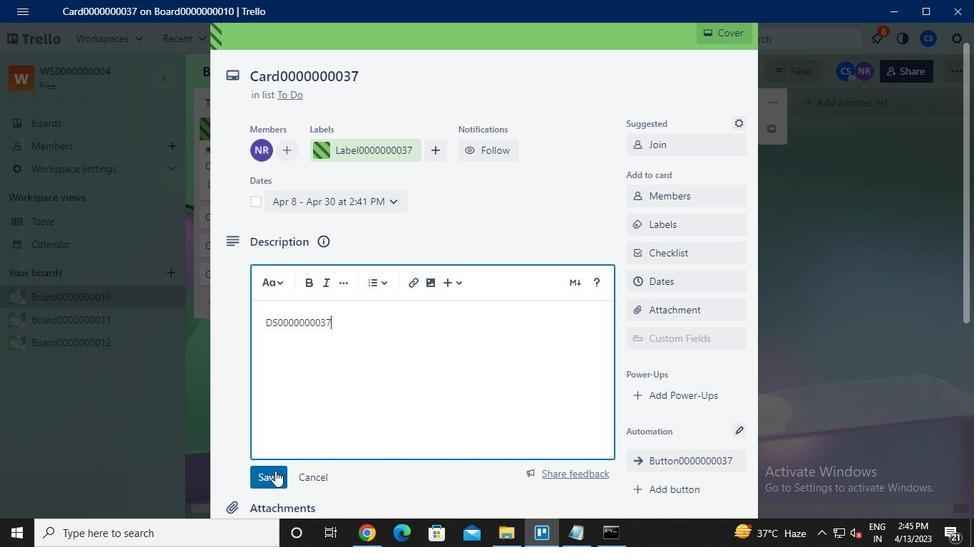 
Action: Mouse moved to (317, 363)
Screenshot: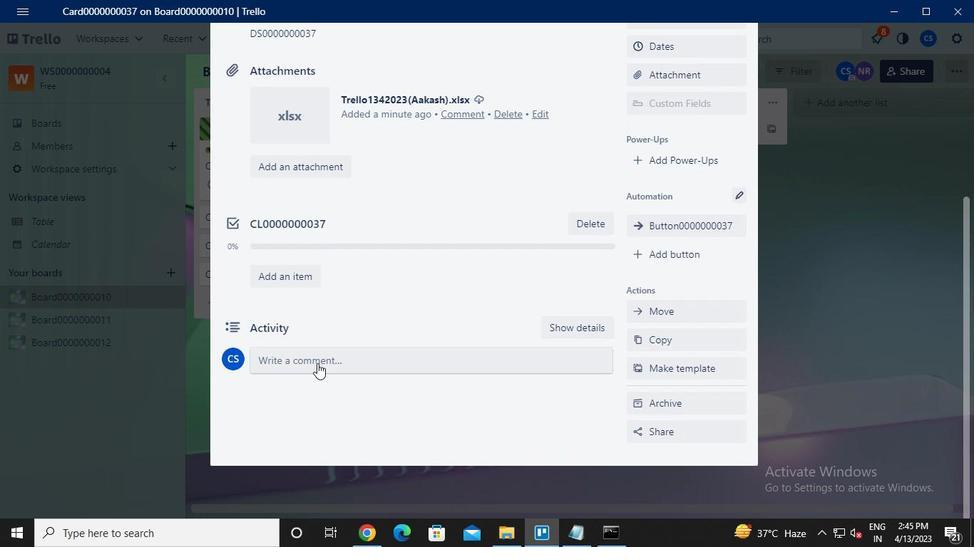 
Action: Mouse pressed left at (317, 363)
Screenshot: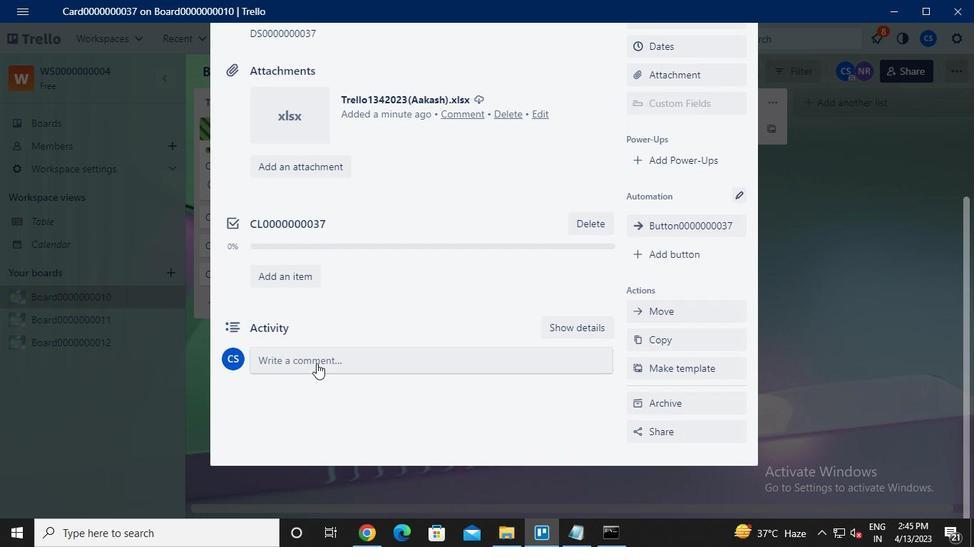 
Action: Keyboard Key.caps_lock
Screenshot: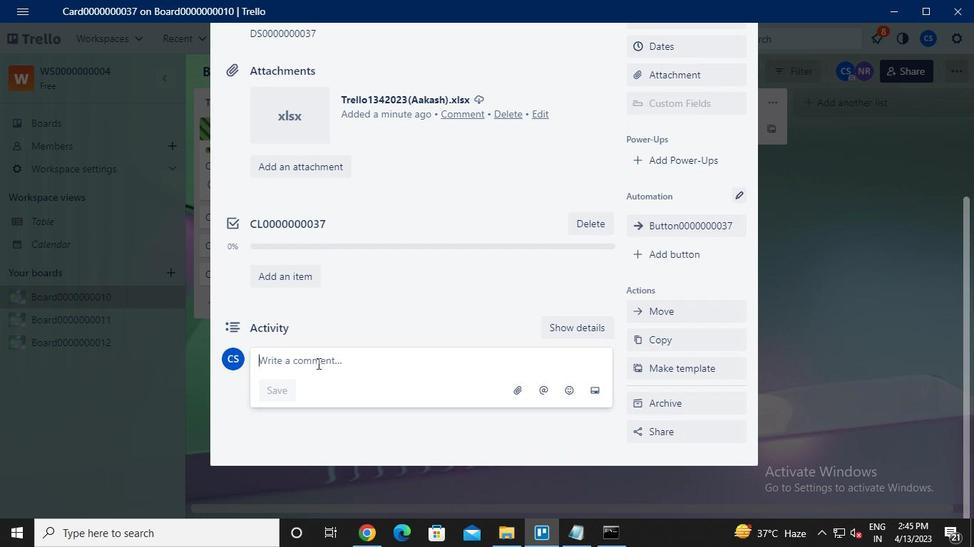 
Action: Keyboard c
Screenshot: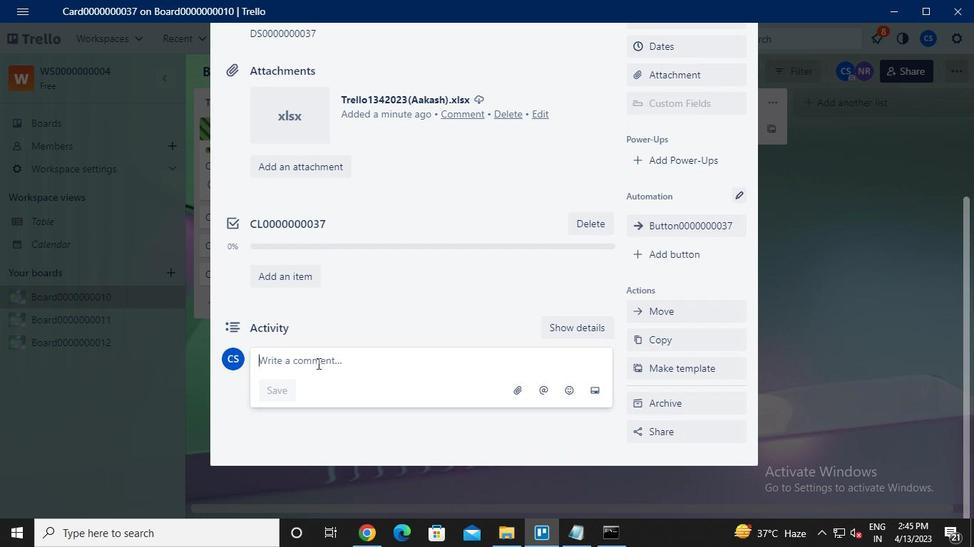 
Action: Keyboard m
Screenshot: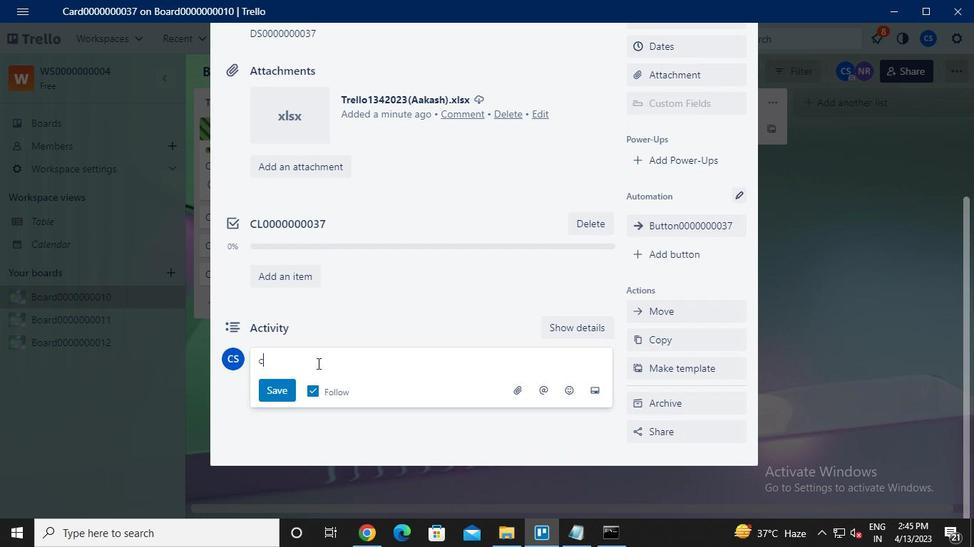 
Action: Keyboard Key.backspace
Screenshot: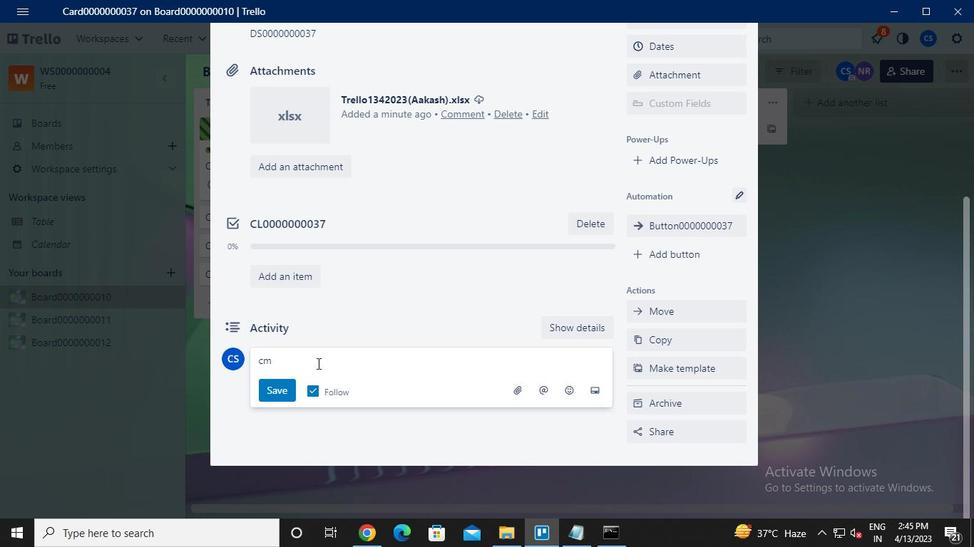 
Action: Keyboard Key.backspace
Screenshot: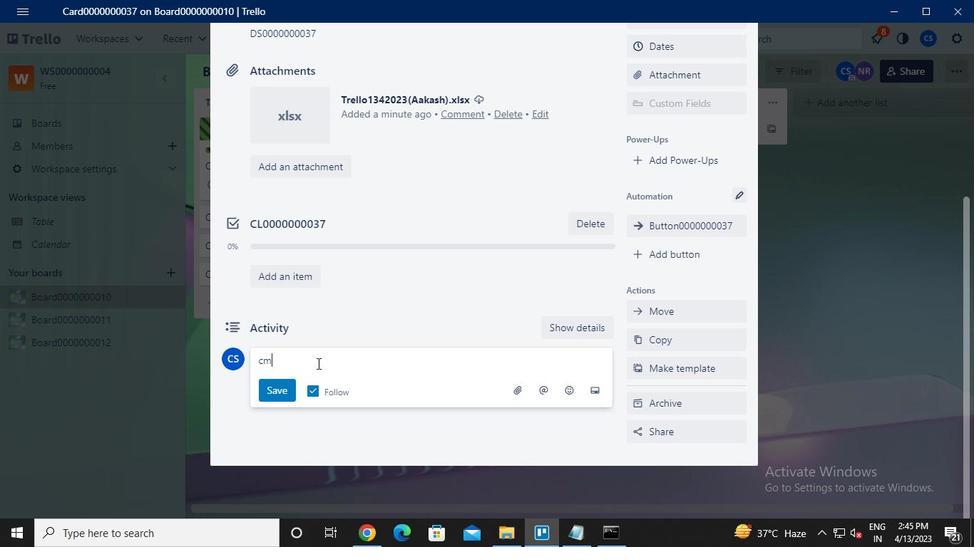 
Action: Keyboard Key.caps_lock
Screenshot: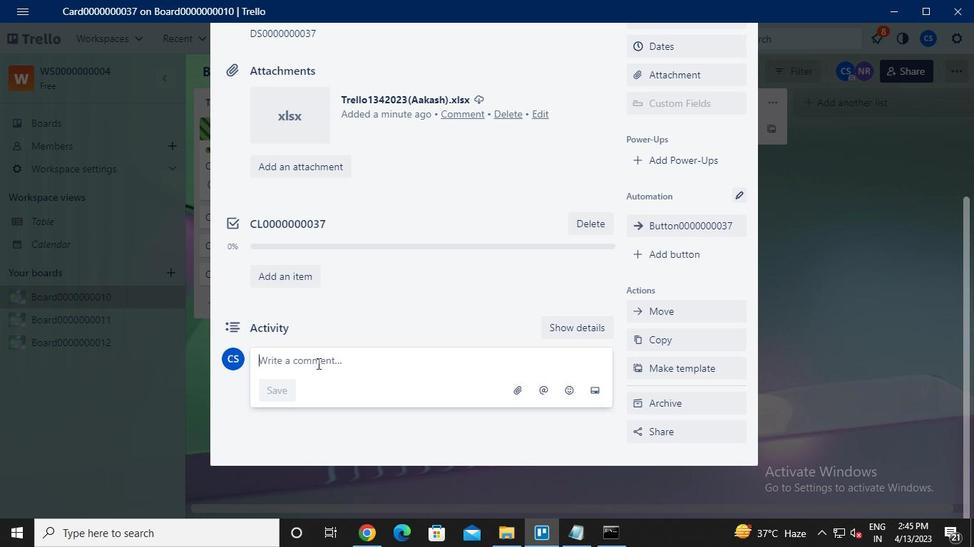 
Action: Keyboard c
Screenshot: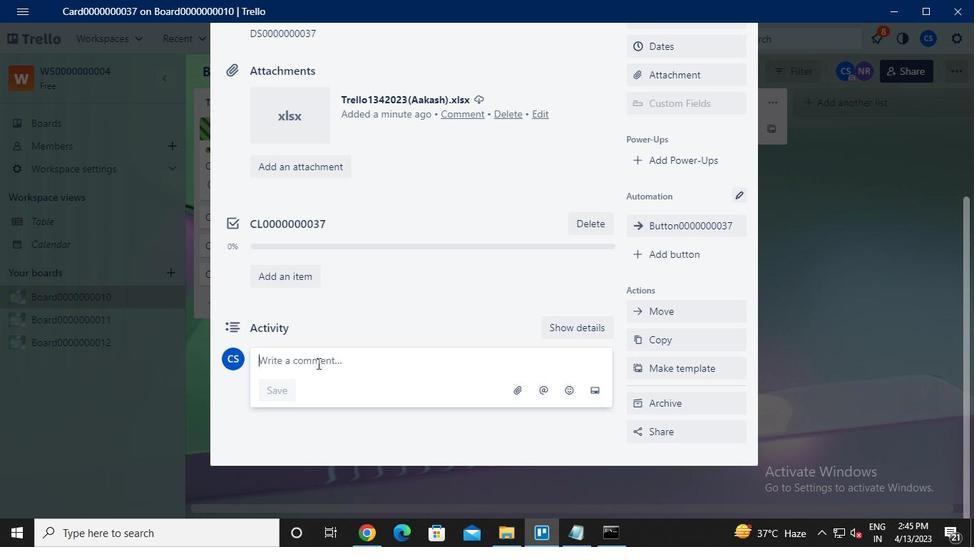 
Action: Keyboard m
Screenshot: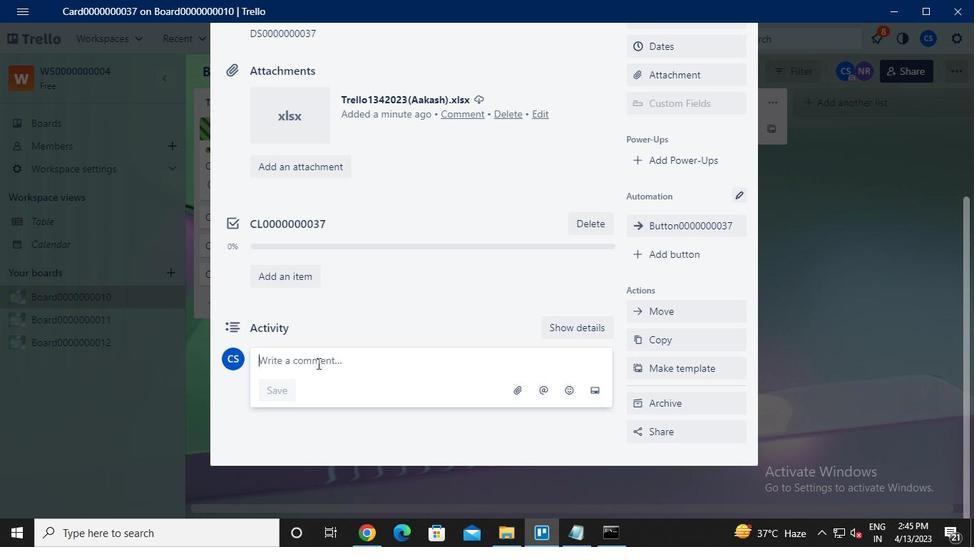 
Action: Keyboard <96>
Screenshot: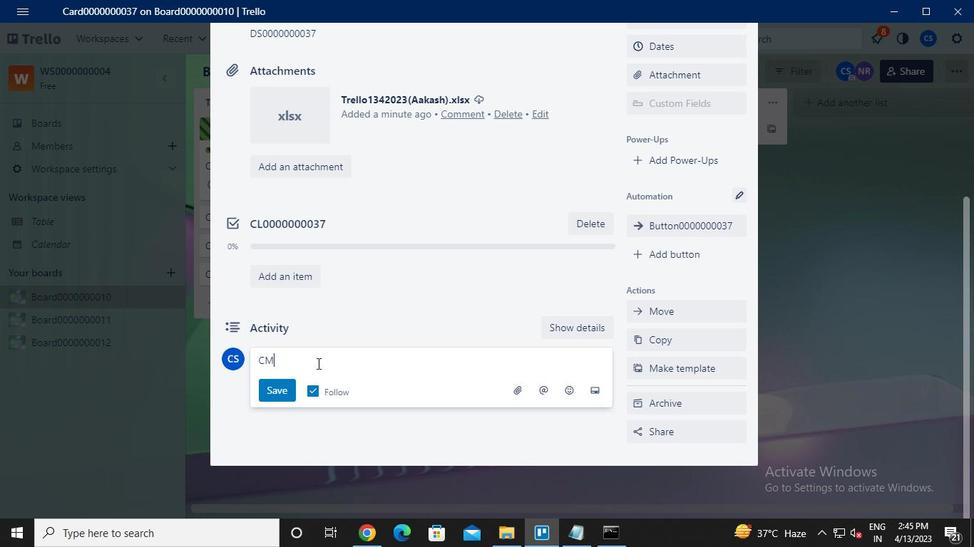 
Action: Keyboard <96>
Screenshot: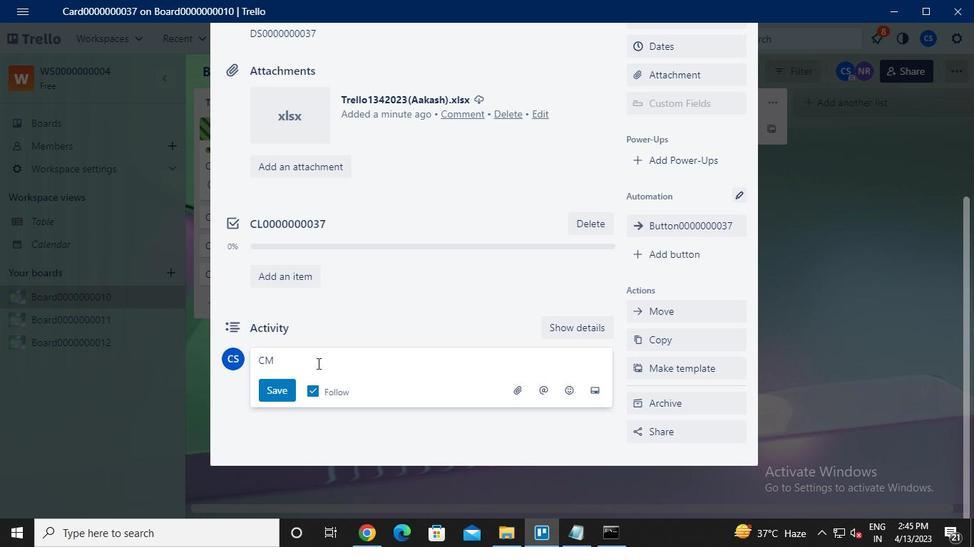 
Action: Keyboard <96>
Screenshot: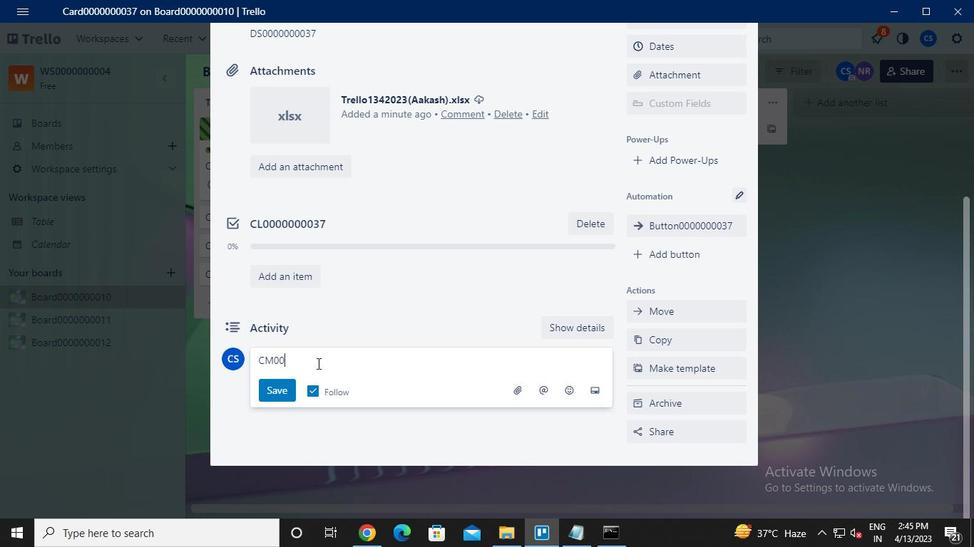 
Action: Keyboard <96>
Screenshot: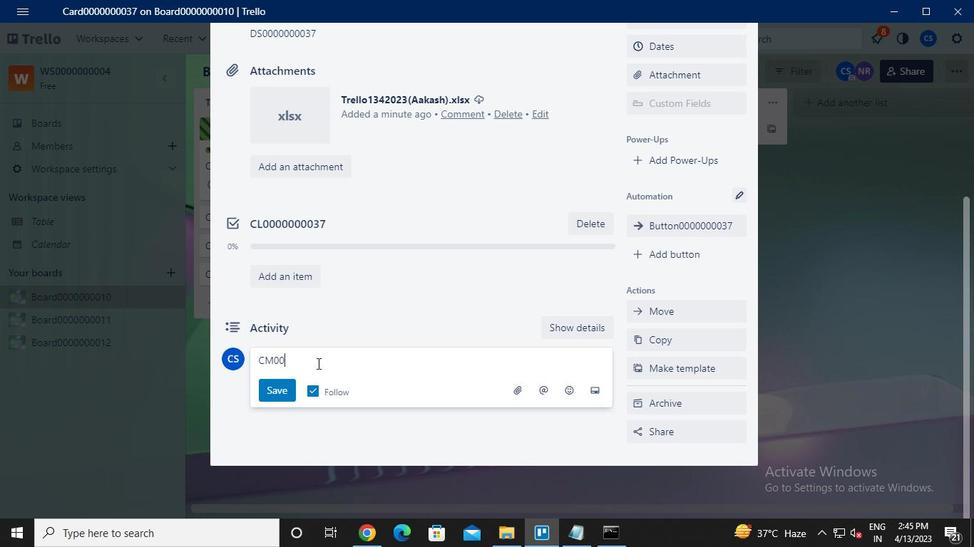 
Action: Keyboard <96>
Screenshot: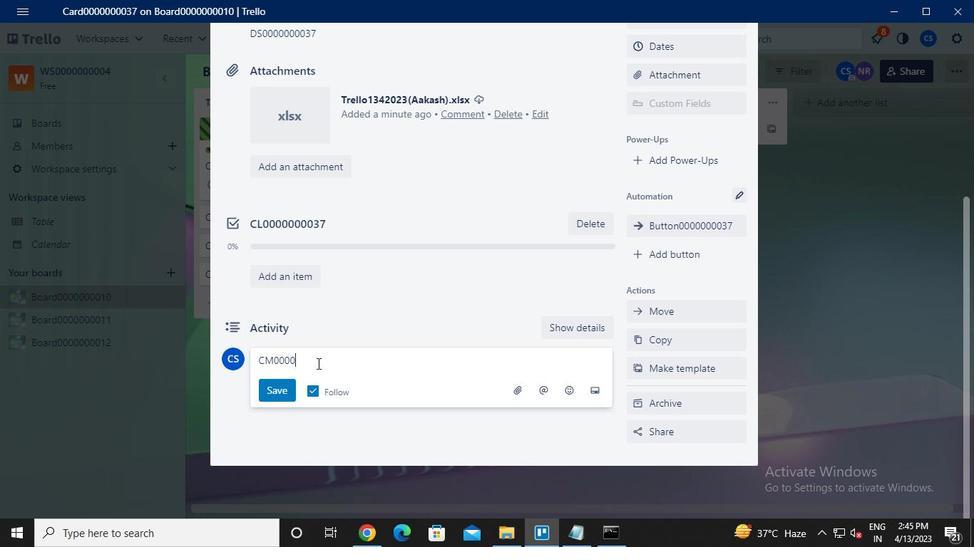
Action: Keyboard <96>
Screenshot: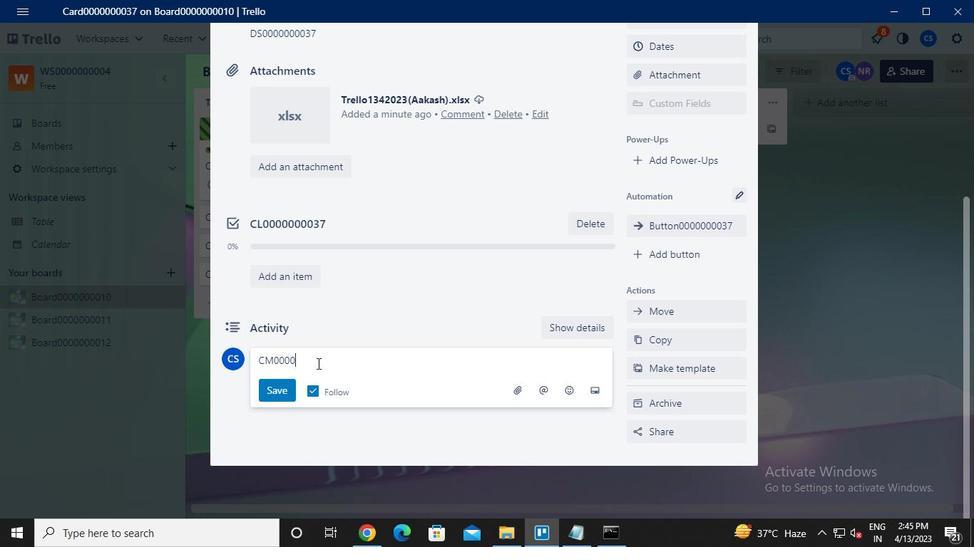 
Action: Keyboard <96>
Screenshot: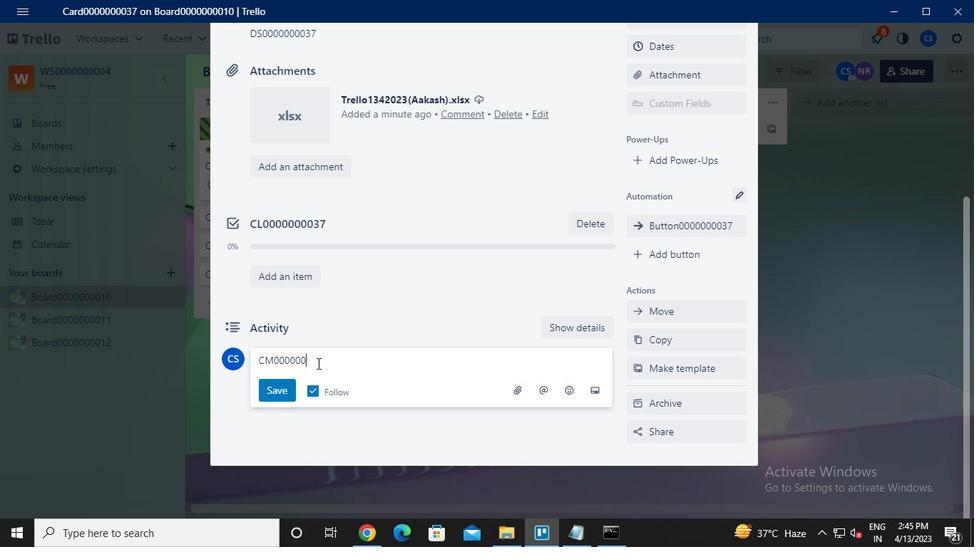 
Action: Keyboard <96>
Screenshot: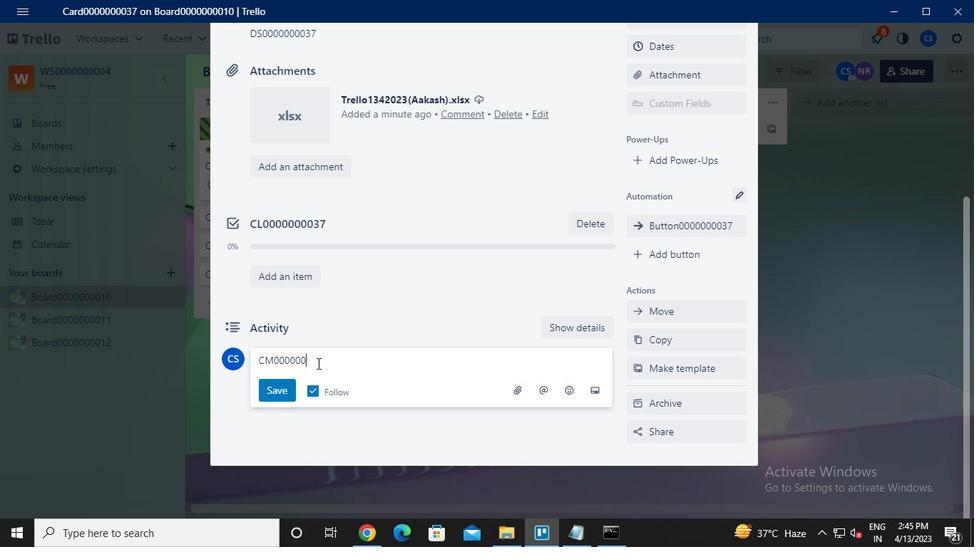 
Action: Keyboard <99>
Screenshot: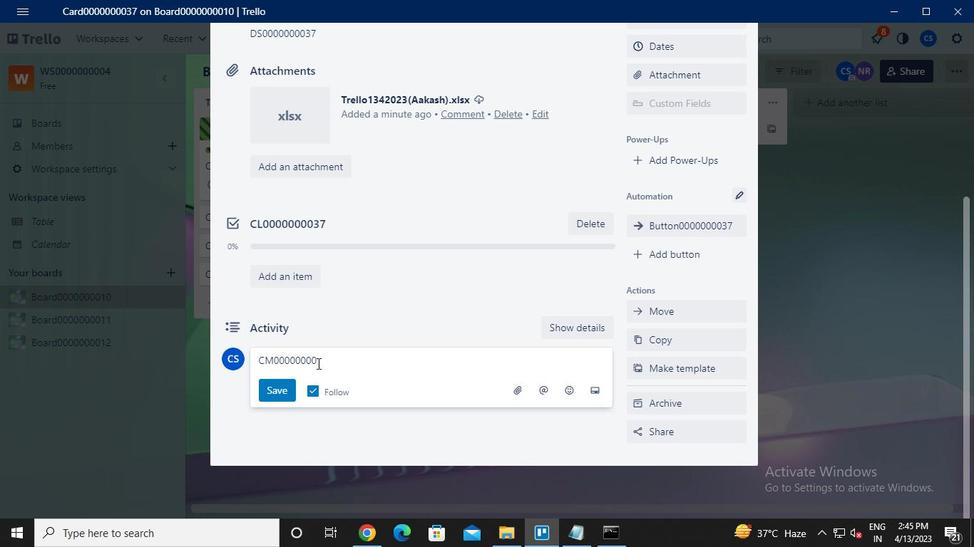 
Action: Keyboard <103>
Screenshot: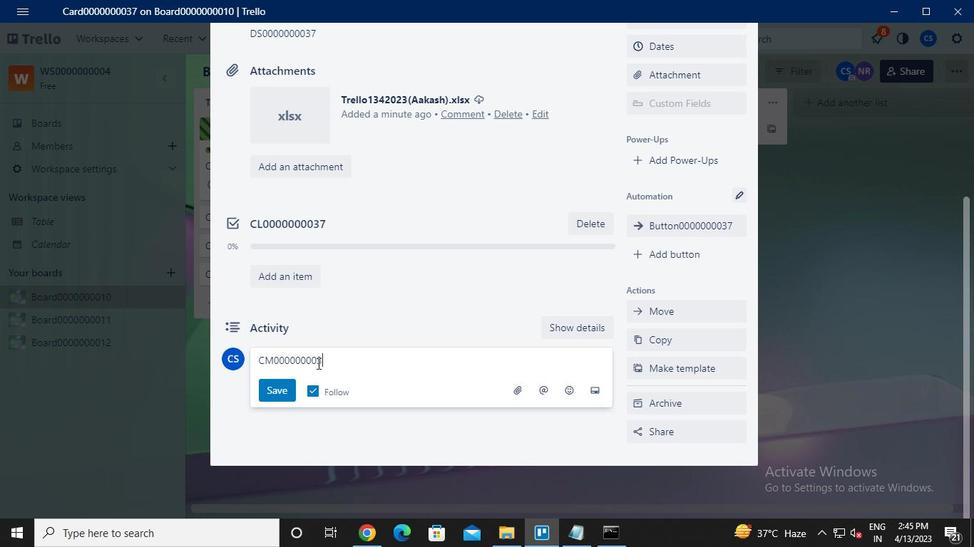 
Action: Mouse moved to (287, 392)
Screenshot: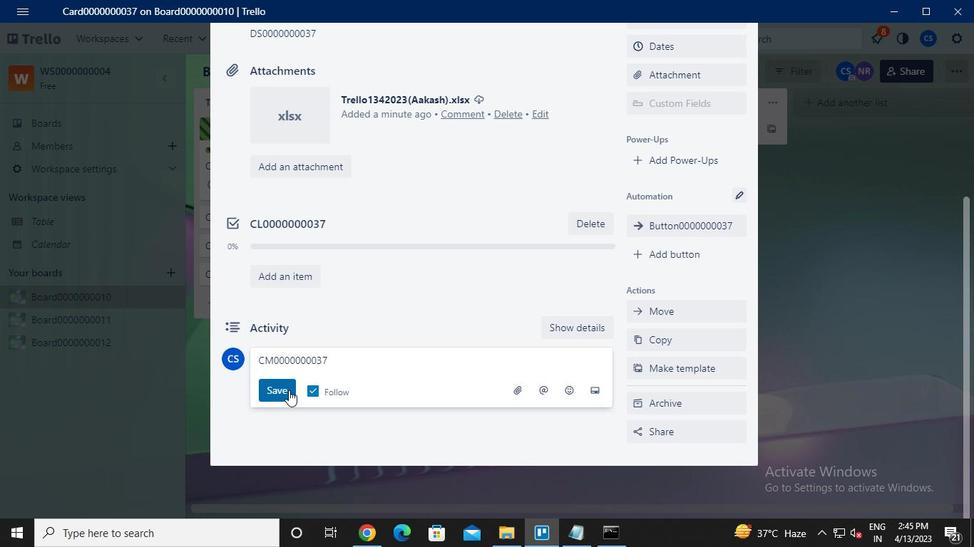 
Action: Mouse pressed left at (287, 392)
Screenshot: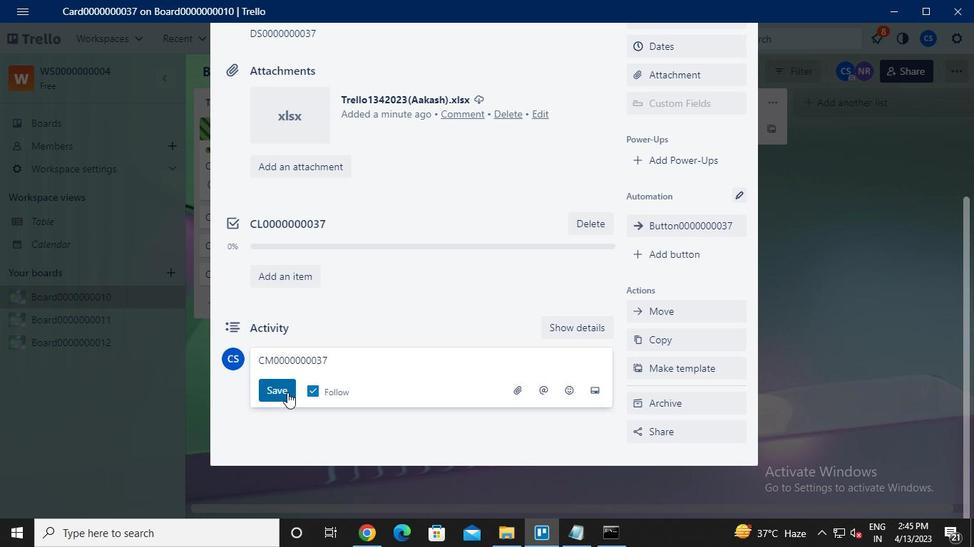 
Action: Mouse moved to (609, 534)
Screenshot: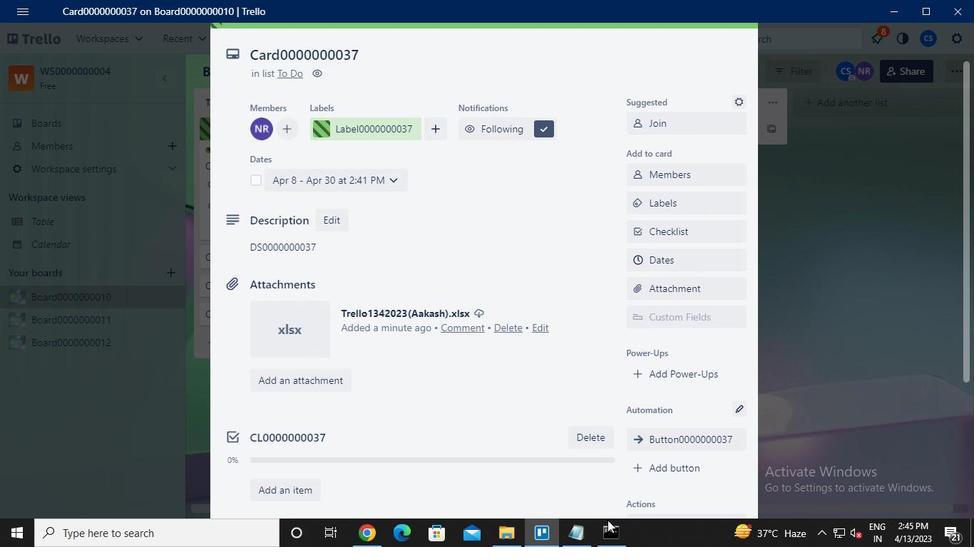 
Action: Mouse pressed left at (609, 534)
Screenshot: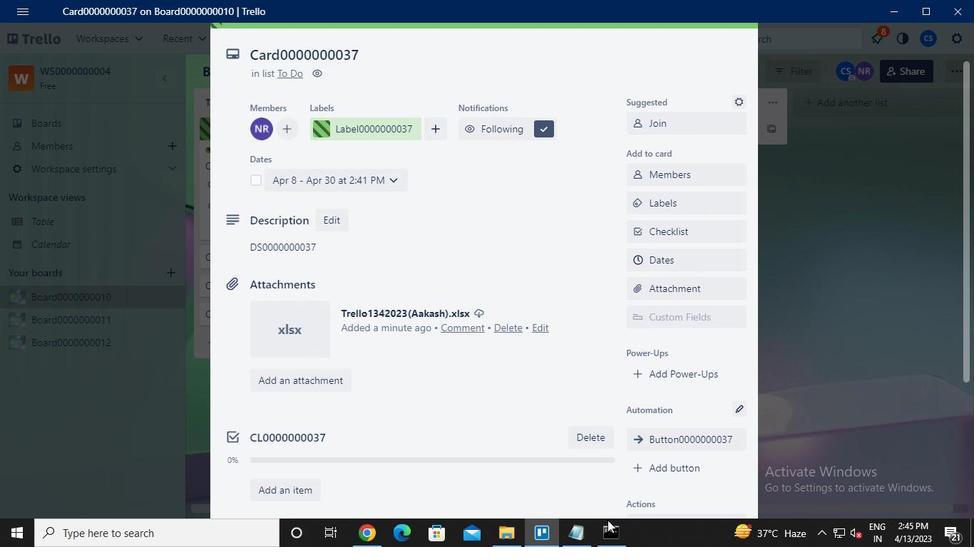 
Action: Mouse moved to (764, 84)
Screenshot: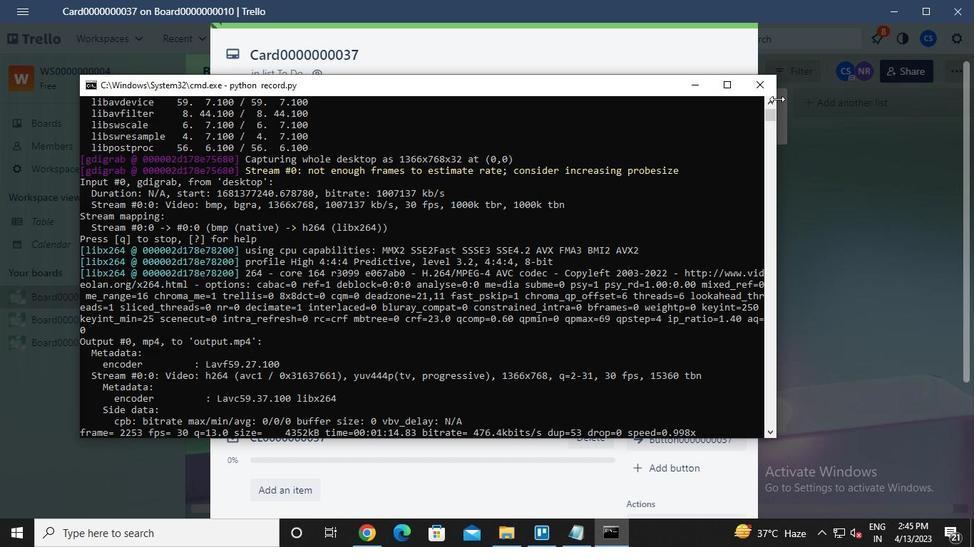 
Action: Mouse pressed left at (764, 84)
Screenshot: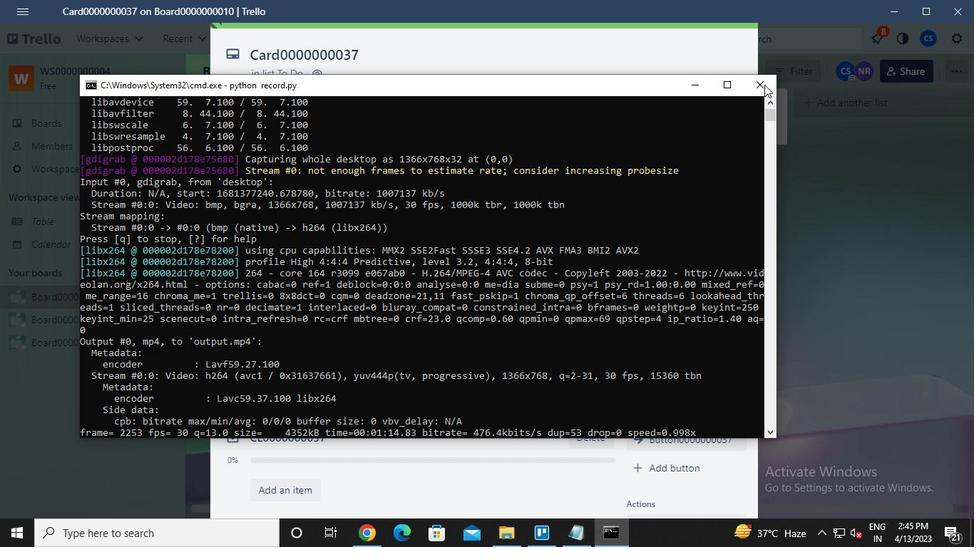 
